 Task: Find a one-way flight from Santa Rosa to Jackson for 5 passengers in First class on May 2, using WestJet, with 1 carry-on and 4 checked bags, and a budget of up to ₹330,000, departing between 11:00 AM and 3:00 PM.
Action: Mouse moved to (249, 251)
Screenshot: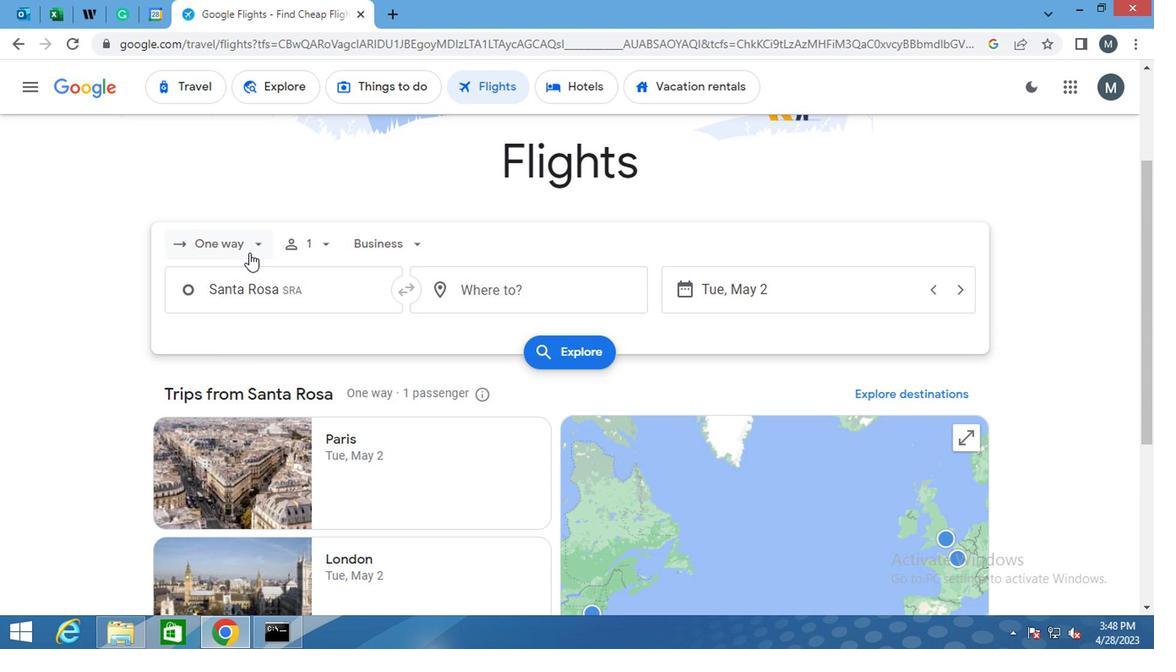 
Action: Mouse pressed left at (249, 251)
Screenshot: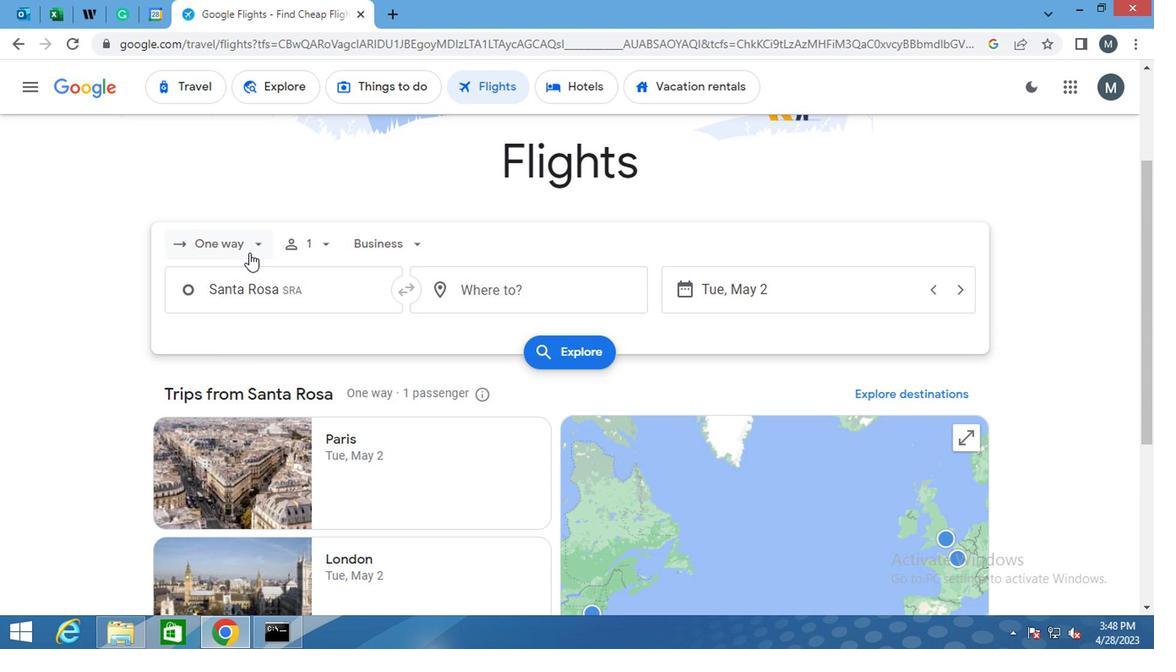 
Action: Mouse moved to (260, 324)
Screenshot: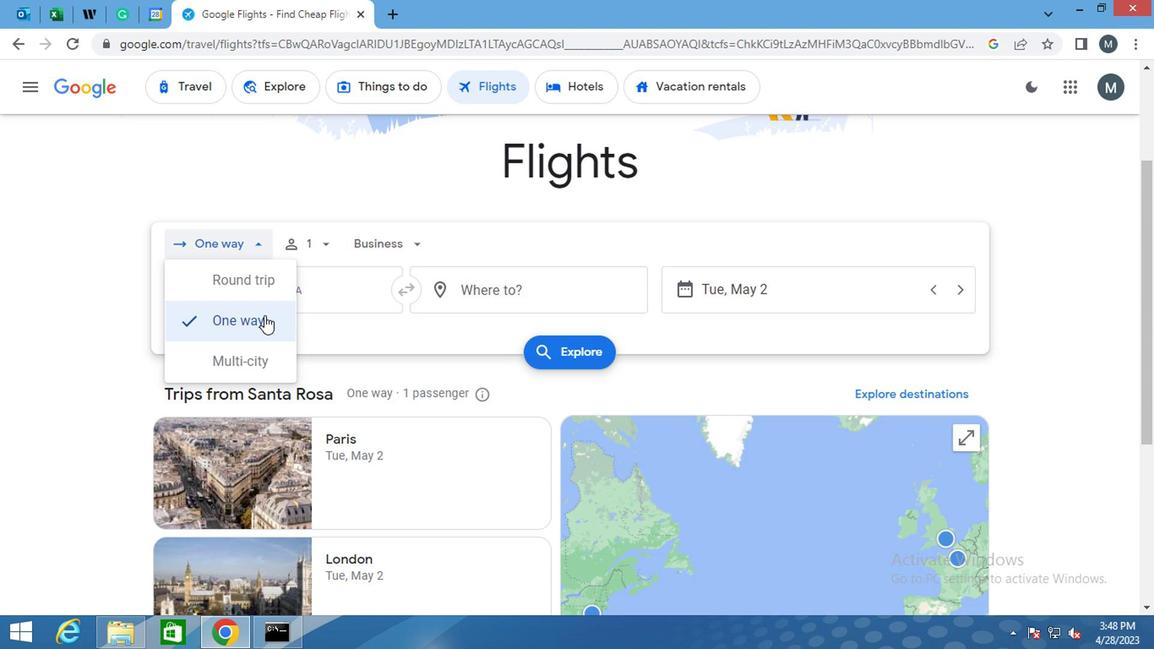 
Action: Mouse pressed left at (260, 324)
Screenshot: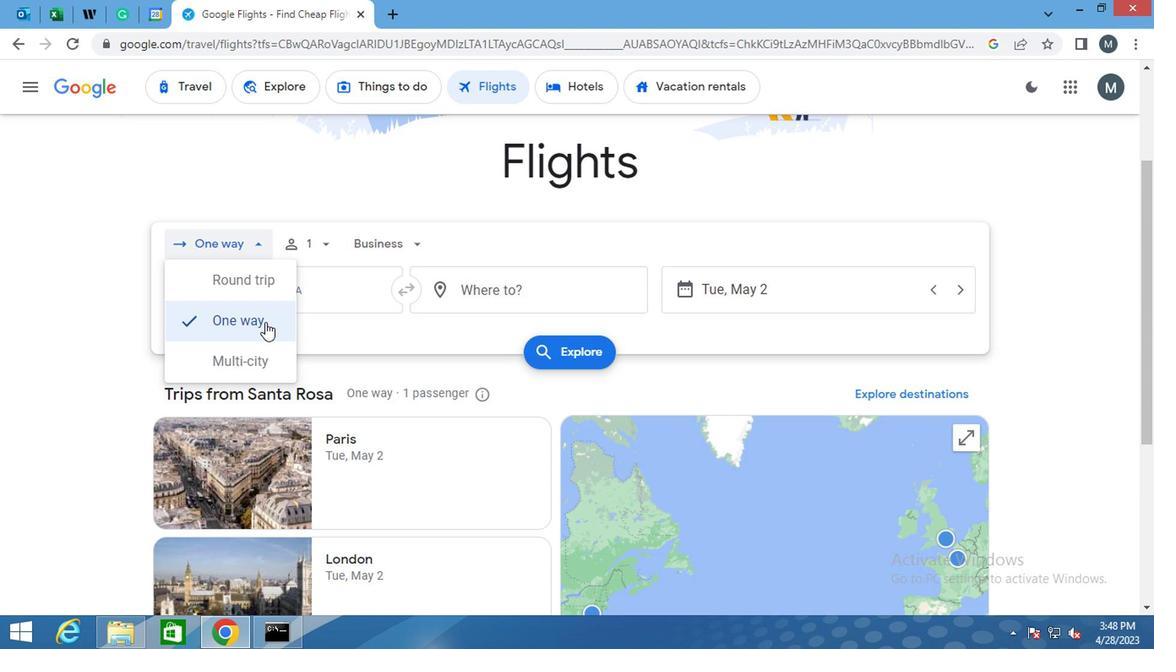 
Action: Mouse moved to (321, 248)
Screenshot: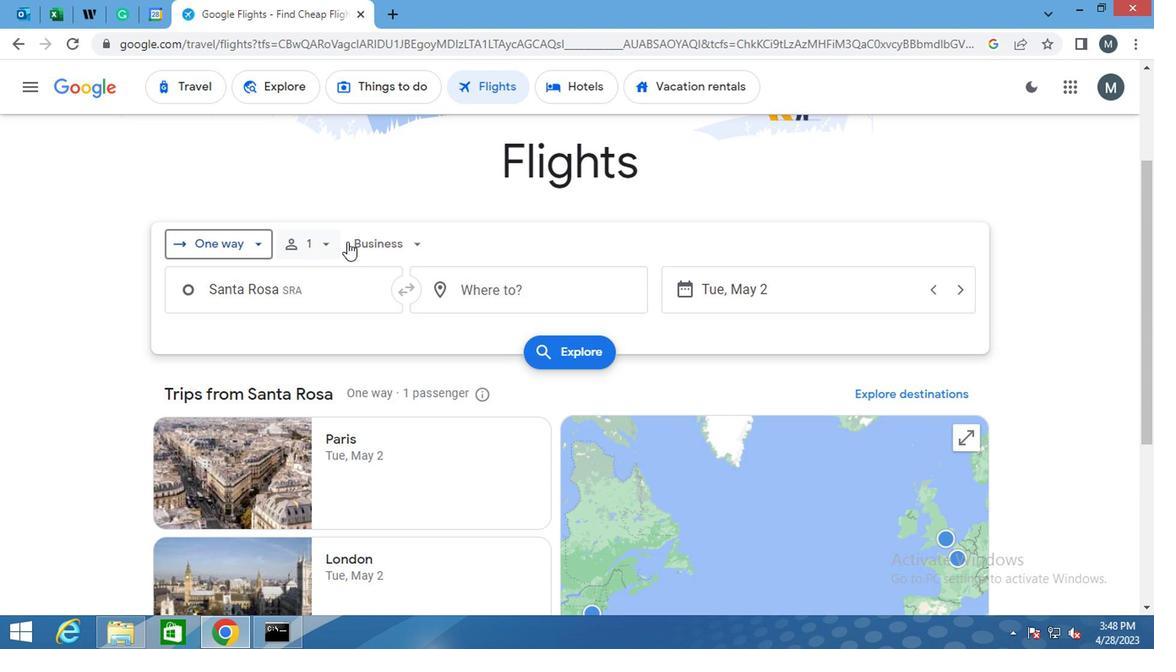 
Action: Mouse pressed left at (321, 248)
Screenshot: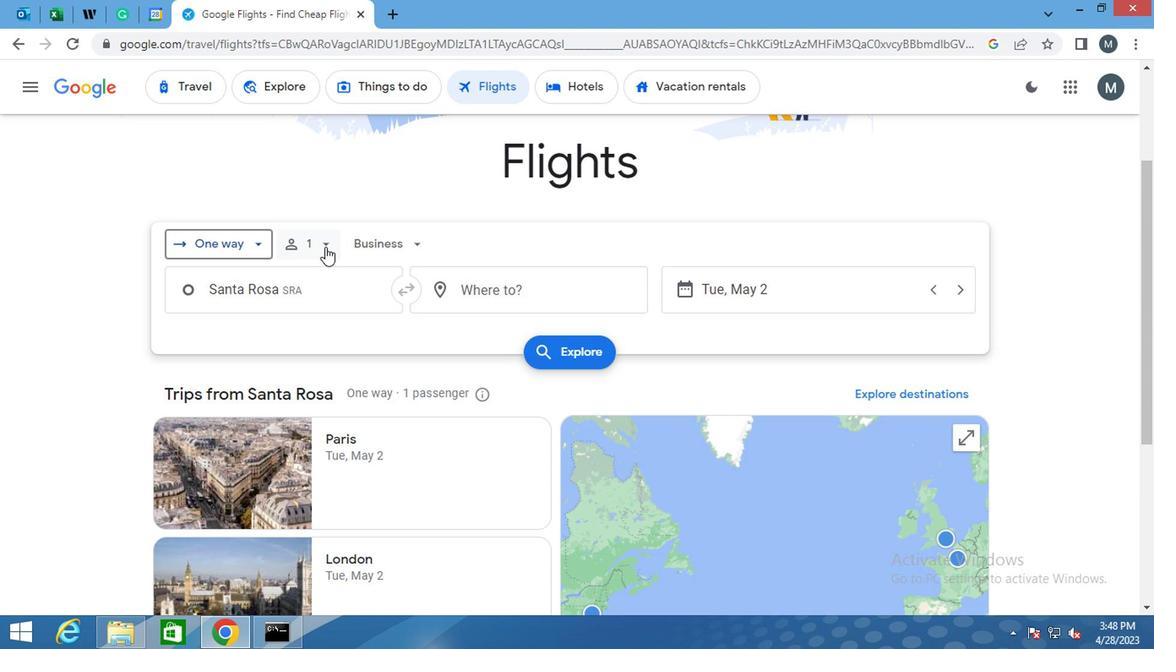 
Action: Mouse moved to (442, 288)
Screenshot: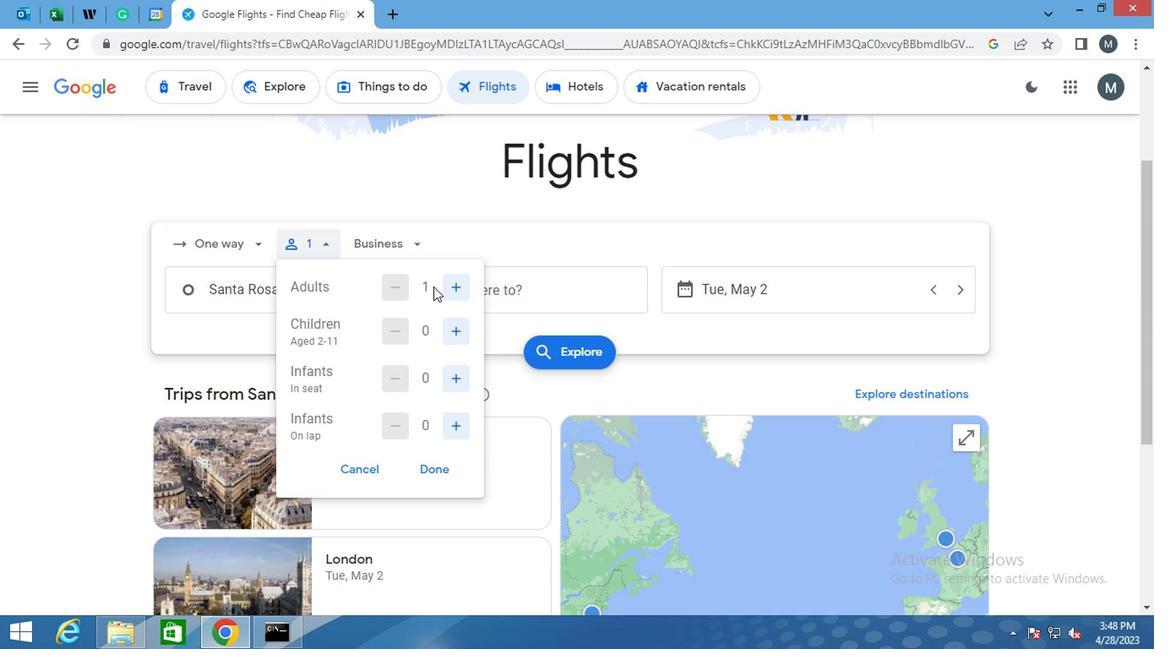 
Action: Mouse pressed left at (442, 288)
Screenshot: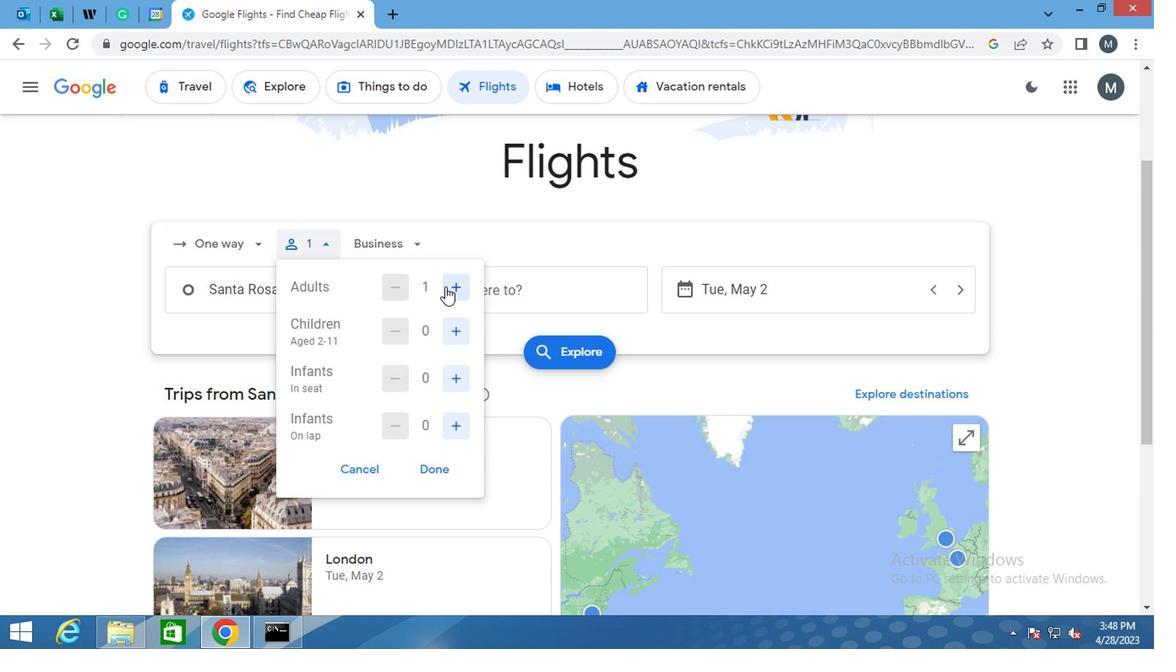 
Action: Mouse pressed left at (442, 288)
Screenshot: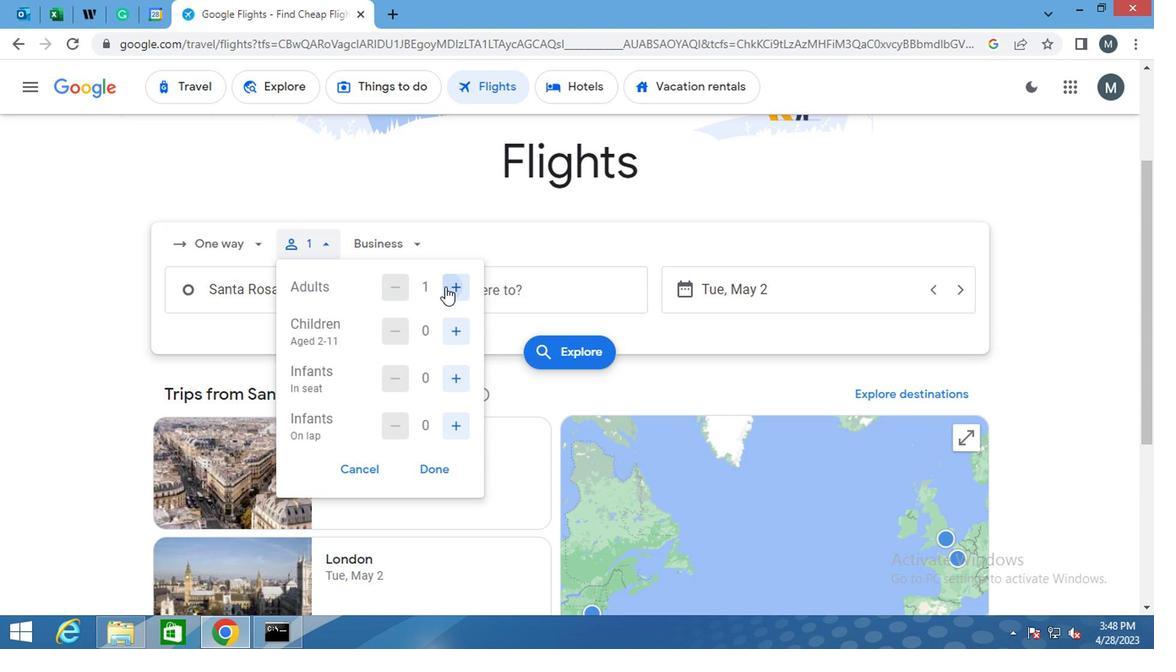
Action: Mouse moved to (404, 289)
Screenshot: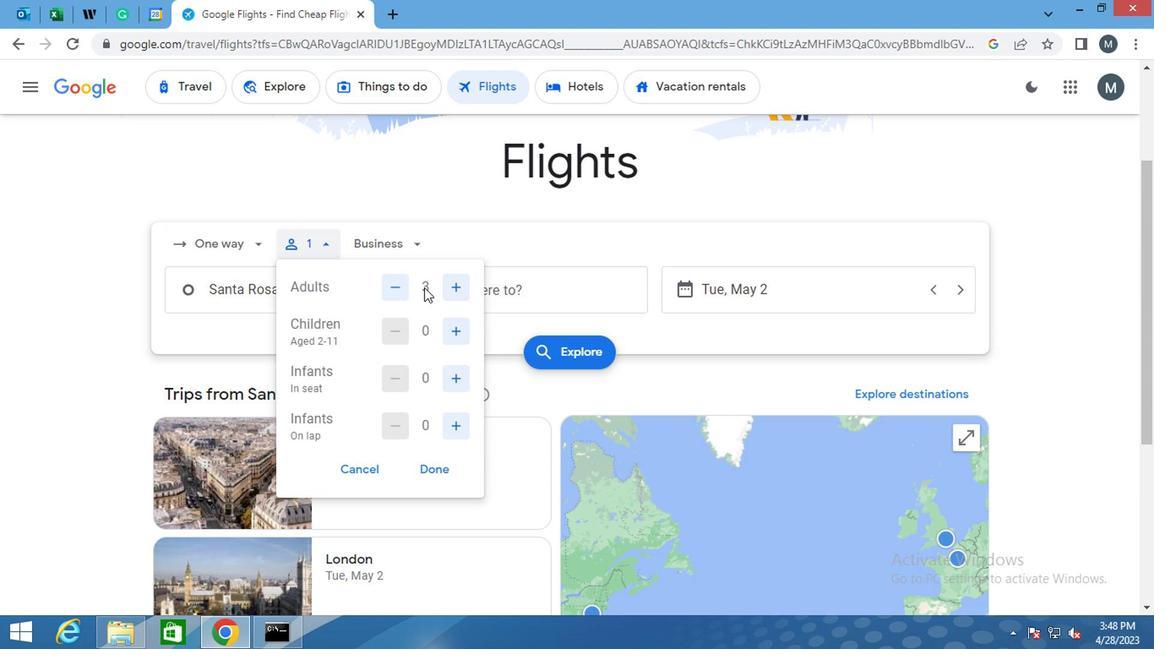 
Action: Mouse pressed left at (404, 289)
Screenshot: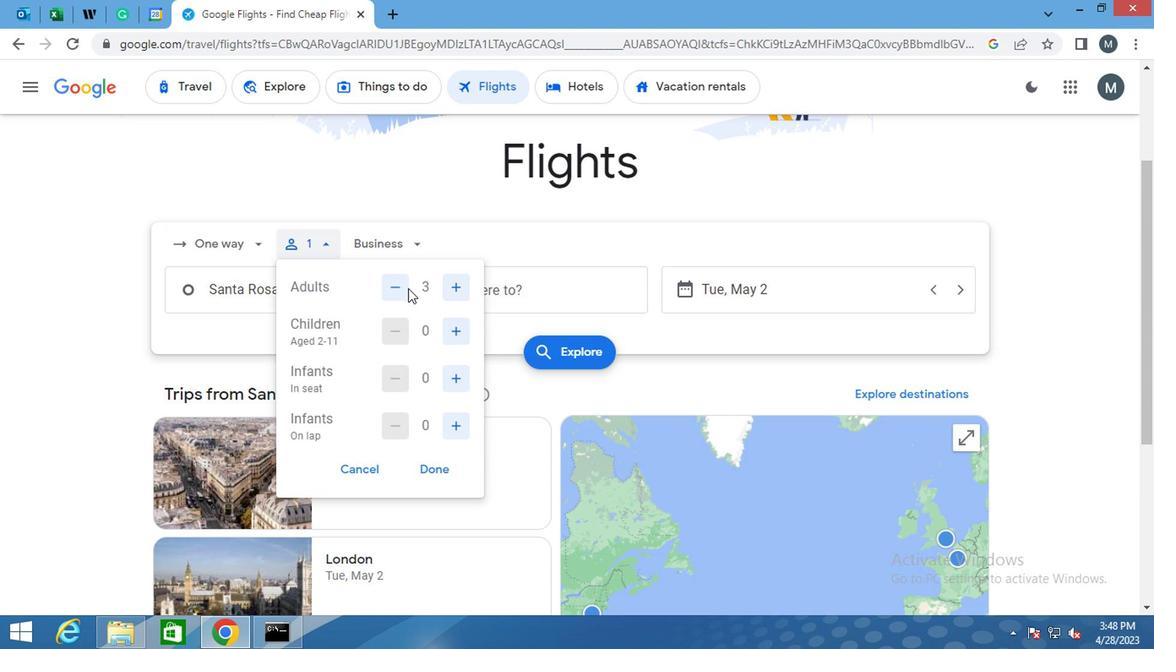 
Action: Mouse moved to (455, 375)
Screenshot: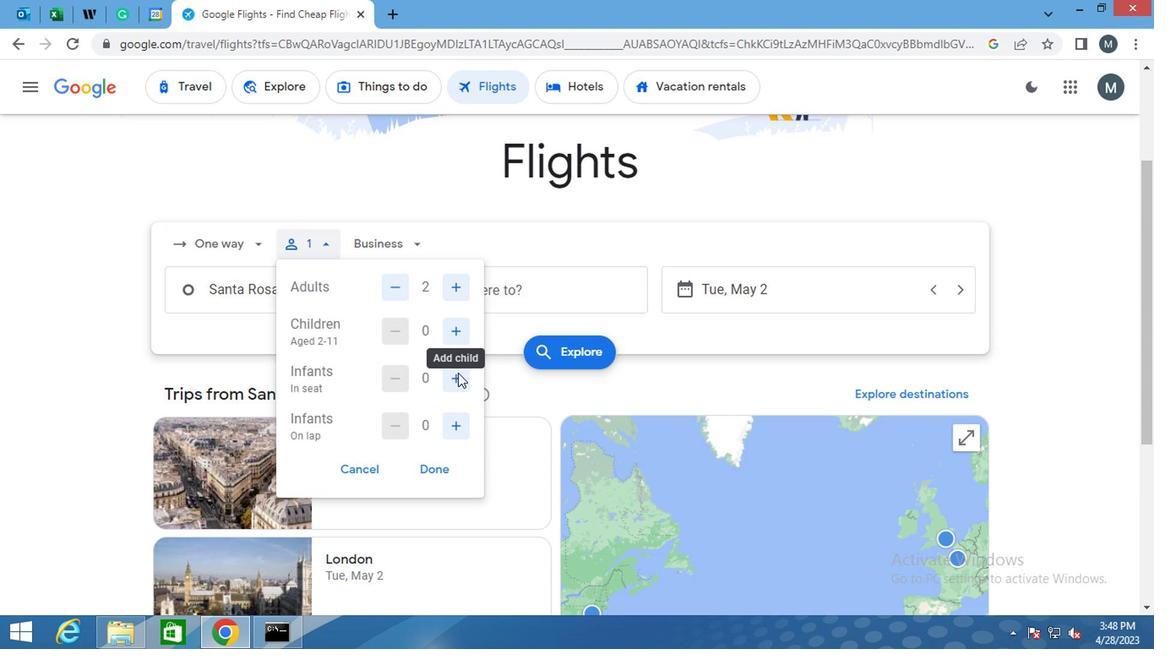
Action: Mouse pressed left at (455, 375)
Screenshot: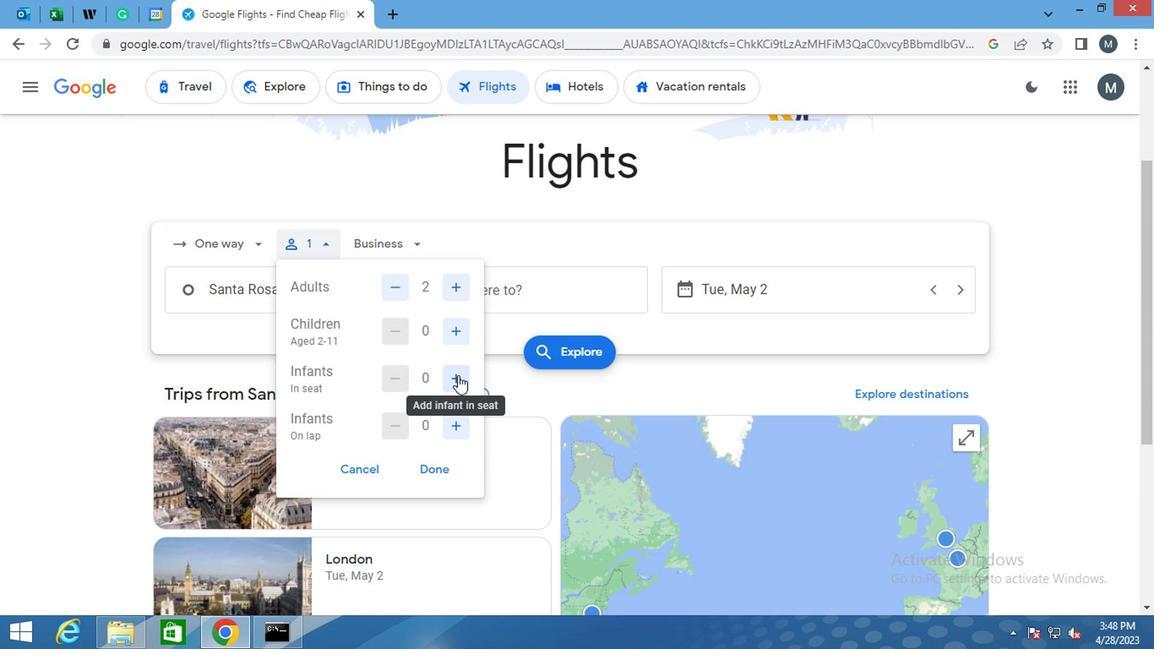 
Action: Mouse pressed left at (455, 375)
Screenshot: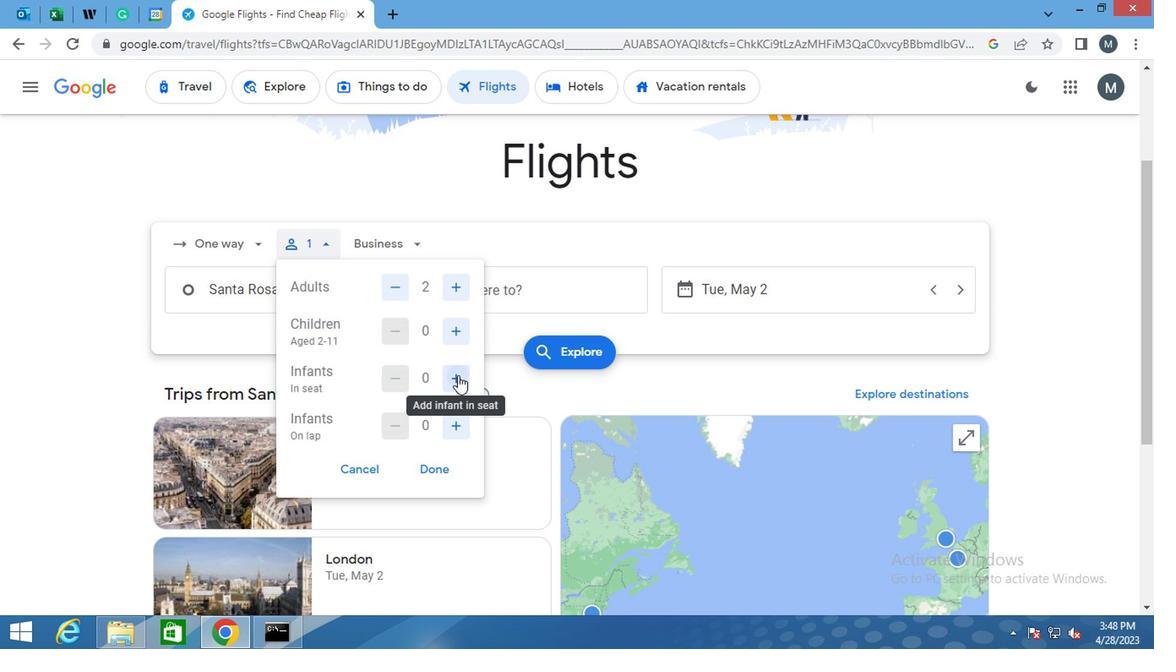 
Action: Mouse moved to (455, 420)
Screenshot: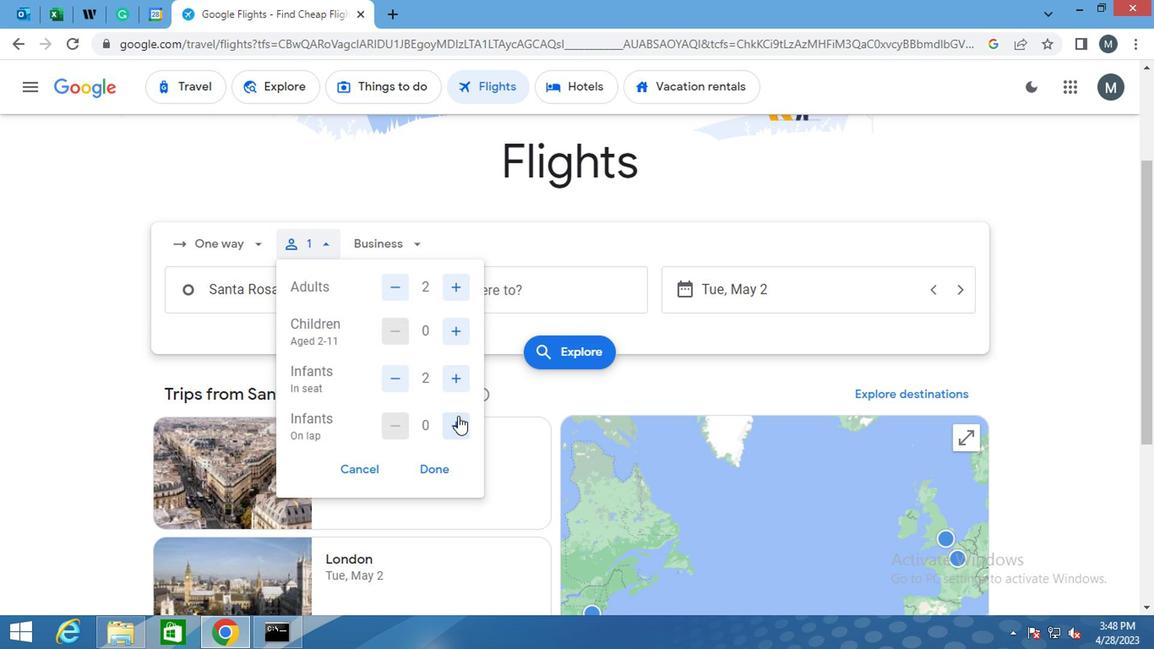 
Action: Mouse pressed left at (455, 420)
Screenshot: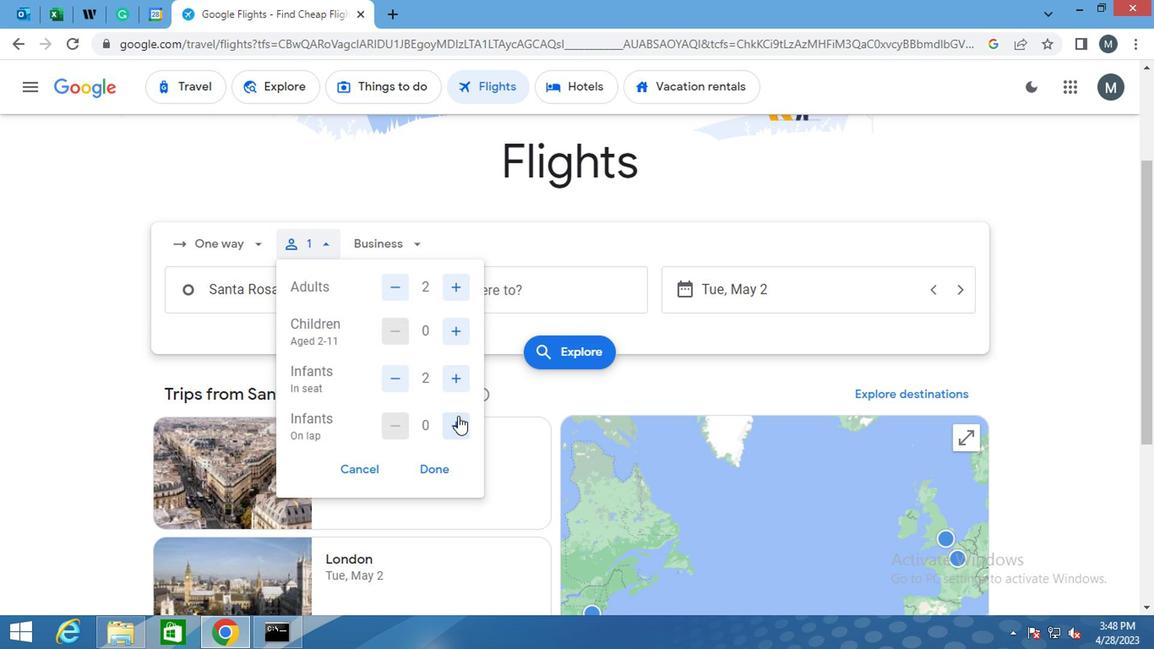 
Action: Mouse moved to (437, 469)
Screenshot: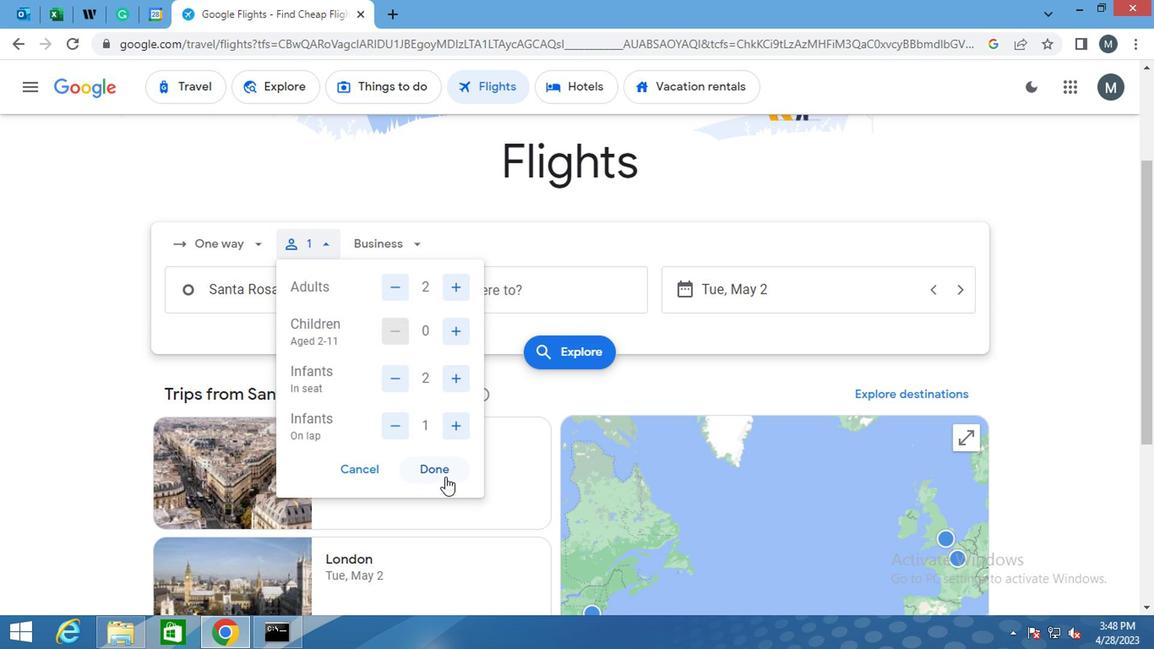 
Action: Mouse pressed left at (437, 469)
Screenshot: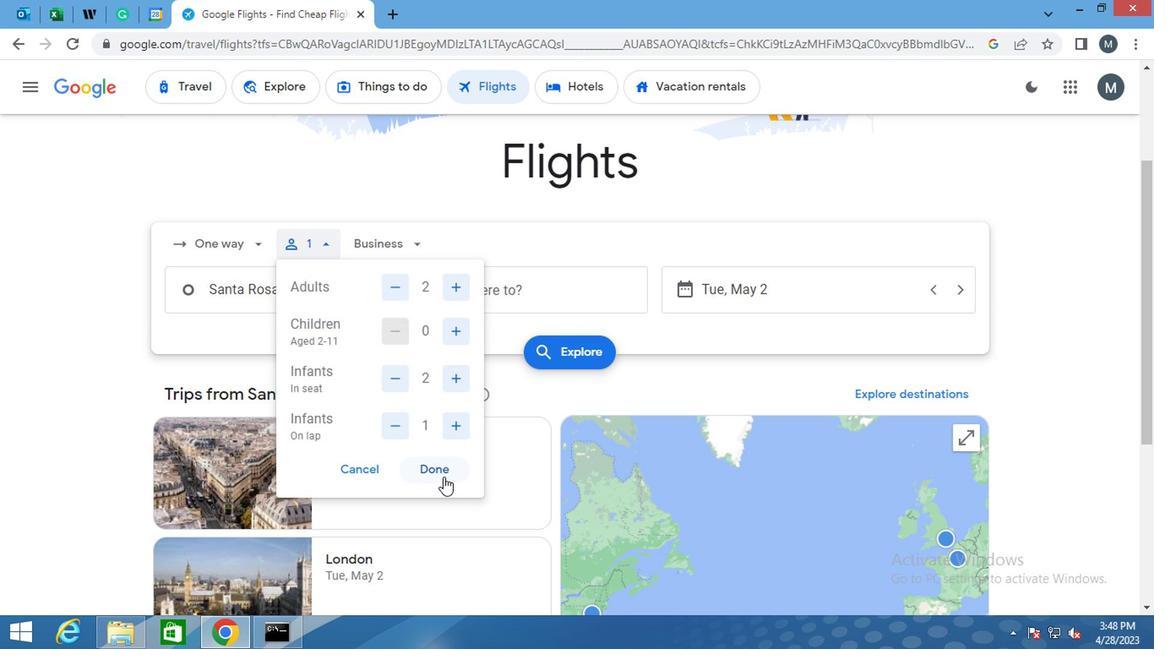 
Action: Mouse moved to (412, 247)
Screenshot: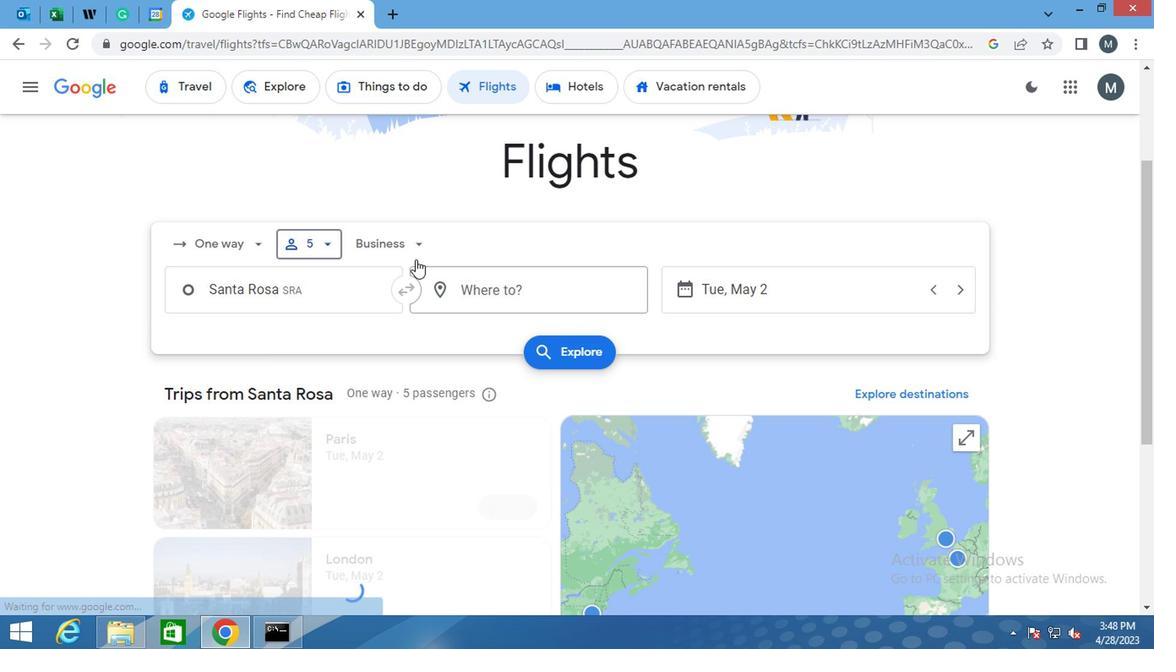 
Action: Mouse pressed left at (412, 247)
Screenshot: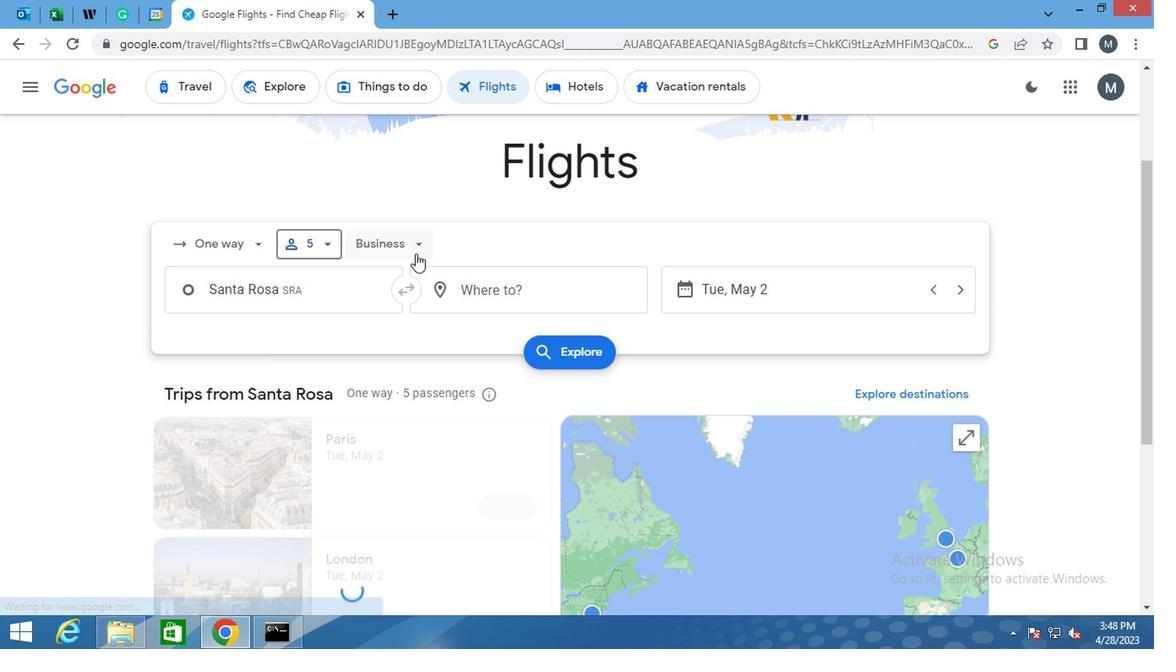 
Action: Mouse moved to (424, 398)
Screenshot: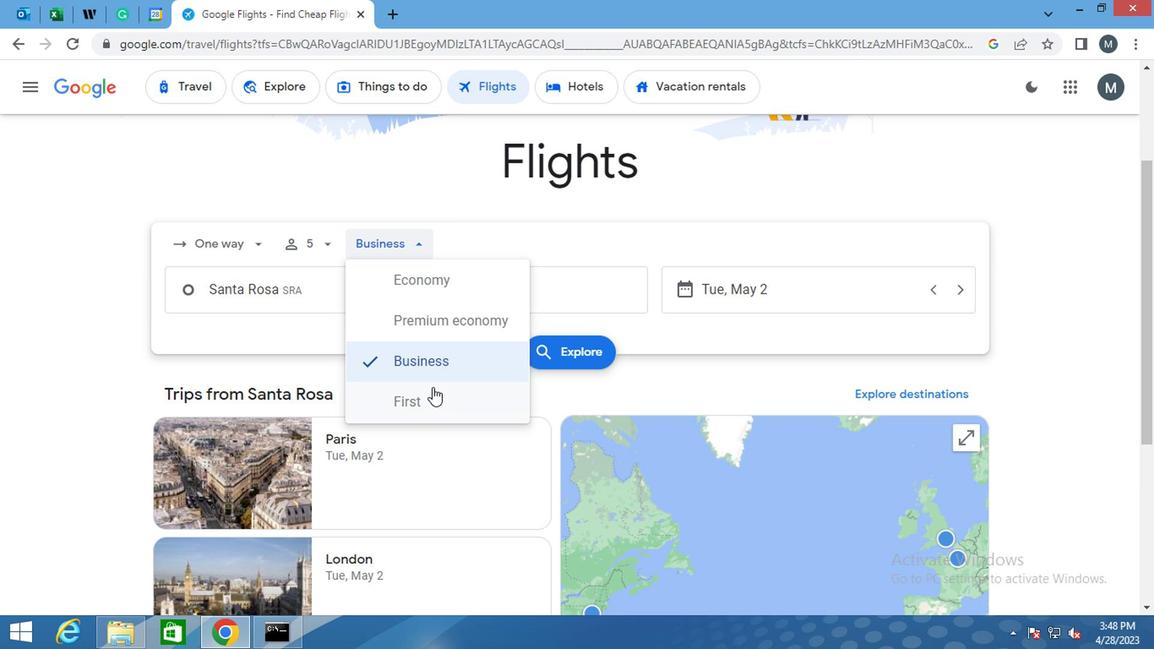 
Action: Mouse pressed left at (424, 398)
Screenshot: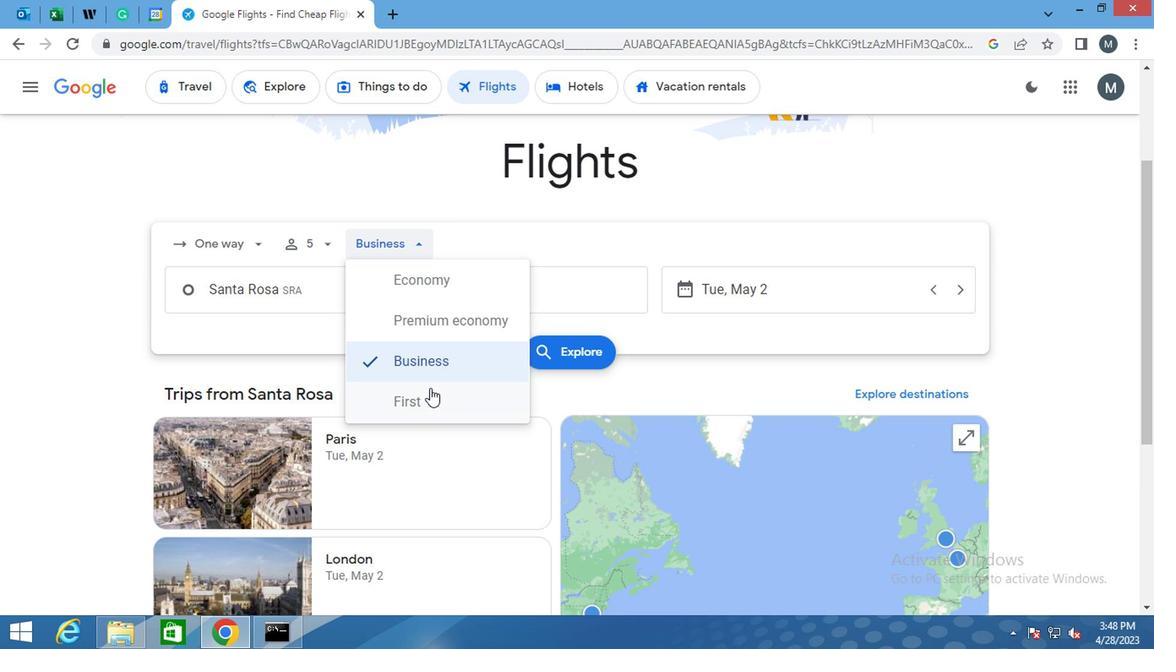 
Action: Mouse moved to (308, 291)
Screenshot: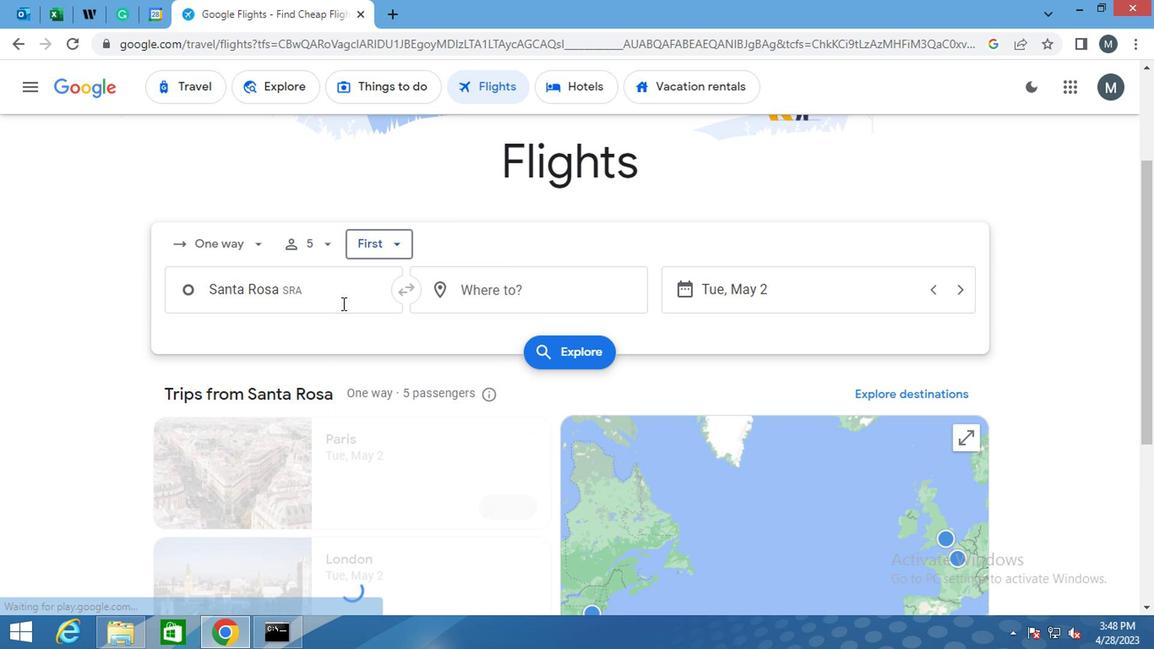 
Action: Mouse pressed left at (308, 291)
Screenshot: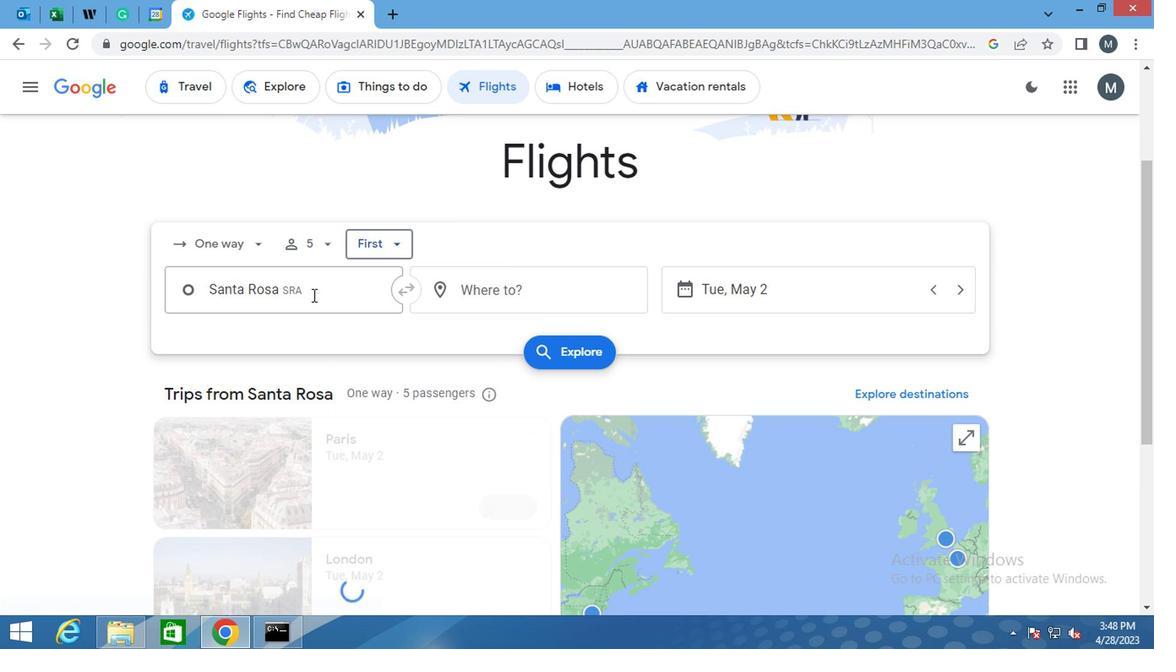 
Action: Key pressed <Key.shift><Key.shift><Key.shift><Key.shift><Key.shift><Key.shift><Key.shift><Key.shift><Key.shift>CHARLES<Key.space><Key.shift>M.<Key.space>
Screenshot: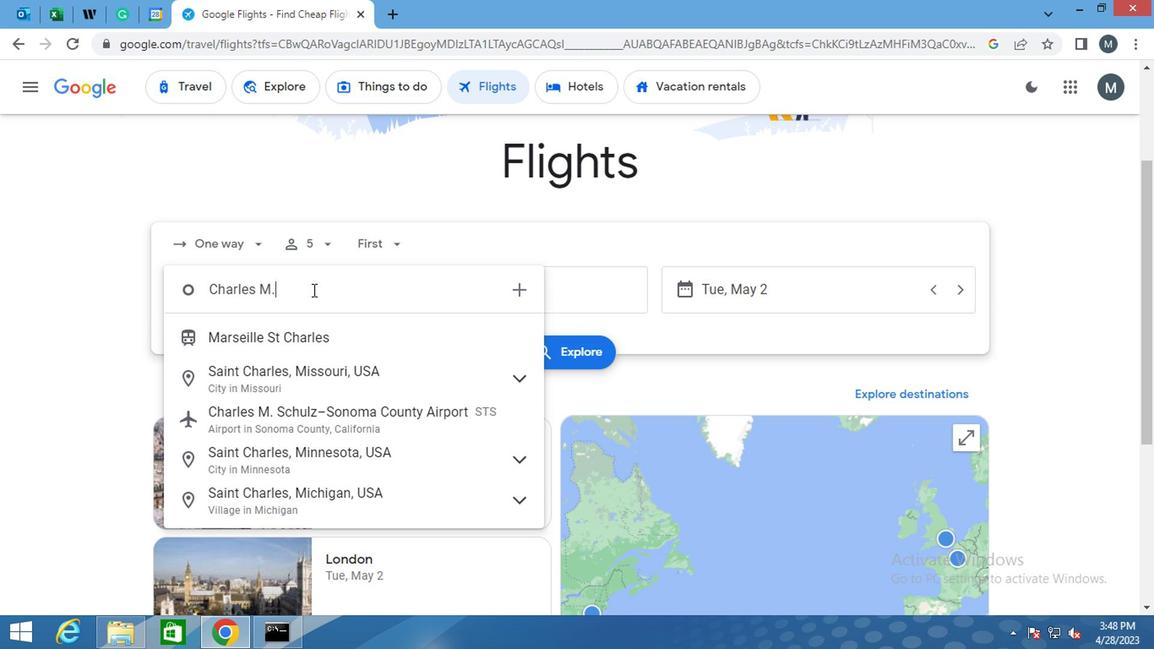 
Action: Mouse moved to (369, 341)
Screenshot: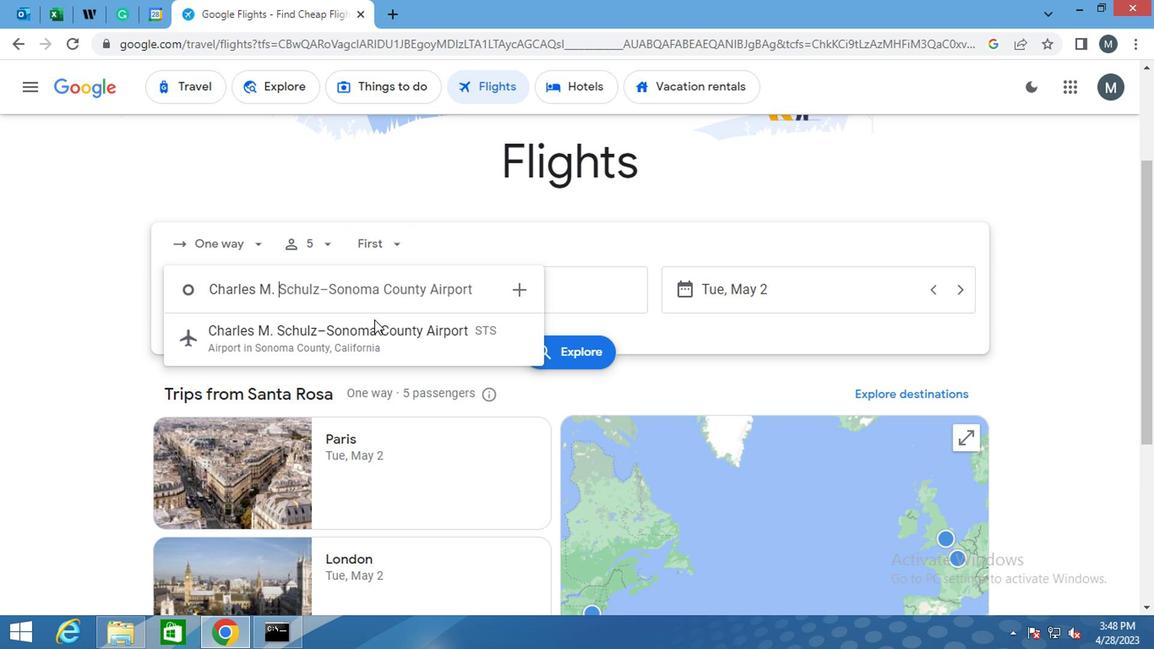 
Action: Mouse pressed left at (369, 341)
Screenshot: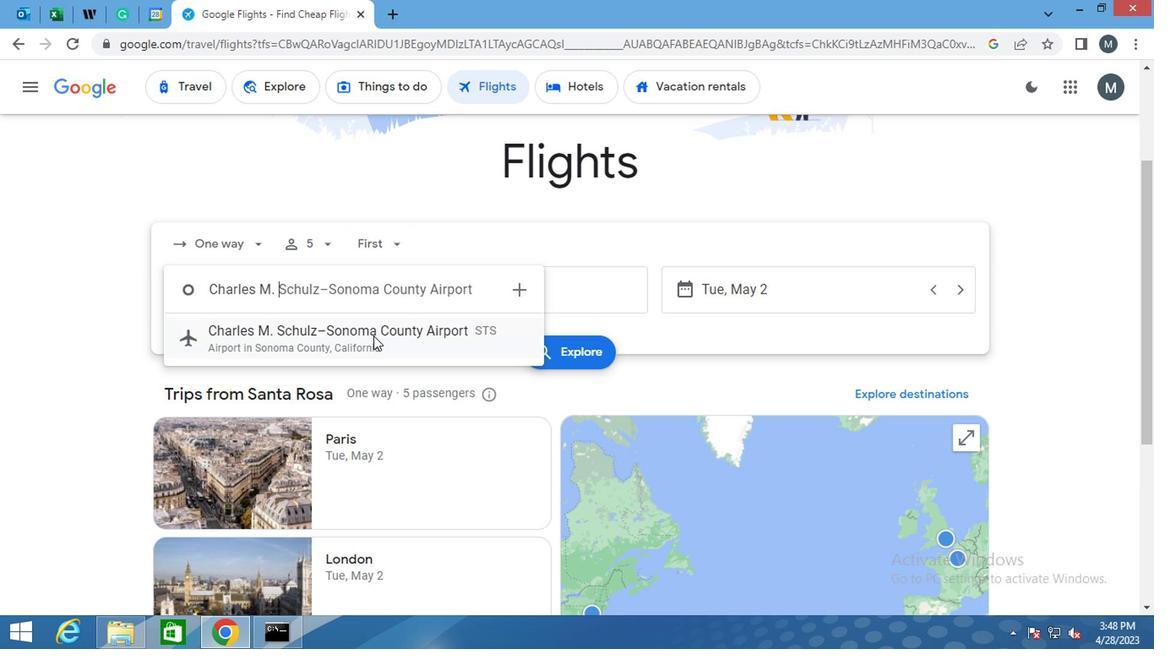 
Action: Mouse moved to (477, 294)
Screenshot: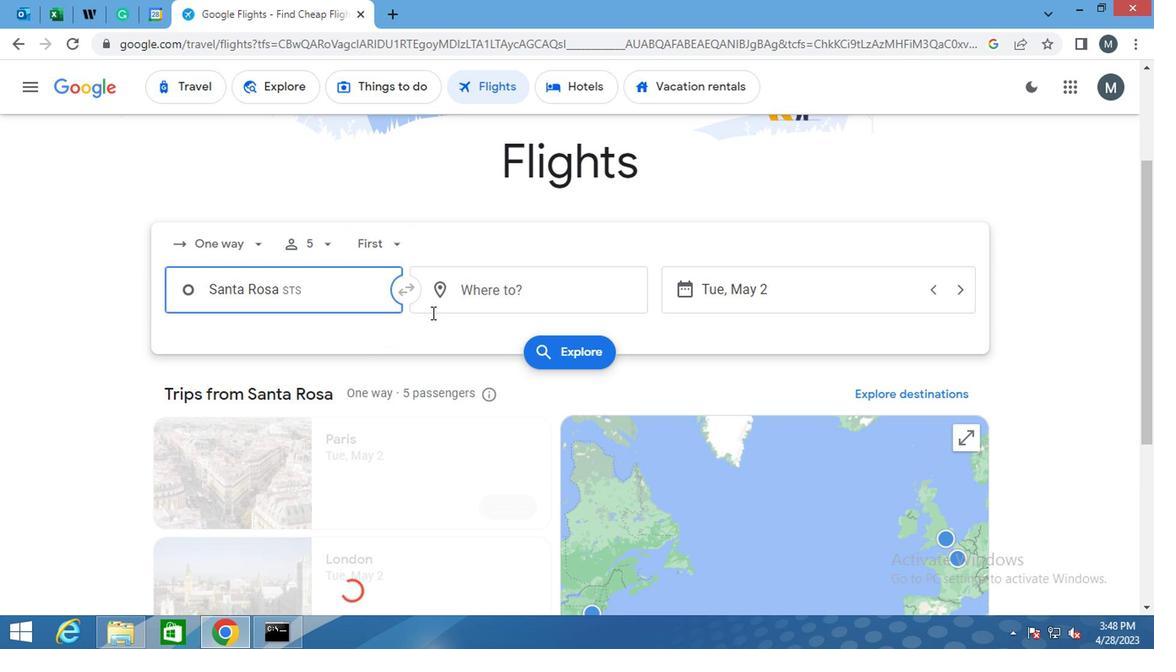
Action: Mouse pressed left at (477, 294)
Screenshot: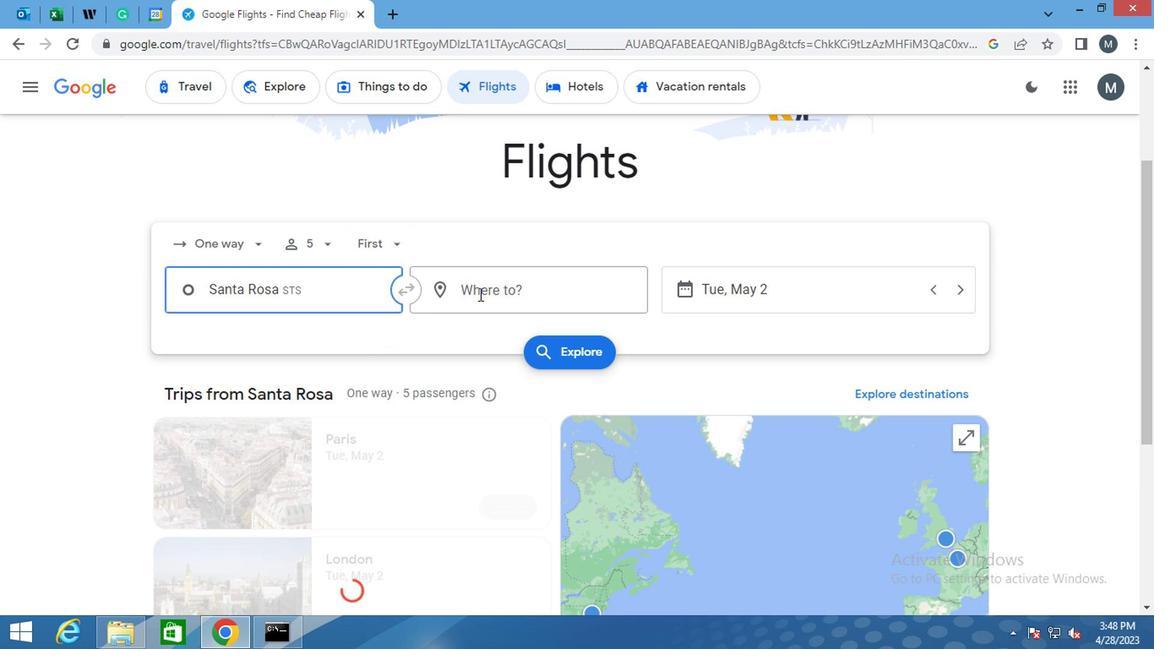 
Action: Mouse moved to (486, 294)
Screenshot: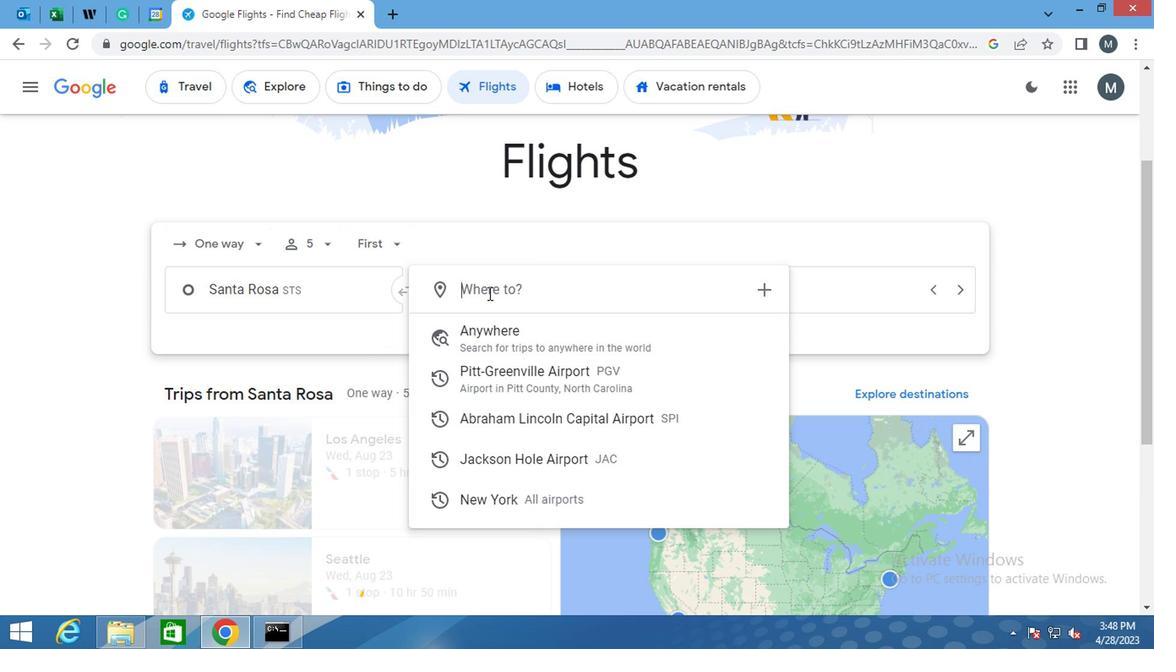 
Action: Key pressed JAC
Screenshot: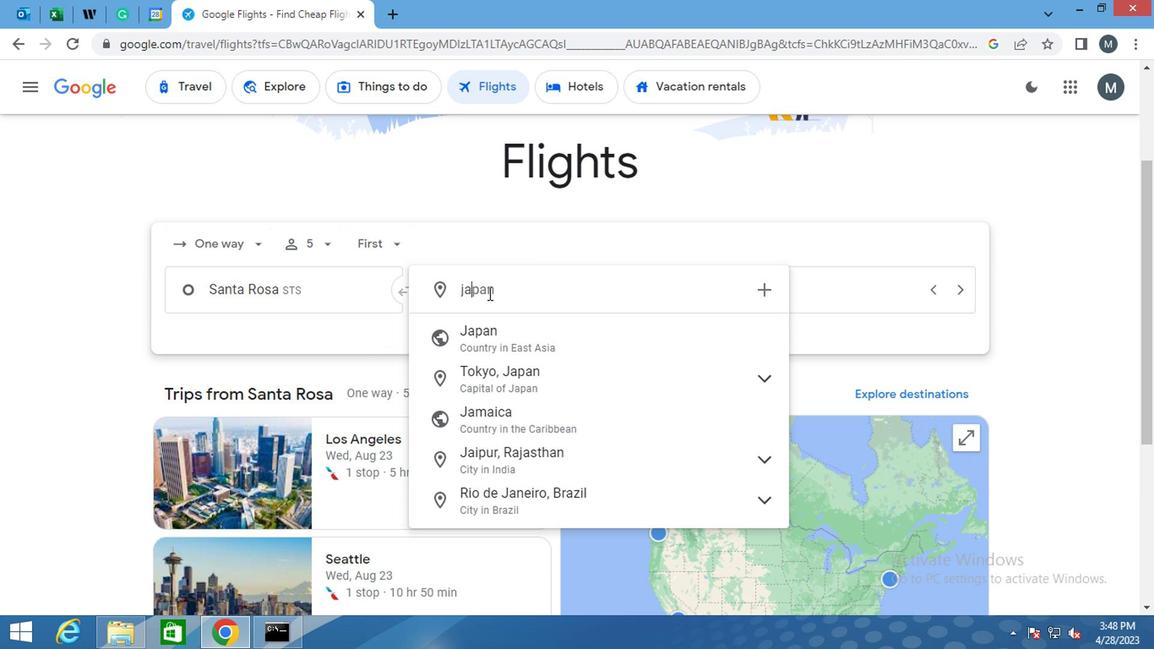 
Action: Mouse moved to (555, 299)
Screenshot: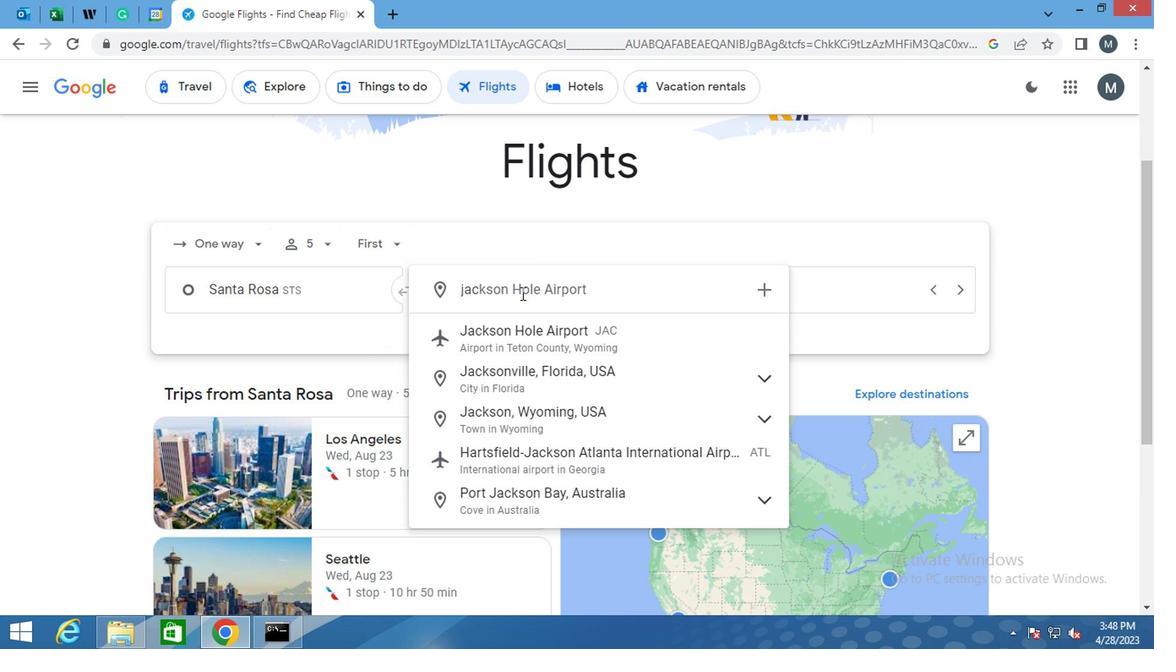 
Action: Mouse pressed left at (555, 299)
Screenshot: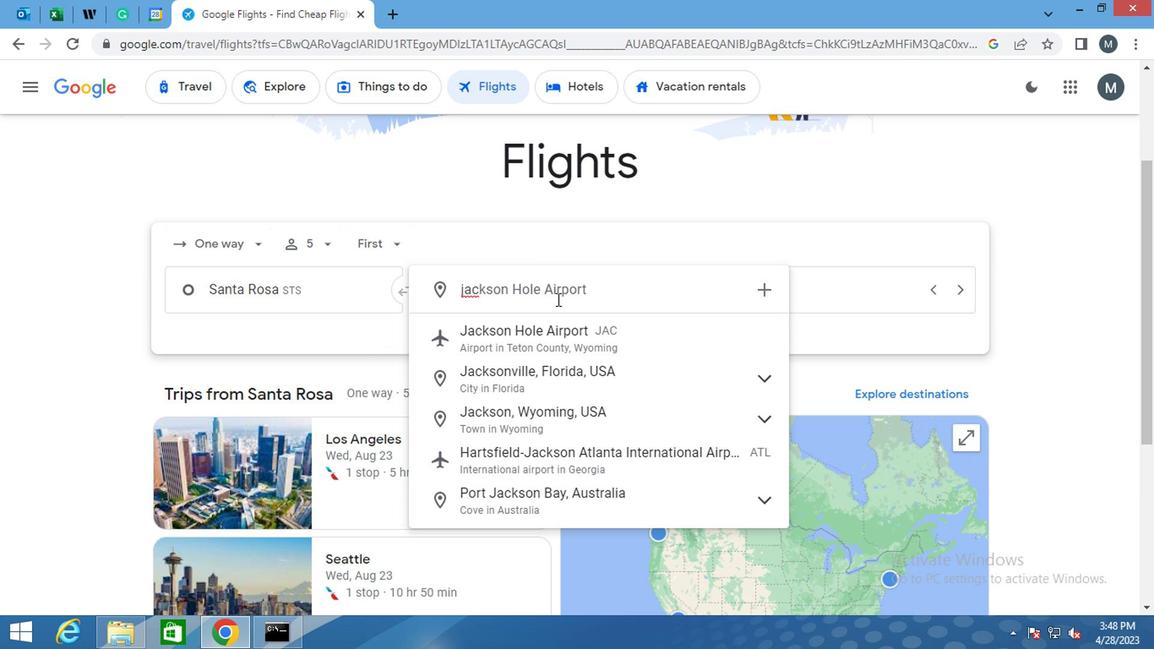 
Action: Mouse moved to (553, 339)
Screenshot: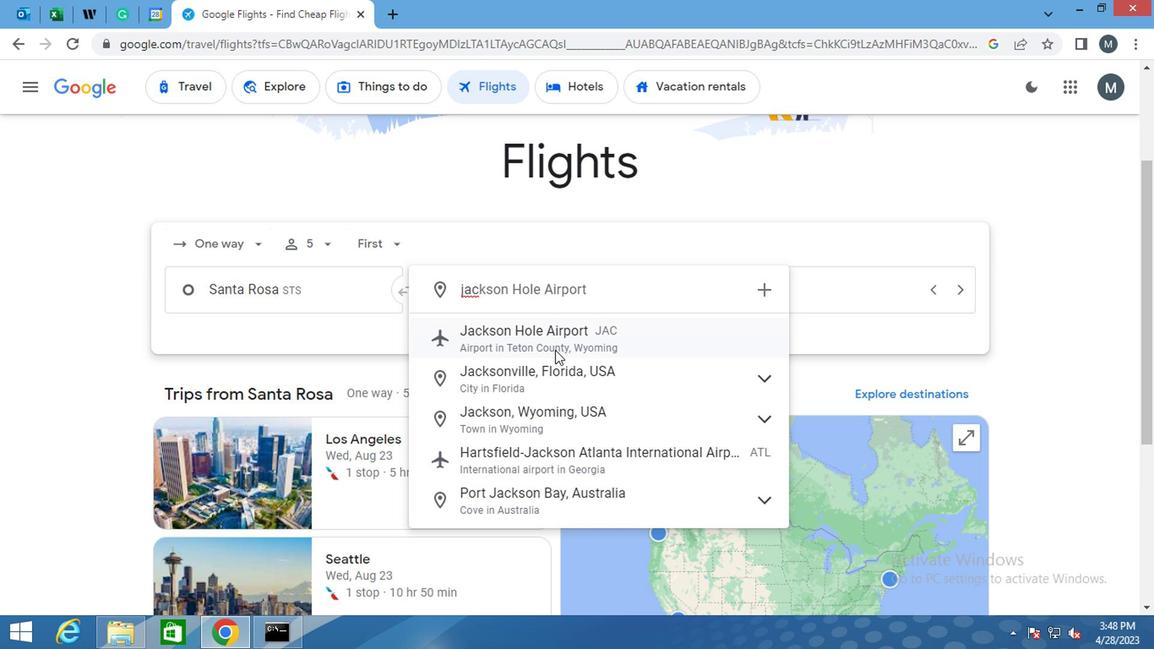
Action: Mouse pressed left at (553, 339)
Screenshot: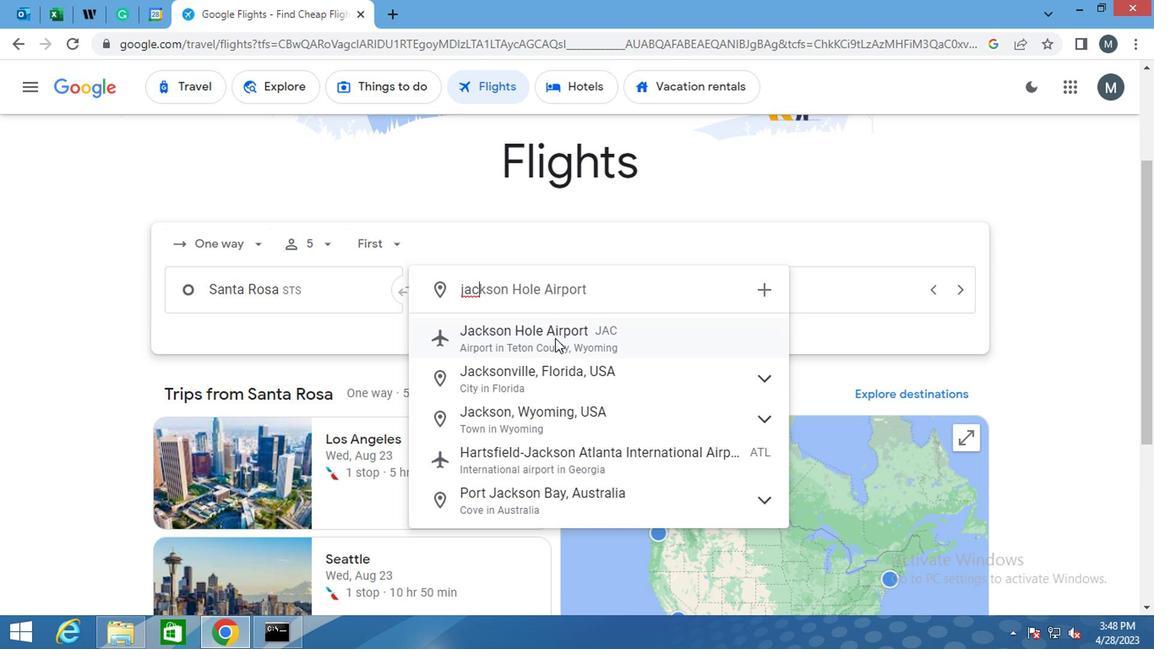 
Action: Mouse moved to (773, 294)
Screenshot: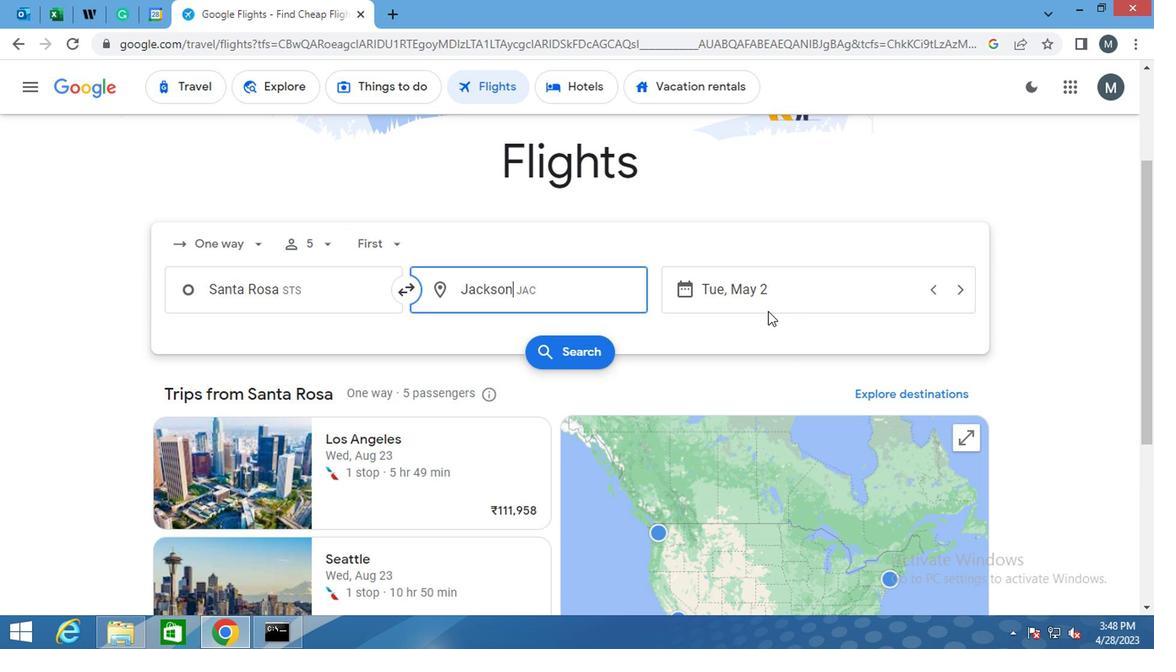 
Action: Mouse pressed left at (773, 294)
Screenshot: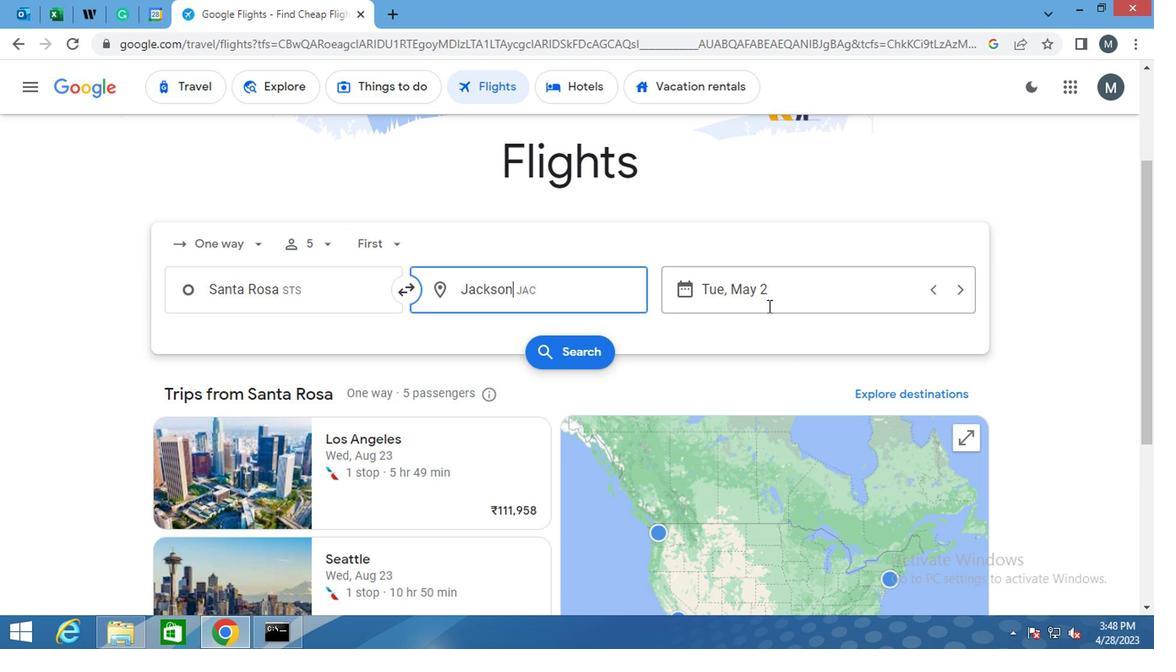 
Action: Mouse moved to (789, 290)
Screenshot: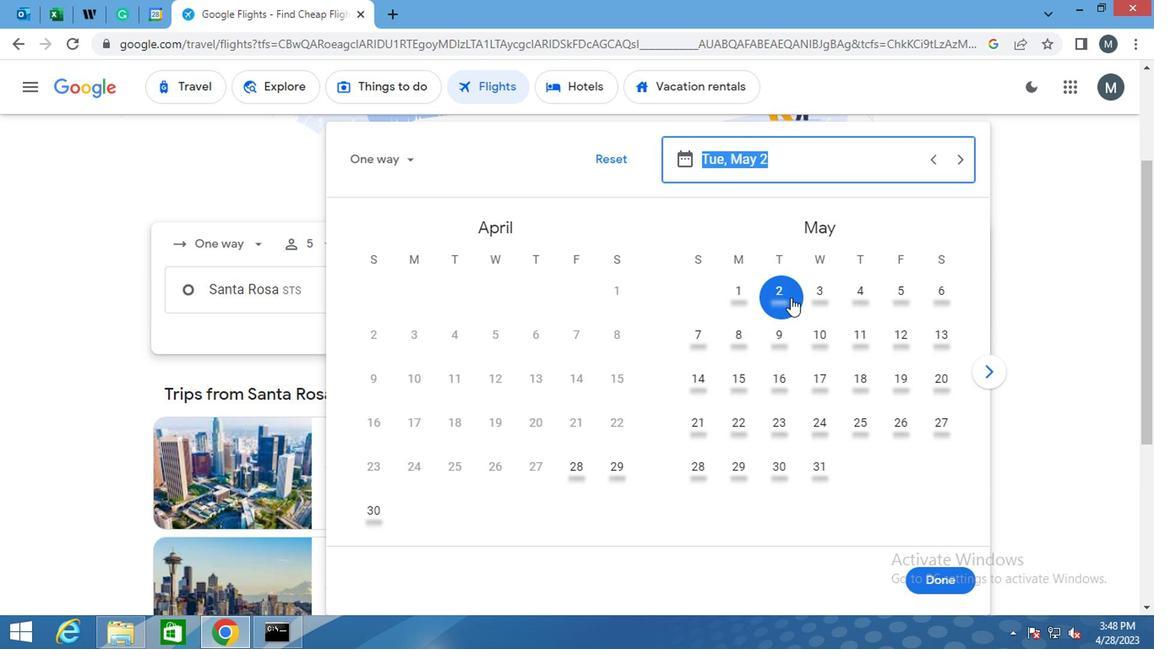 
Action: Mouse pressed left at (789, 290)
Screenshot: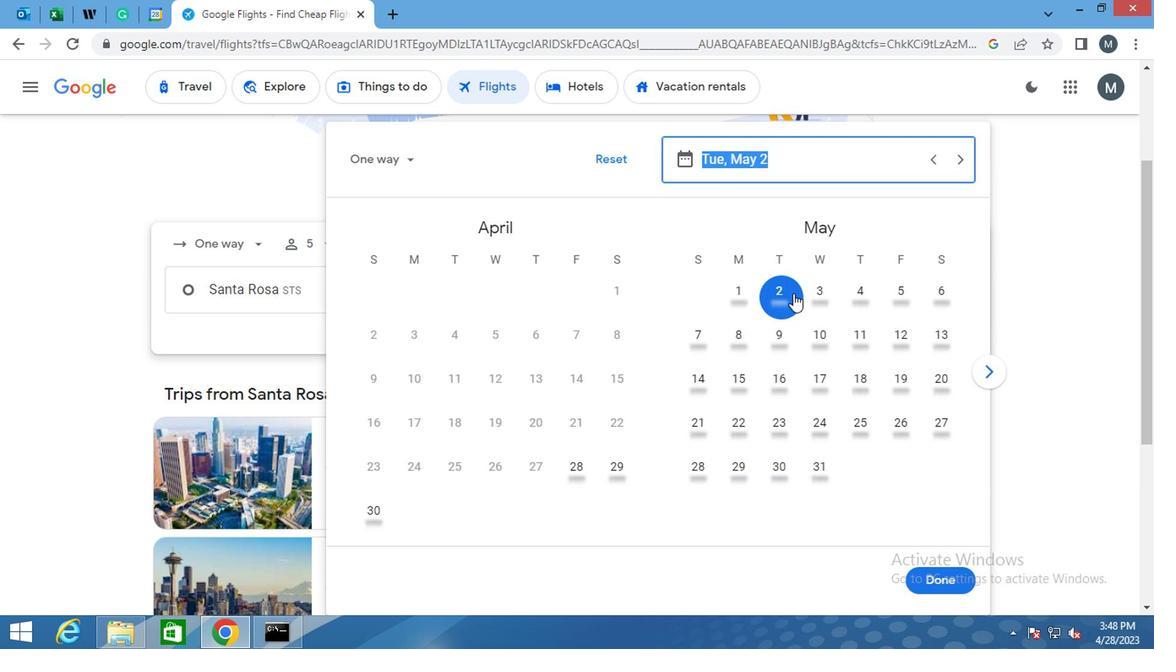 
Action: Mouse moved to (941, 570)
Screenshot: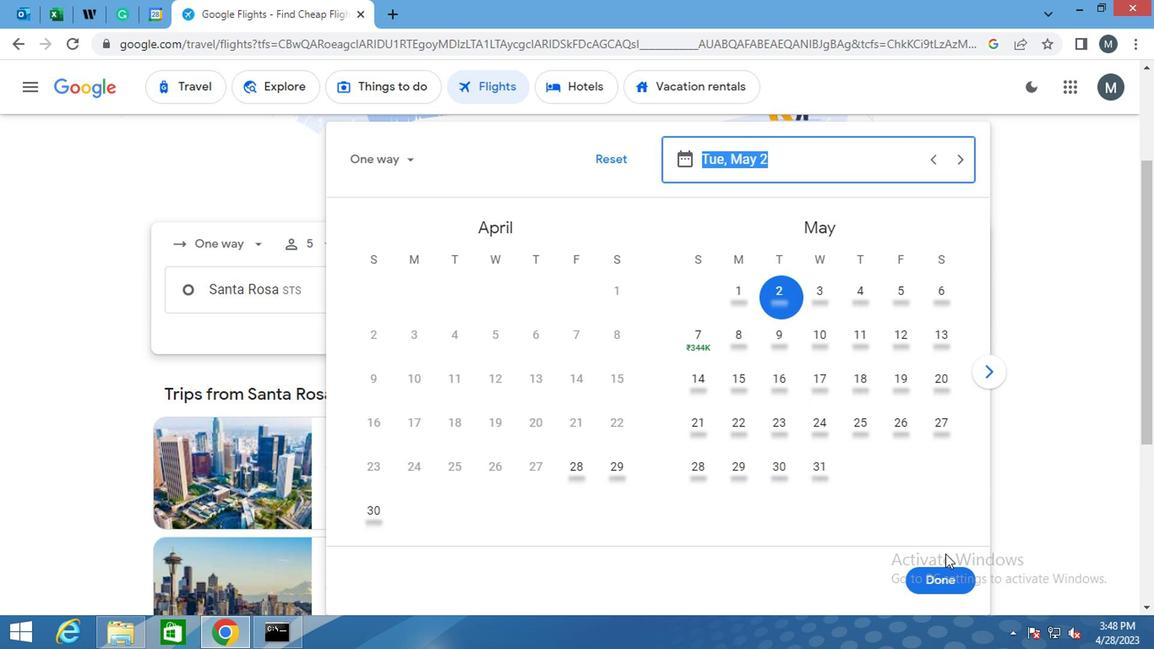 
Action: Mouse pressed left at (941, 570)
Screenshot: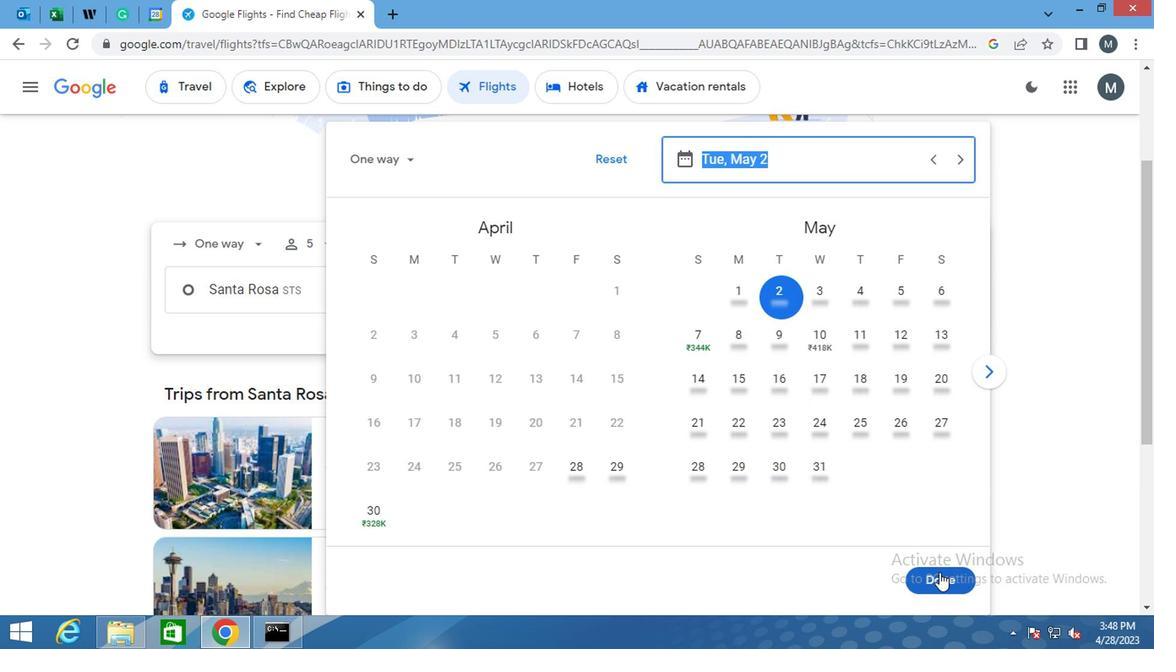 
Action: Mouse moved to (565, 336)
Screenshot: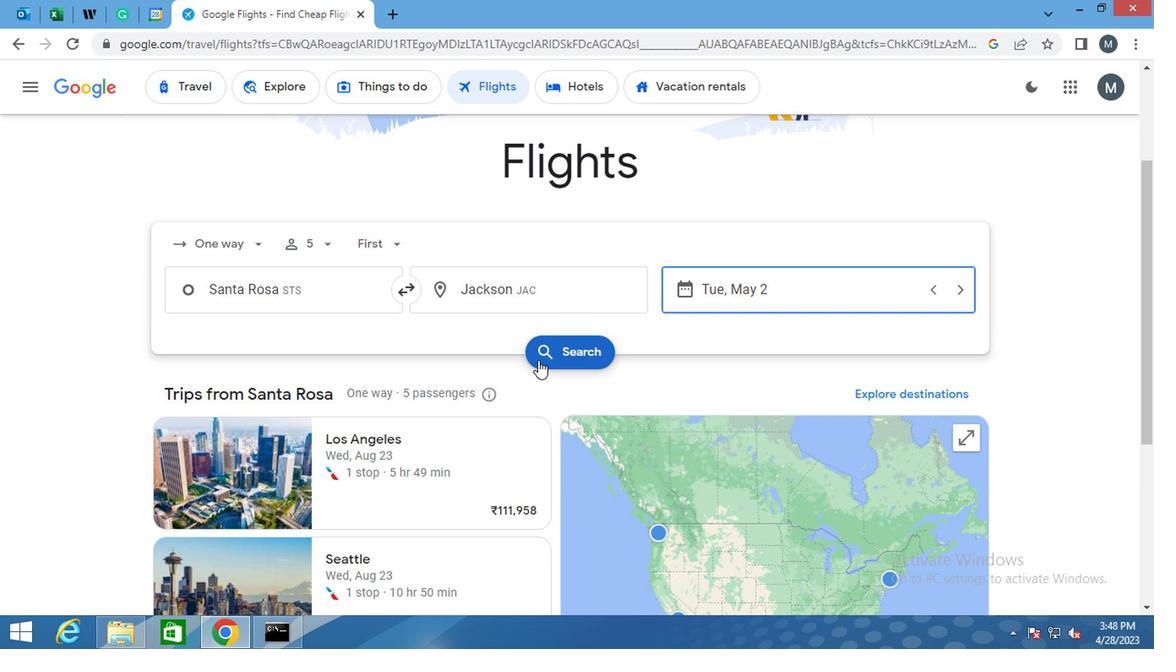 
Action: Mouse pressed left at (565, 336)
Screenshot: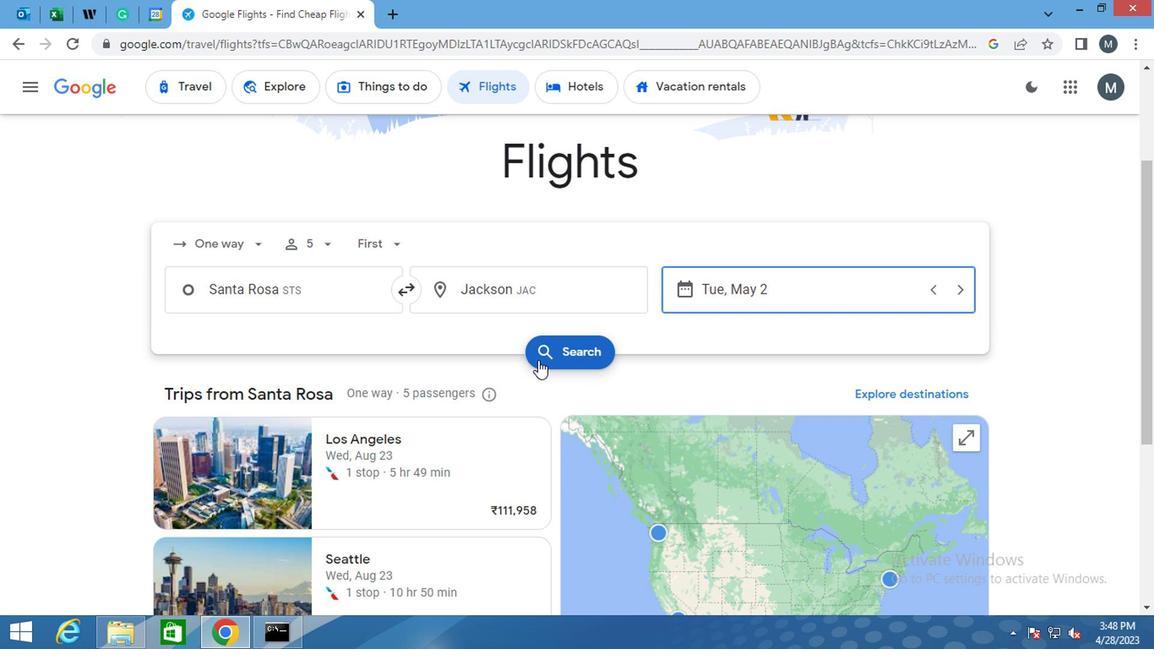 
Action: Mouse moved to (200, 238)
Screenshot: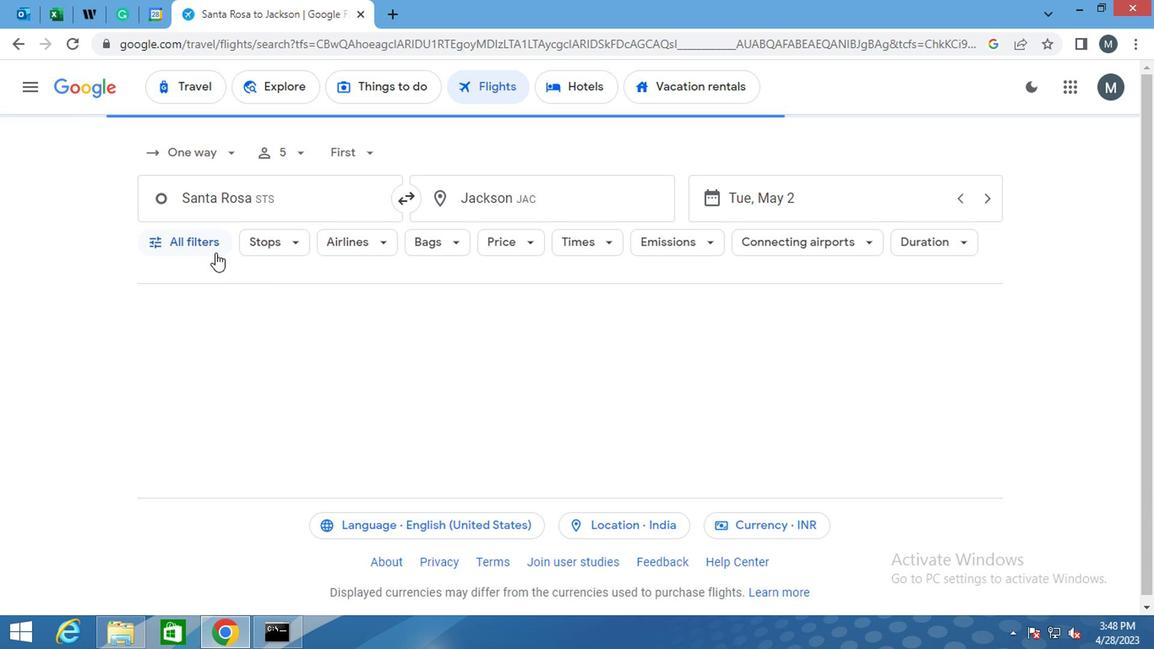 
Action: Mouse pressed left at (200, 238)
Screenshot: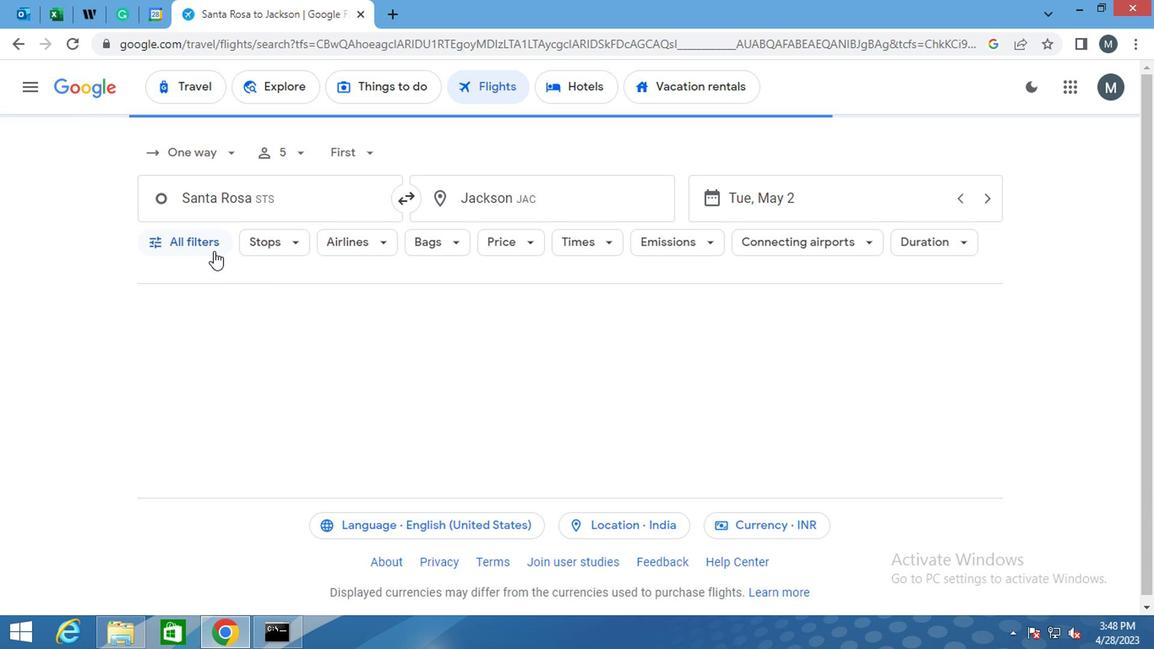 
Action: Mouse moved to (323, 376)
Screenshot: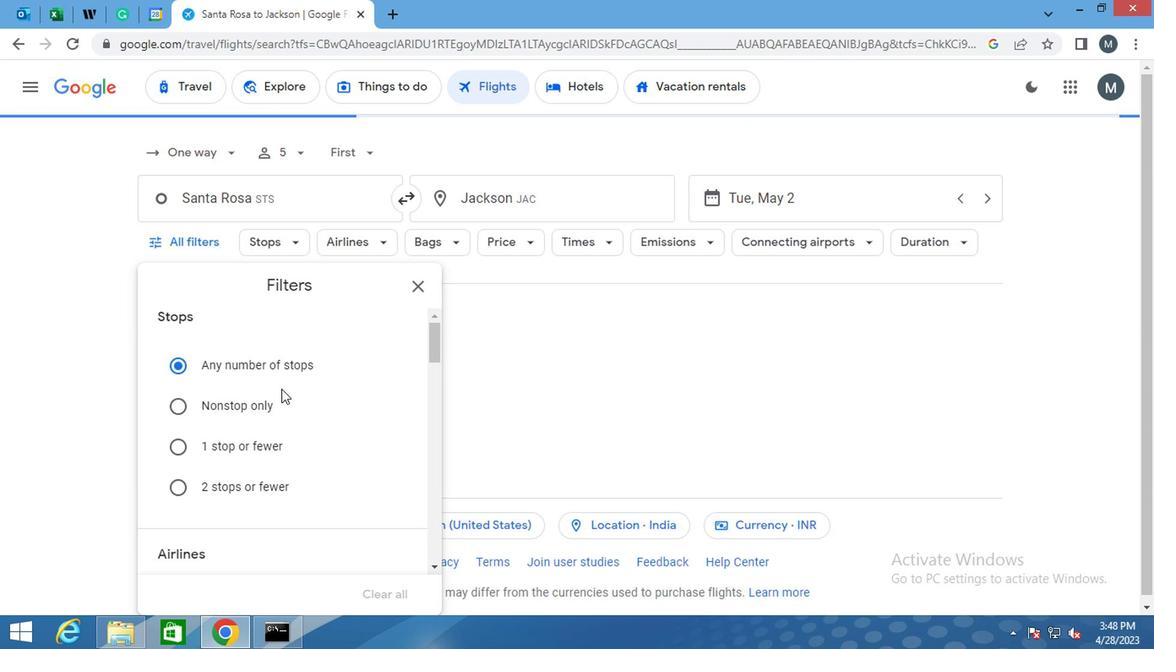 
Action: Mouse scrolled (323, 375) with delta (0, 0)
Screenshot: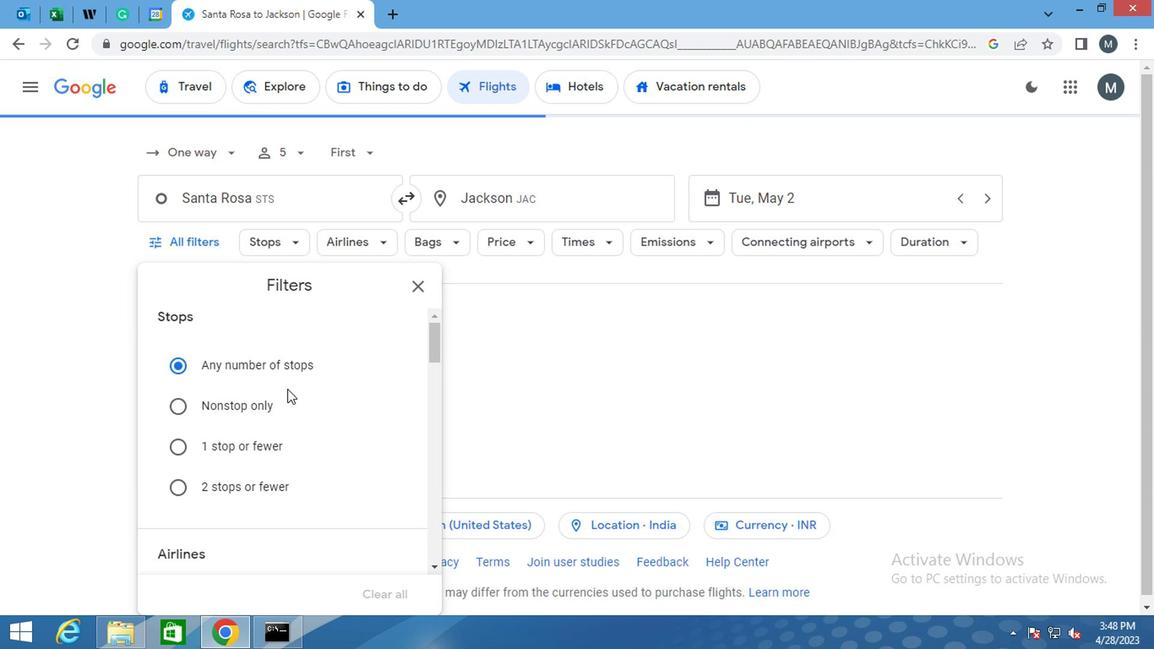 
Action: Mouse scrolled (323, 375) with delta (0, 0)
Screenshot: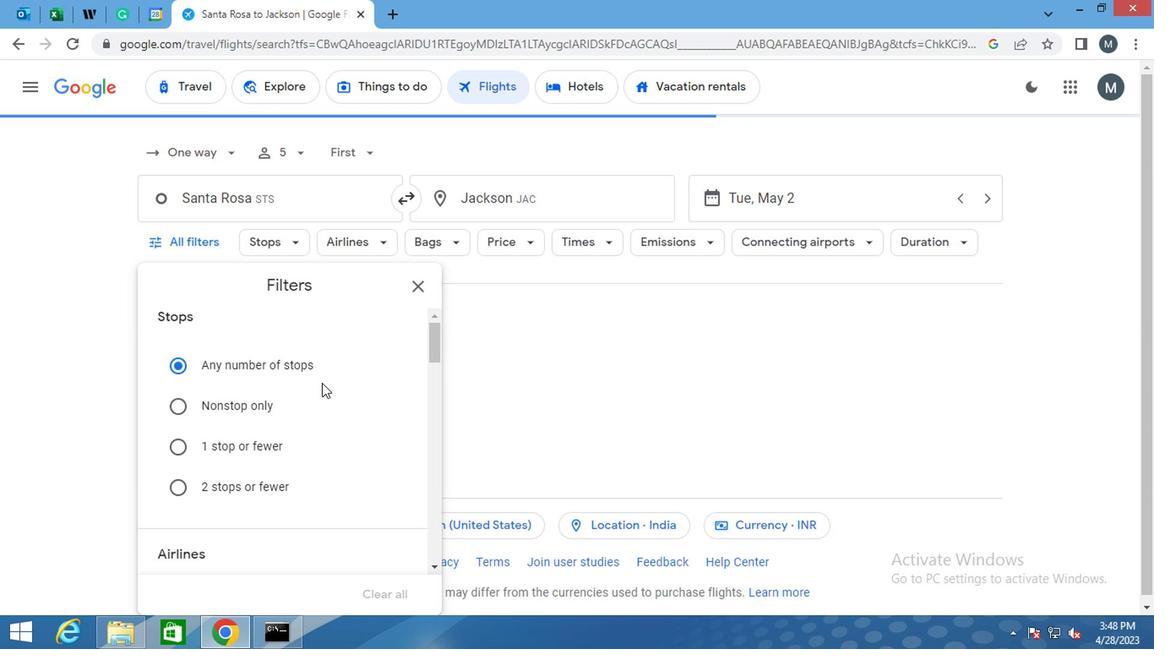 
Action: Mouse moved to (303, 418)
Screenshot: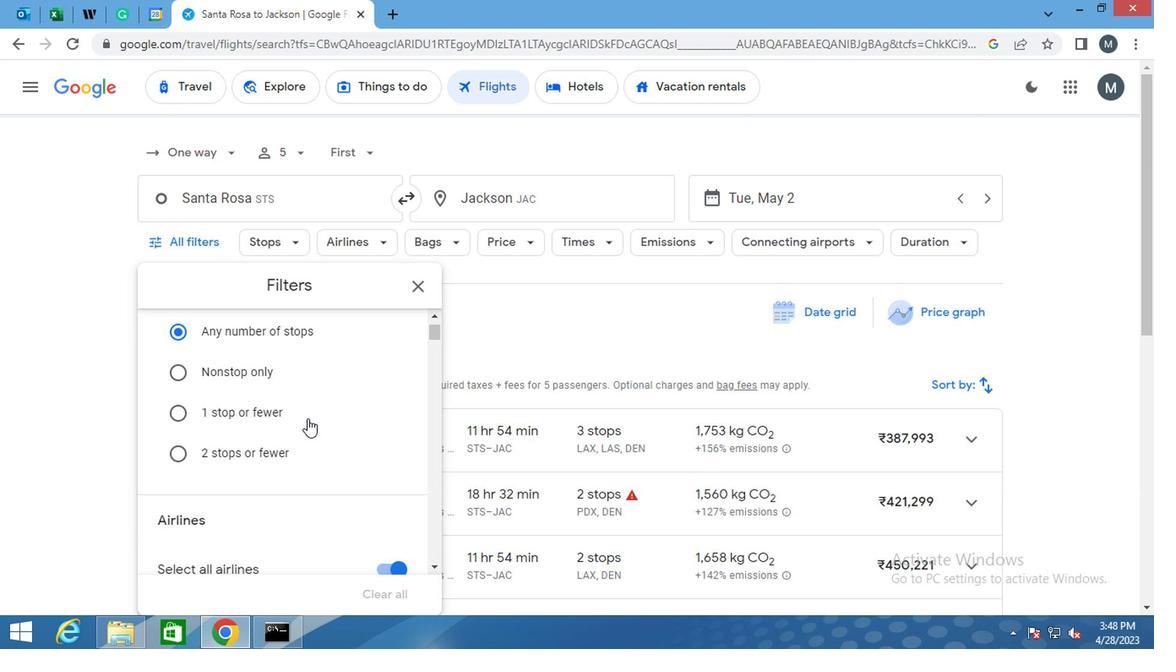 
Action: Mouse scrolled (303, 418) with delta (0, 0)
Screenshot: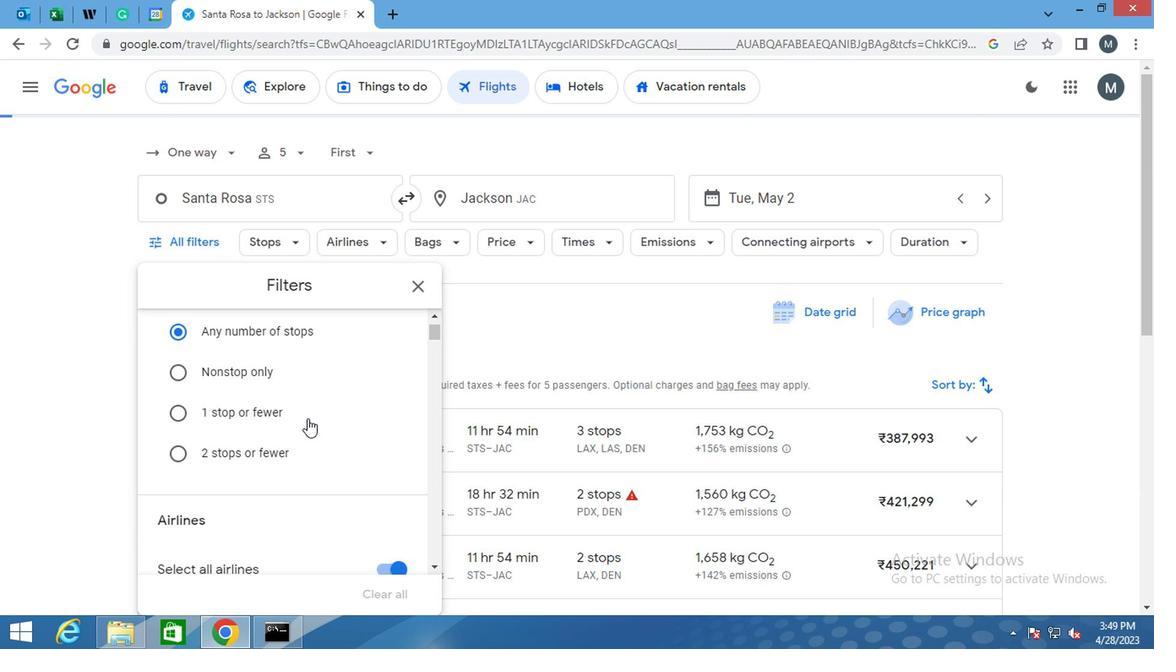 
Action: Mouse moved to (381, 345)
Screenshot: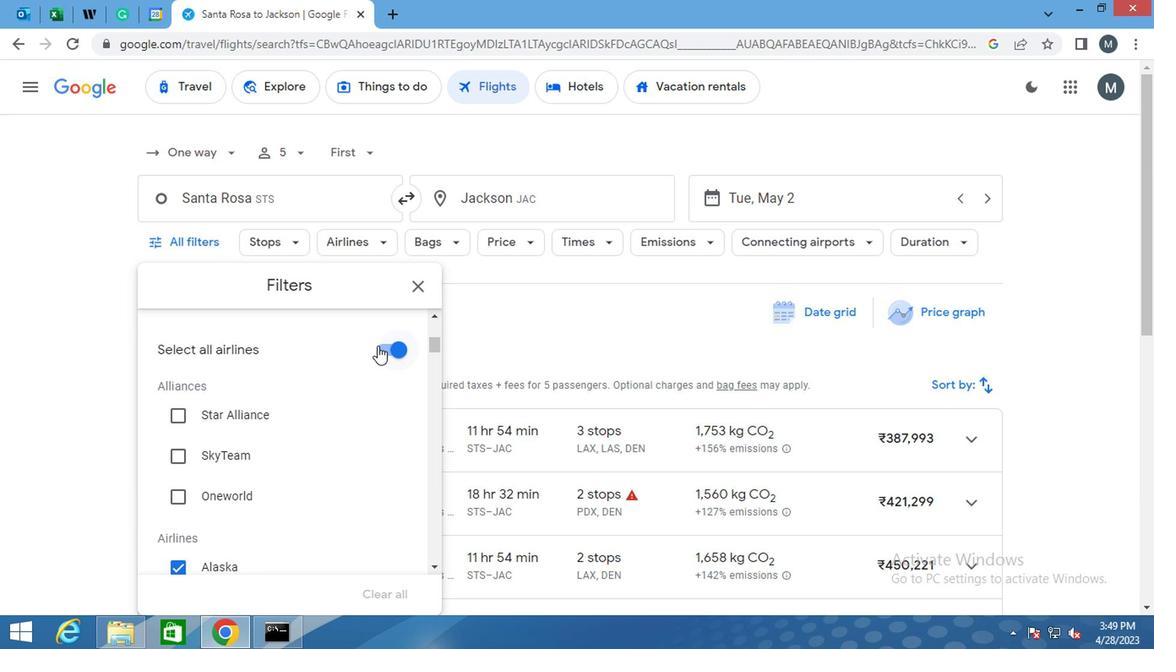 
Action: Mouse pressed left at (381, 345)
Screenshot: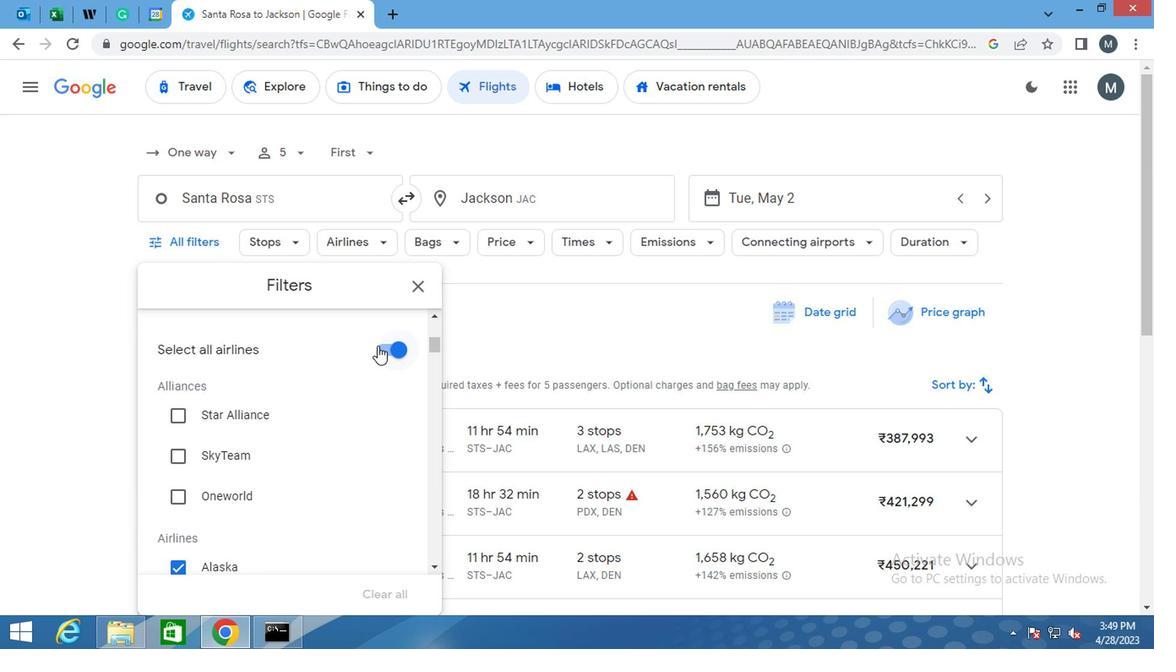 
Action: Mouse moved to (300, 398)
Screenshot: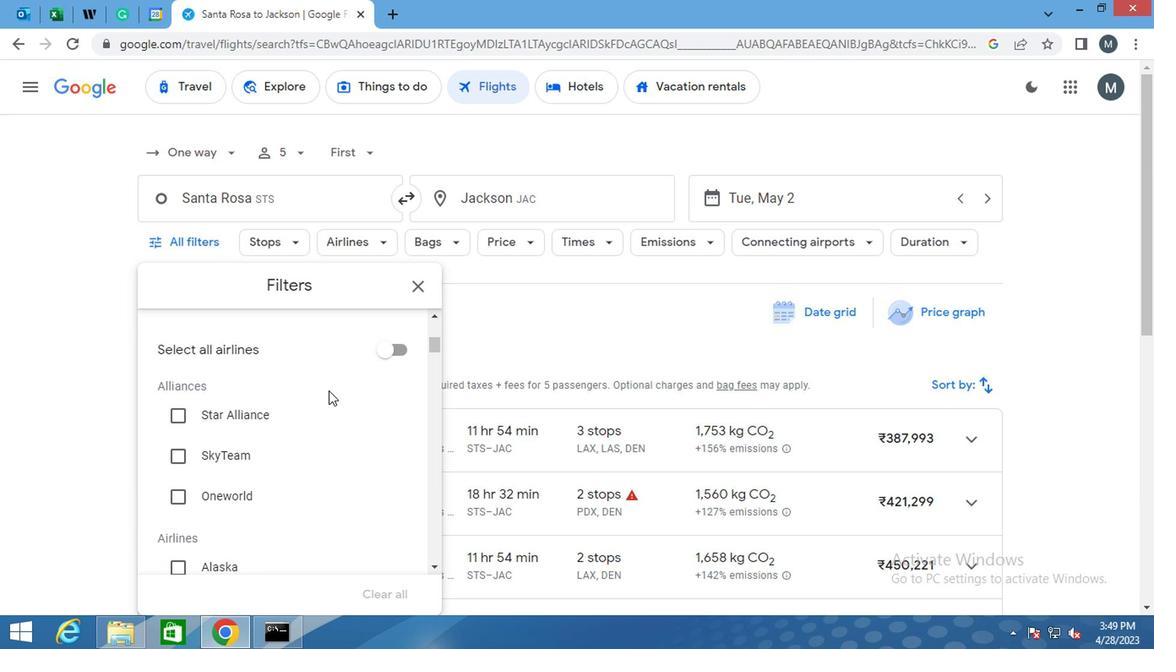 
Action: Mouse scrolled (300, 397) with delta (0, -1)
Screenshot: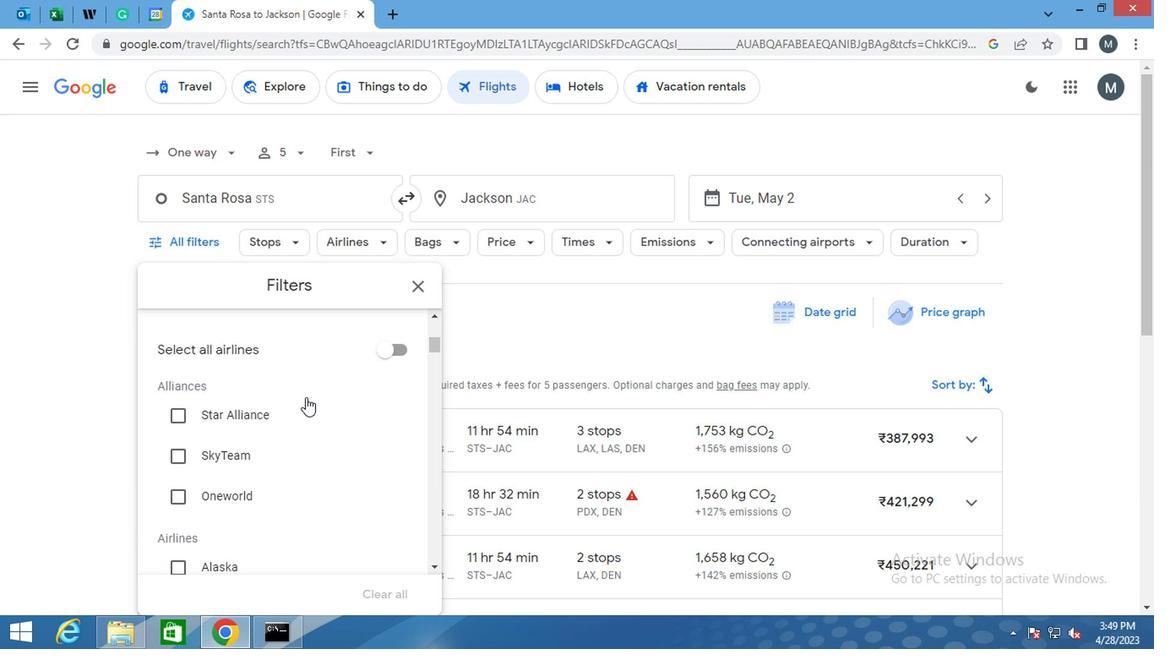 
Action: Mouse moved to (283, 406)
Screenshot: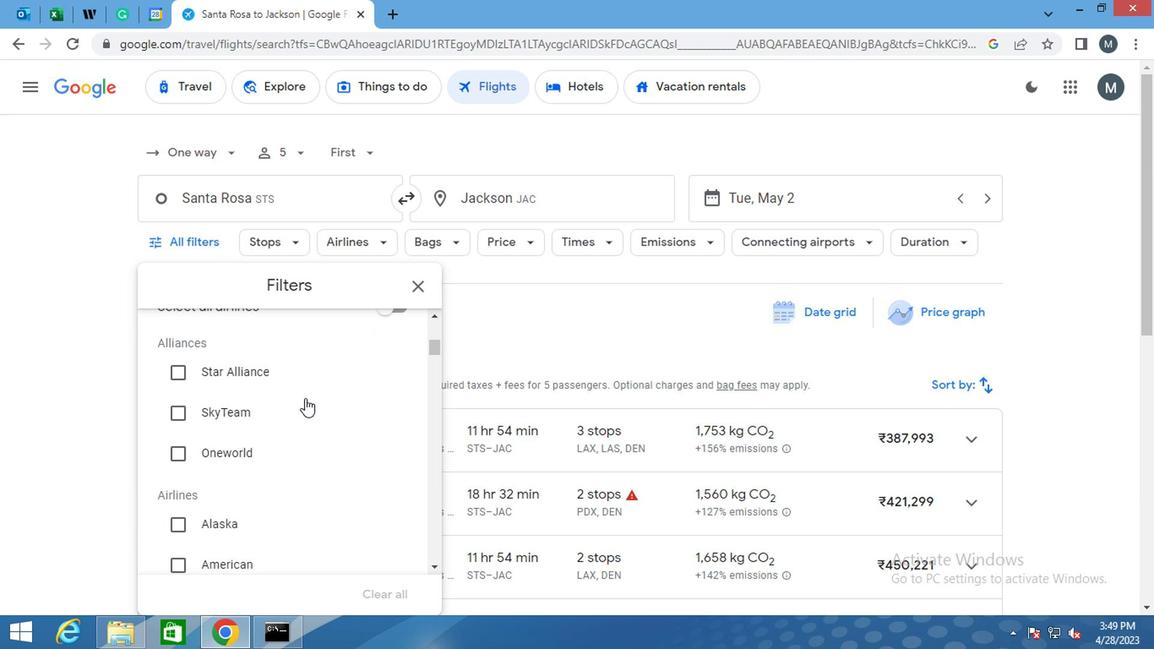 
Action: Mouse scrolled (283, 405) with delta (0, 0)
Screenshot: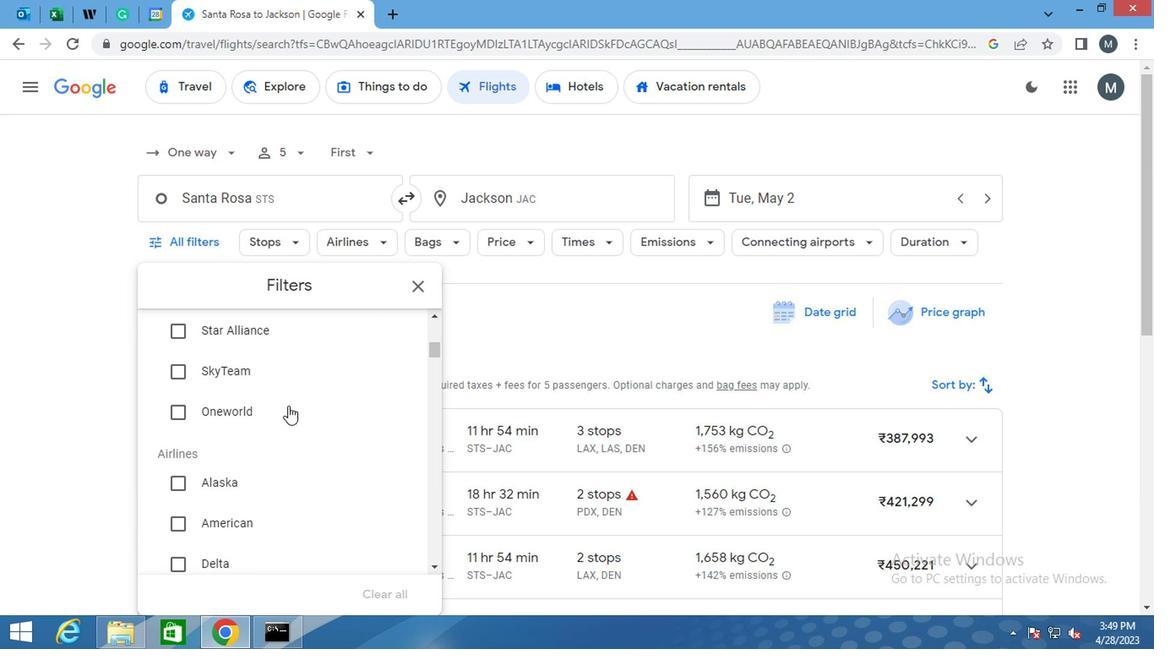 
Action: Mouse moved to (280, 406)
Screenshot: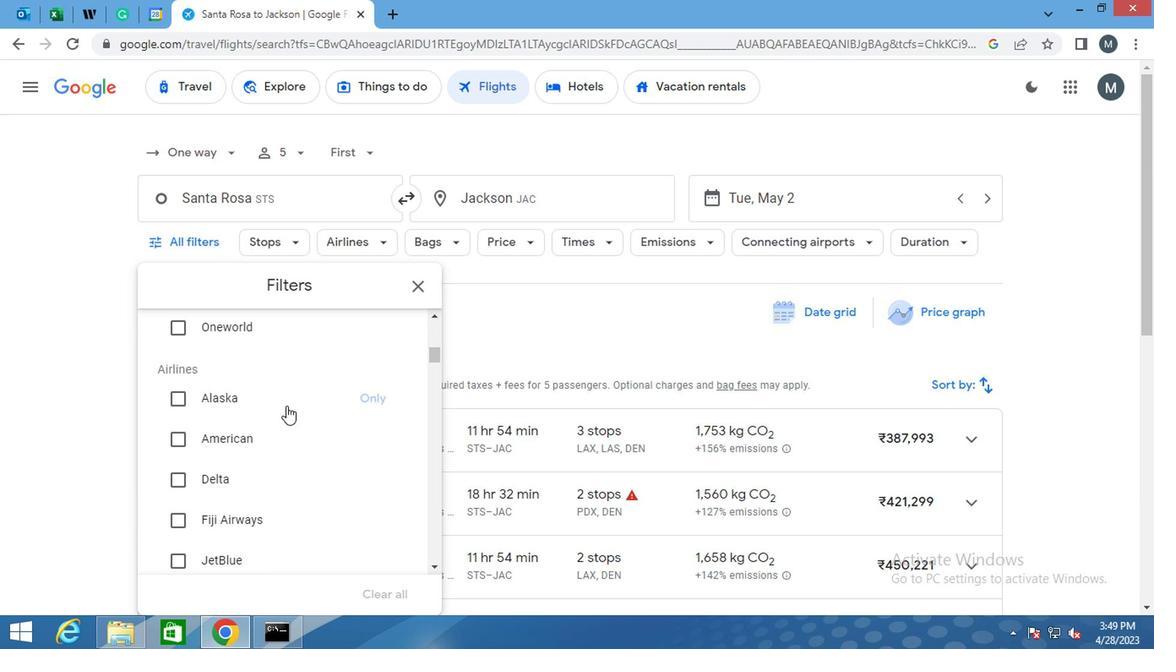 
Action: Mouse scrolled (280, 406) with delta (0, 0)
Screenshot: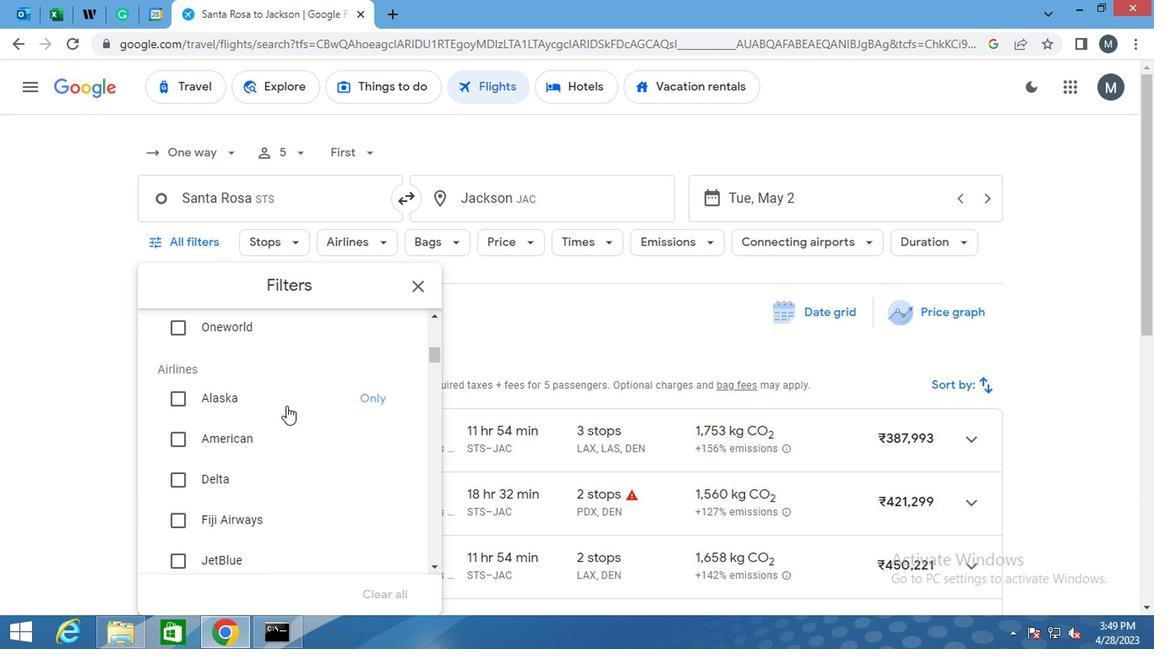 
Action: Mouse moved to (279, 415)
Screenshot: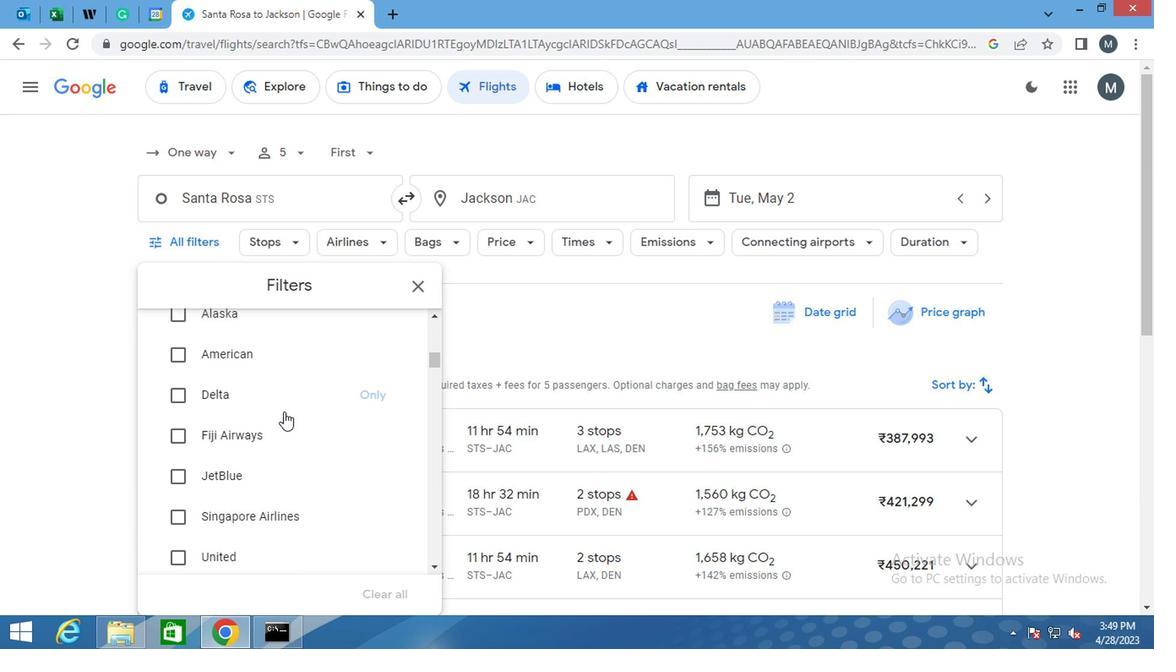 
Action: Mouse scrolled (279, 414) with delta (0, 0)
Screenshot: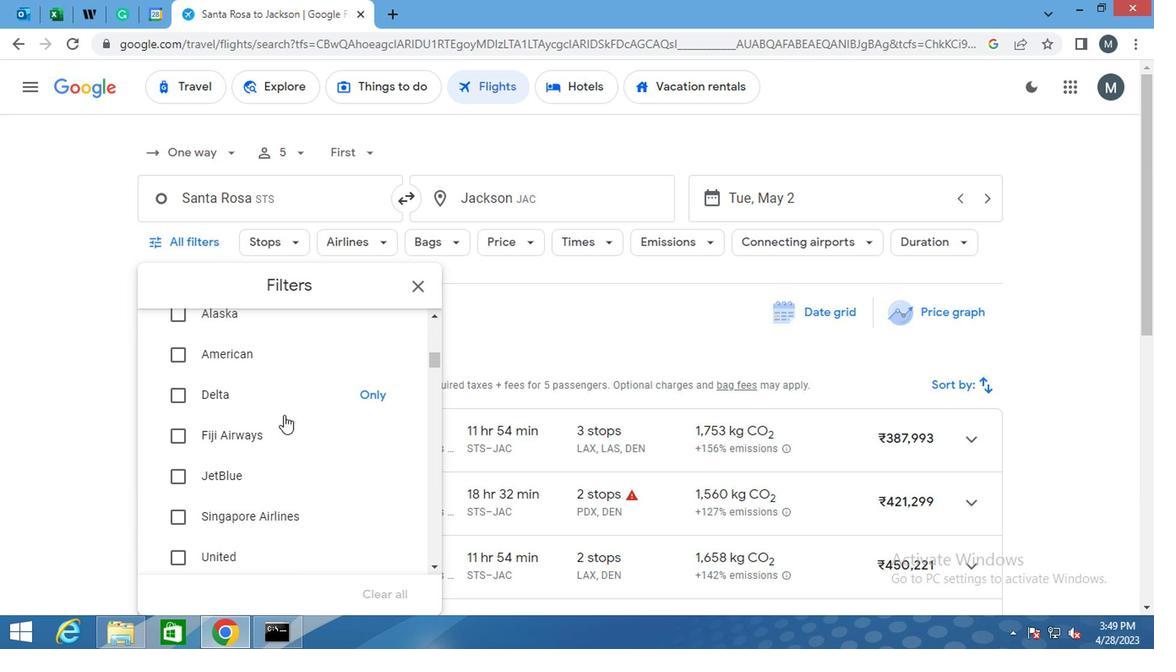 
Action: Mouse moved to (278, 424)
Screenshot: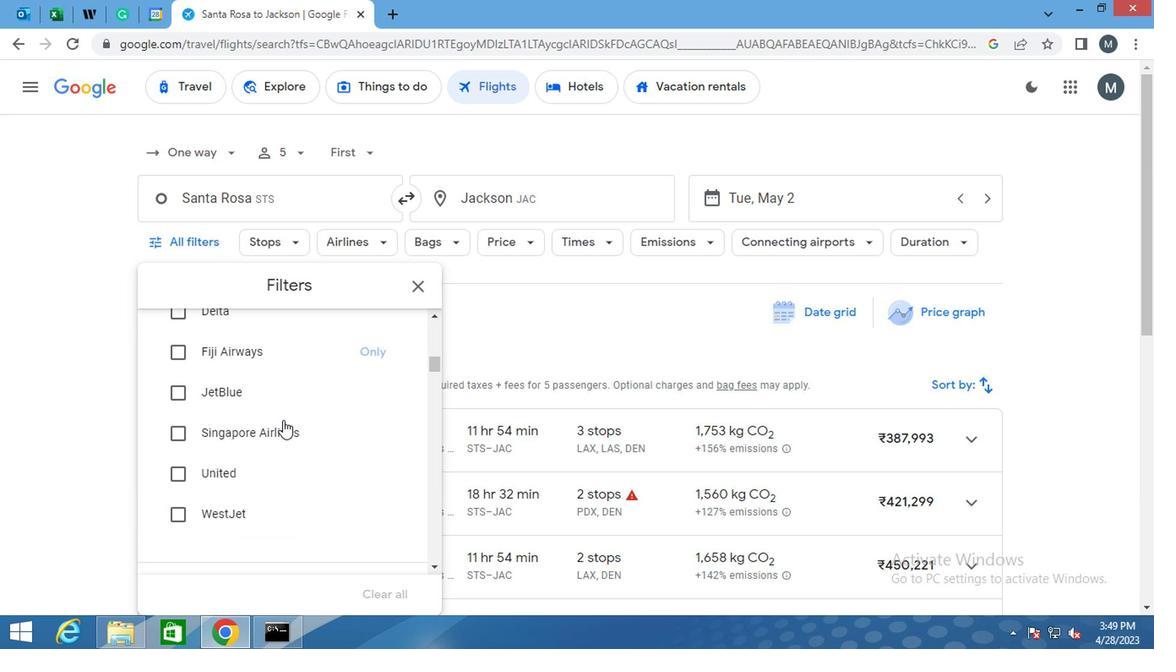 
Action: Mouse scrolled (278, 423) with delta (0, -1)
Screenshot: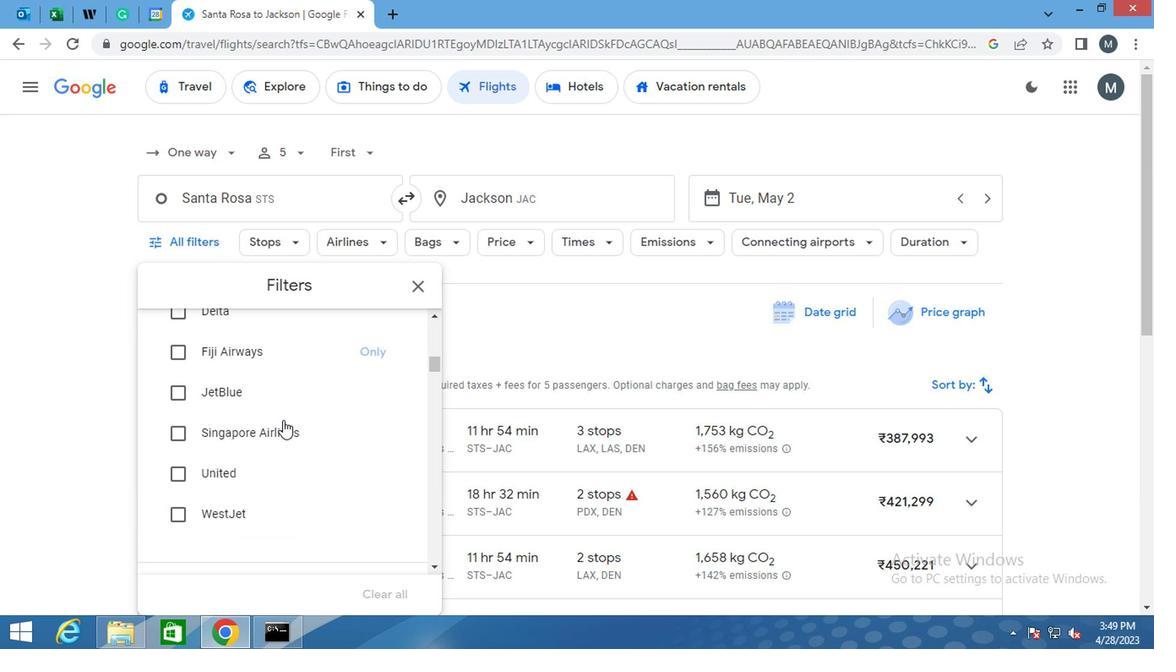 
Action: Mouse moved to (300, 440)
Screenshot: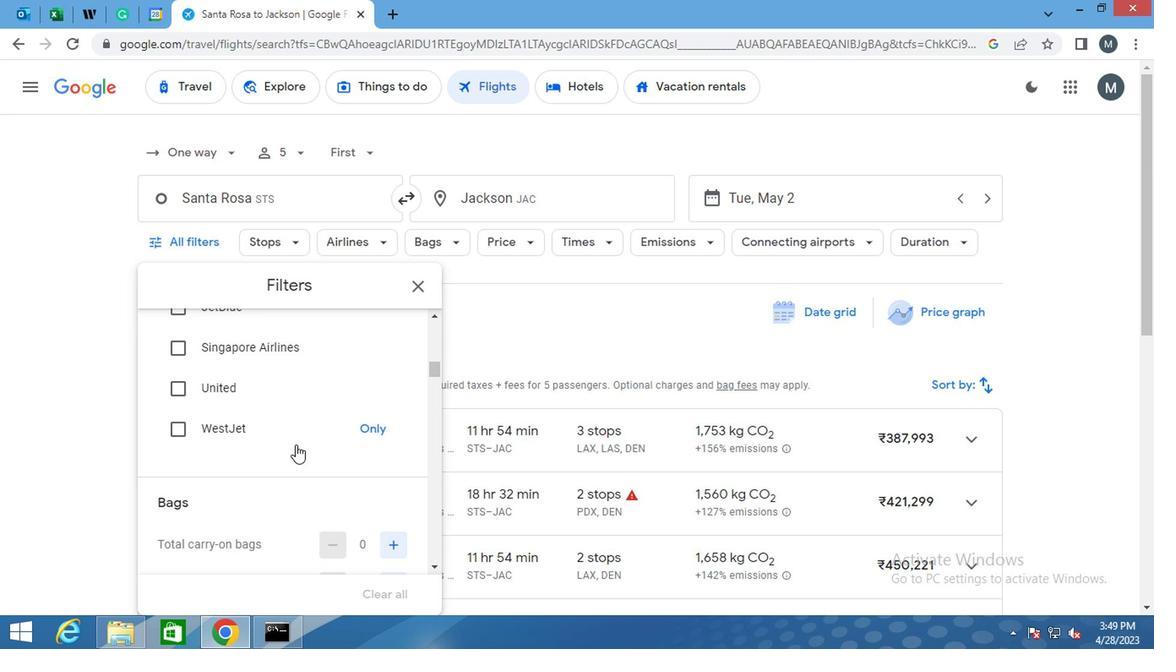 
Action: Mouse scrolled (300, 439) with delta (0, 0)
Screenshot: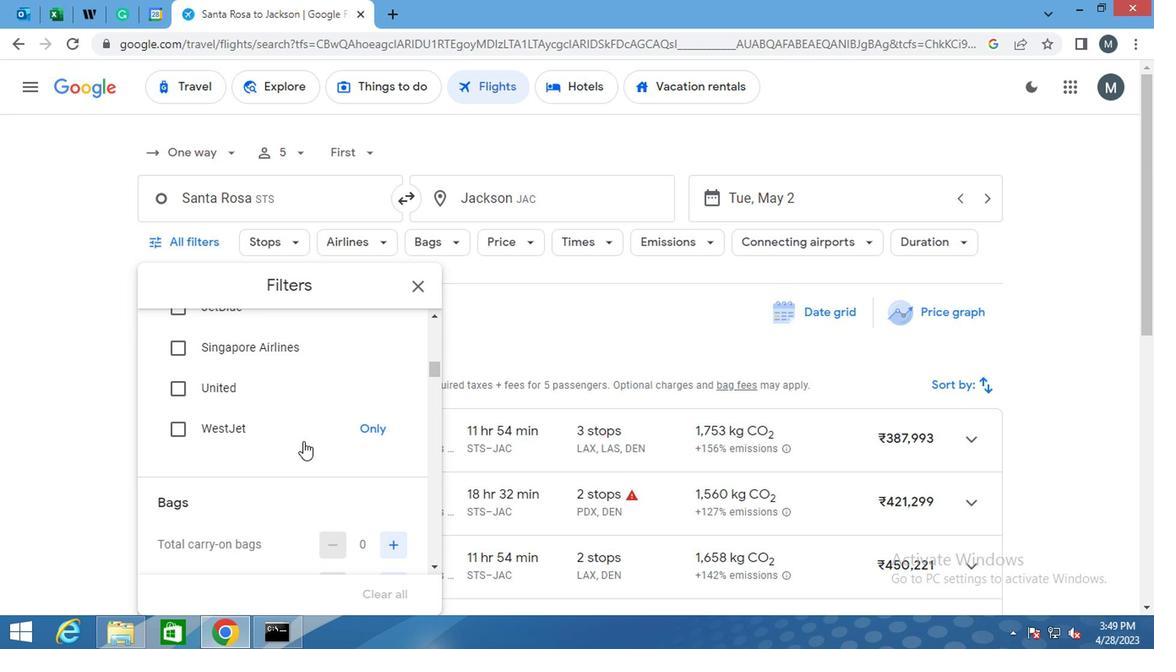 
Action: Mouse moved to (384, 457)
Screenshot: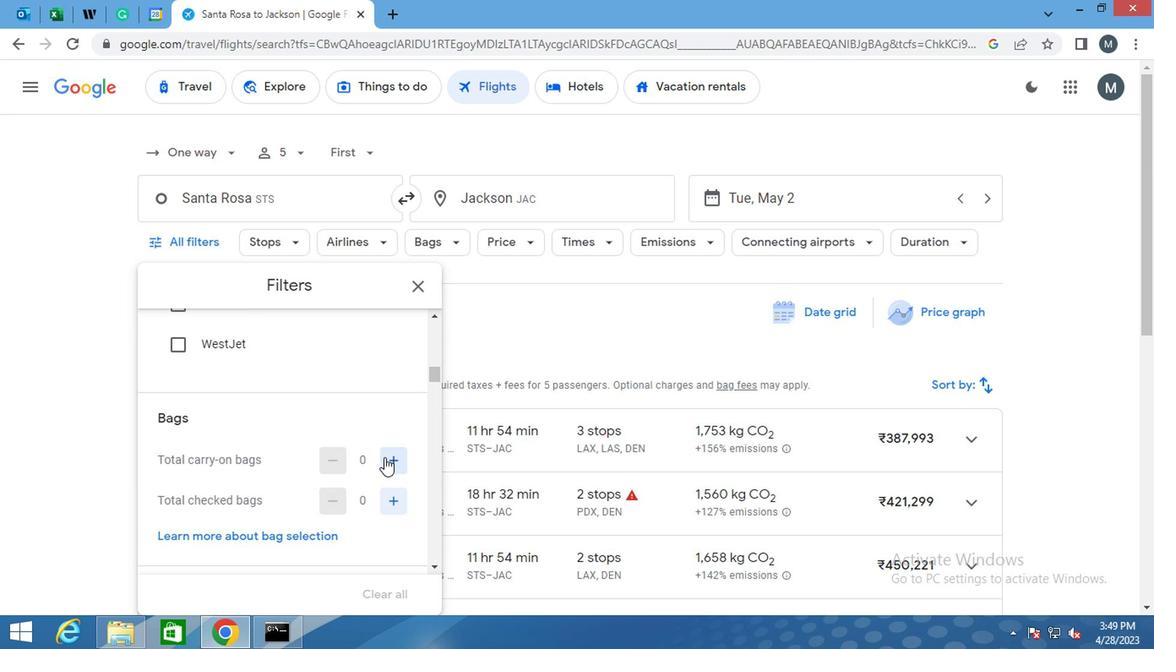 
Action: Mouse pressed left at (384, 457)
Screenshot: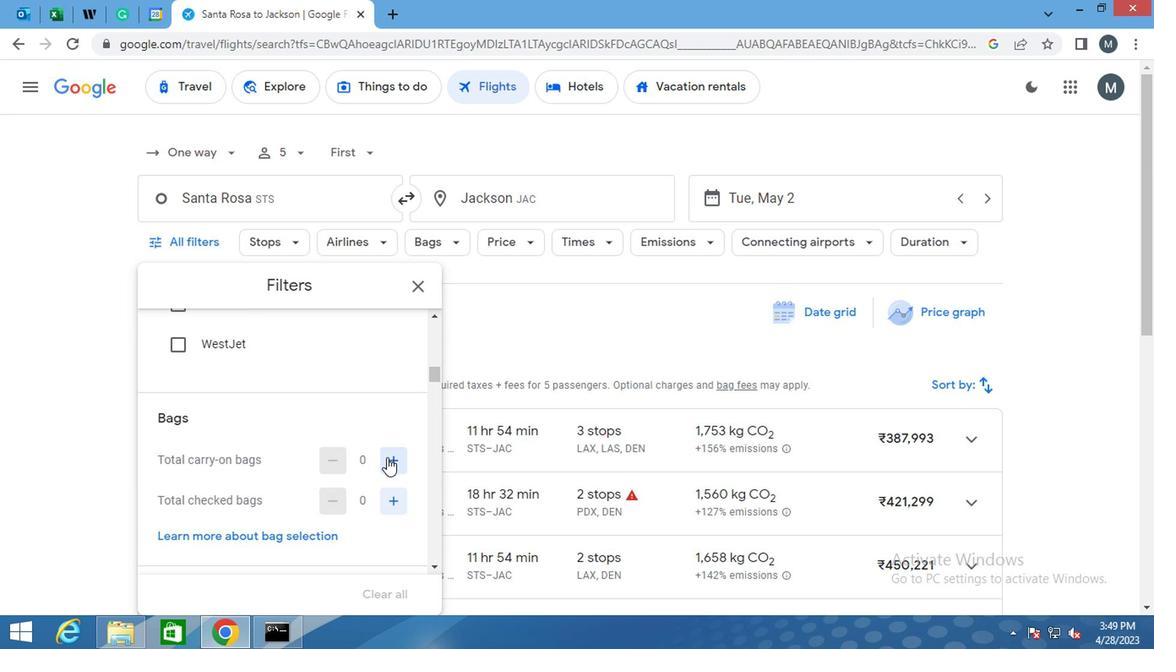 
Action: Mouse moved to (383, 503)
Screenshot: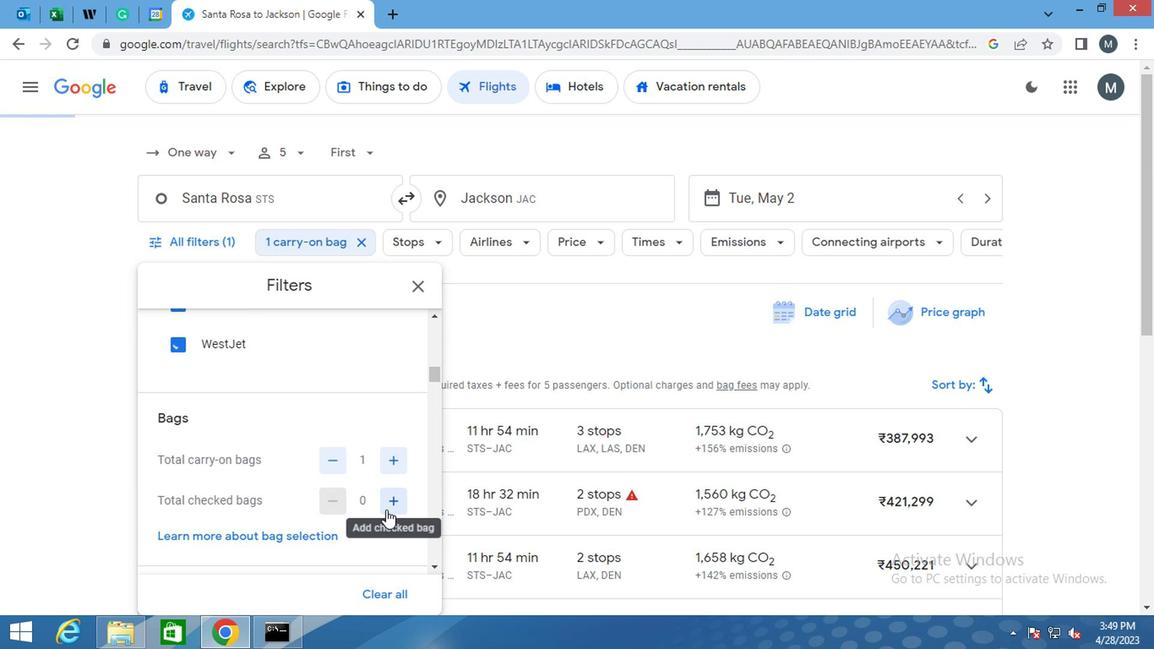 
Action: Mouse pressed left at (383, 503)
Screenshot: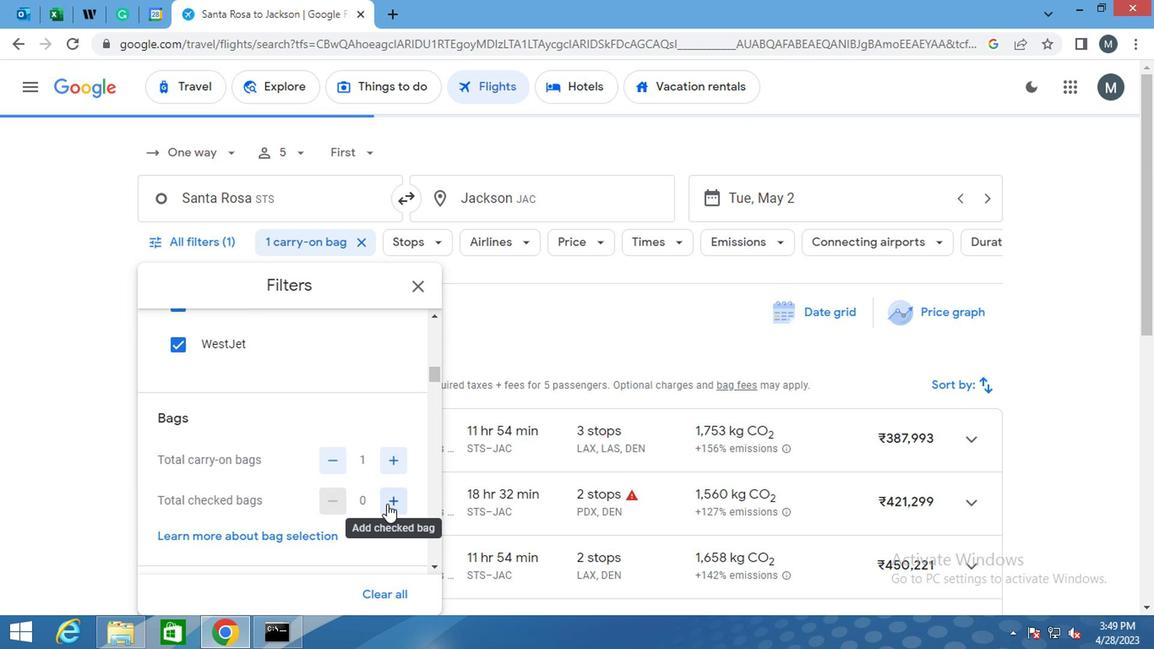 
Action: Mouse moved to (384, 503)
Screenshot: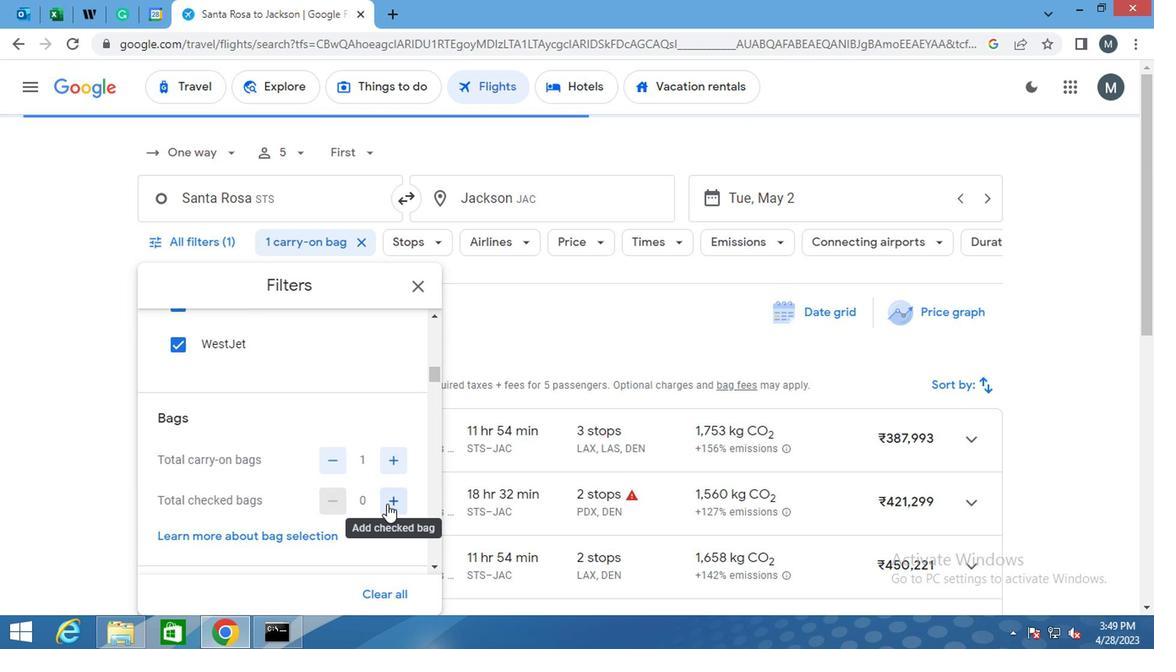 
Action: Mouse pressed left at (384, 503)
Screenshot: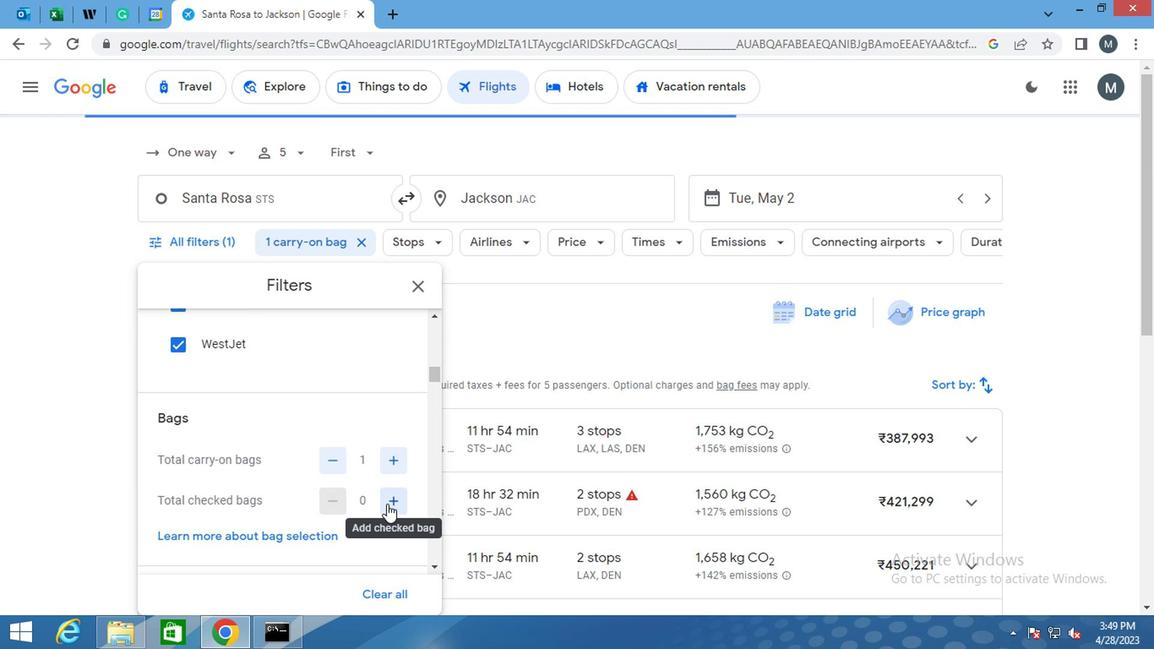
Action: Mouse pressed left at (384, 503)
Screenshot: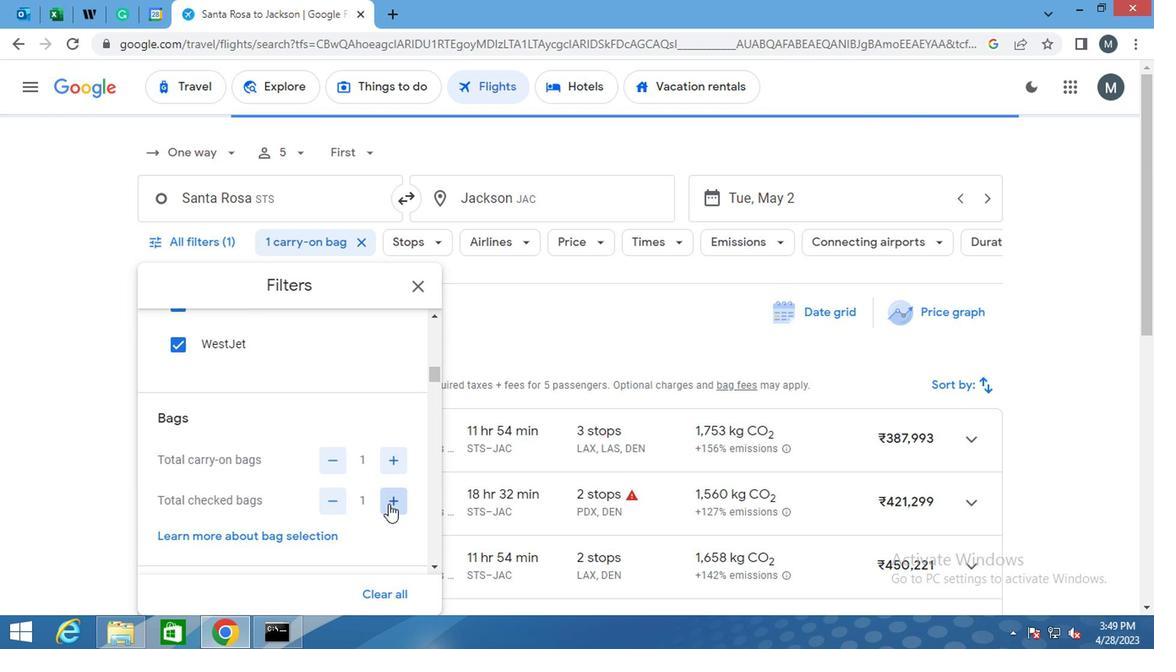 
Action: Mouse pressed left at (384, 503)
Screenshot: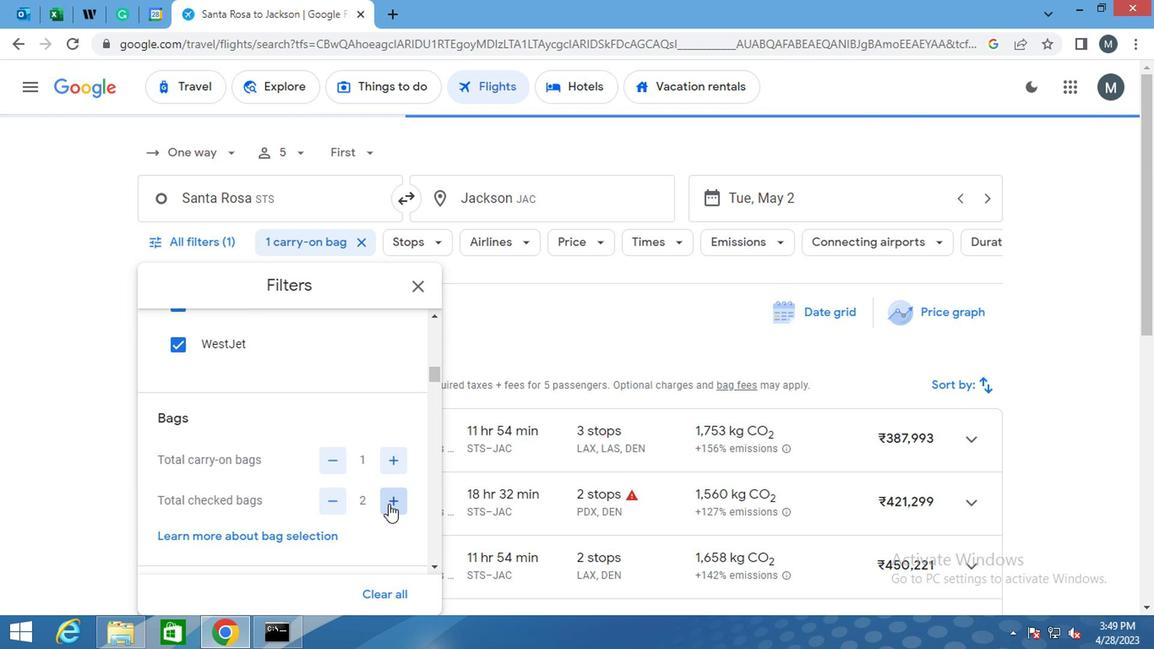 
Action: Mouse pressed left at (384, 503)
Screenshot: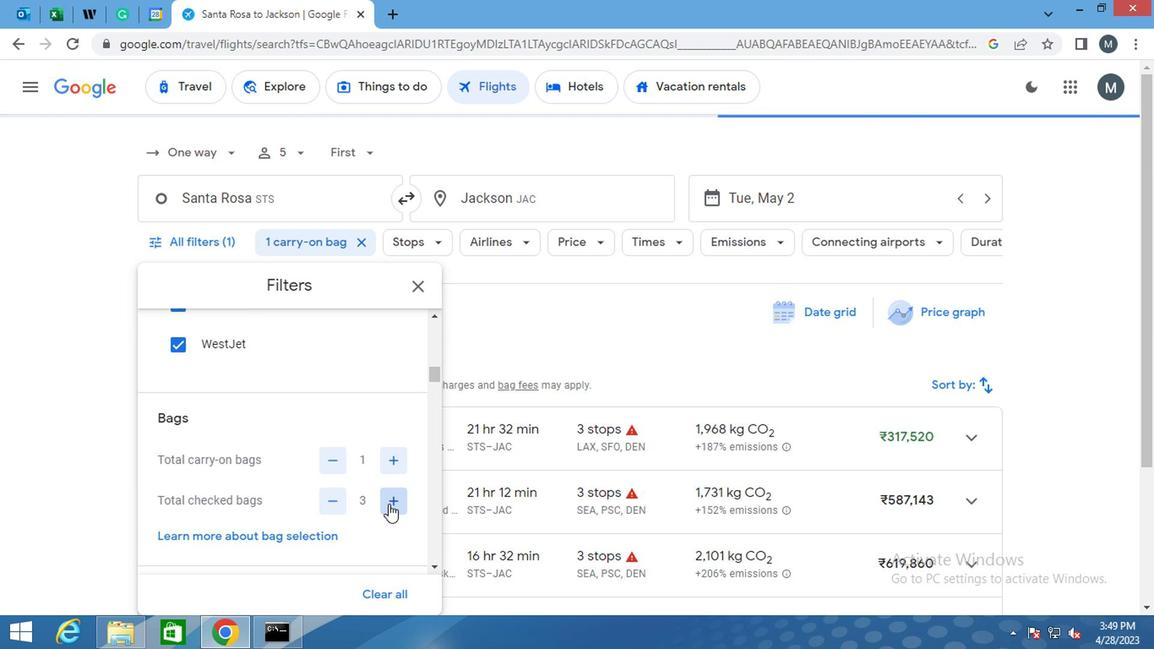 
Action: Mouse moved to (386, 503)
Screenshot: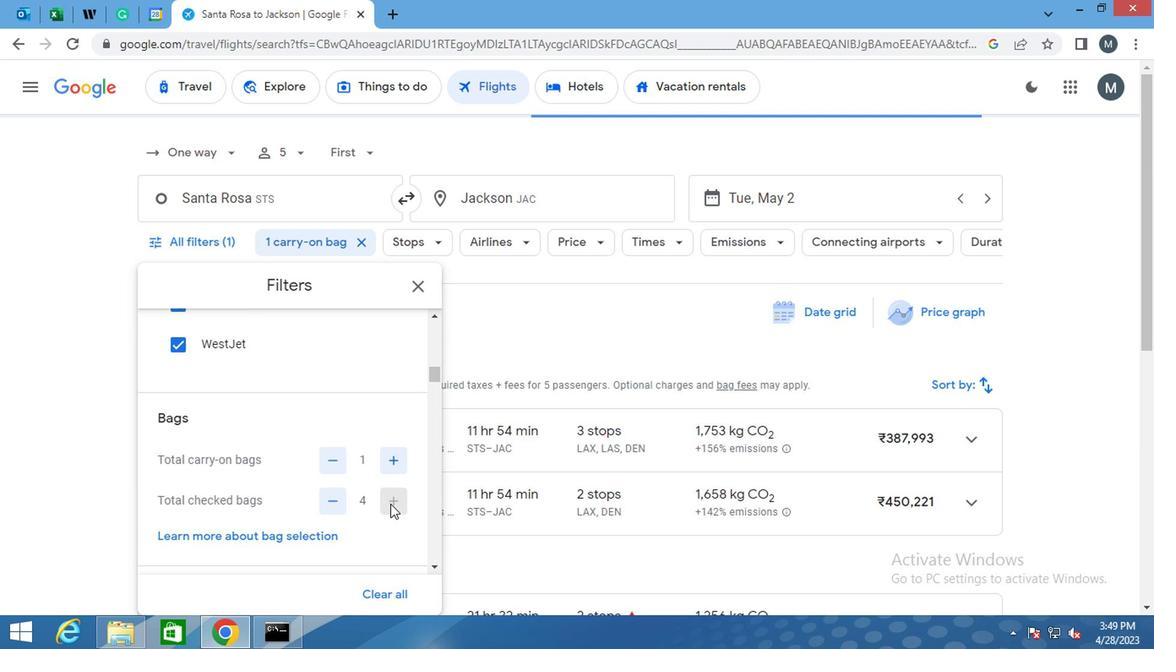 
Action: Mouse pressed left at (386, 503)
Screenshot: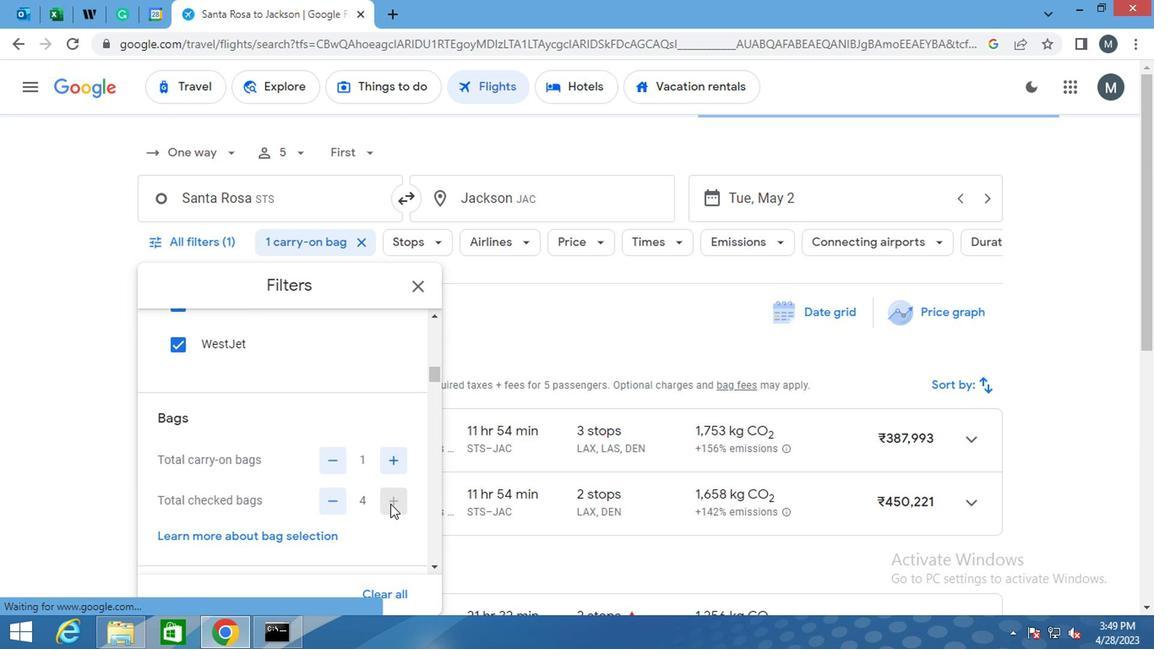 
Action: Mouse moved to (338, 474)
Screenshot: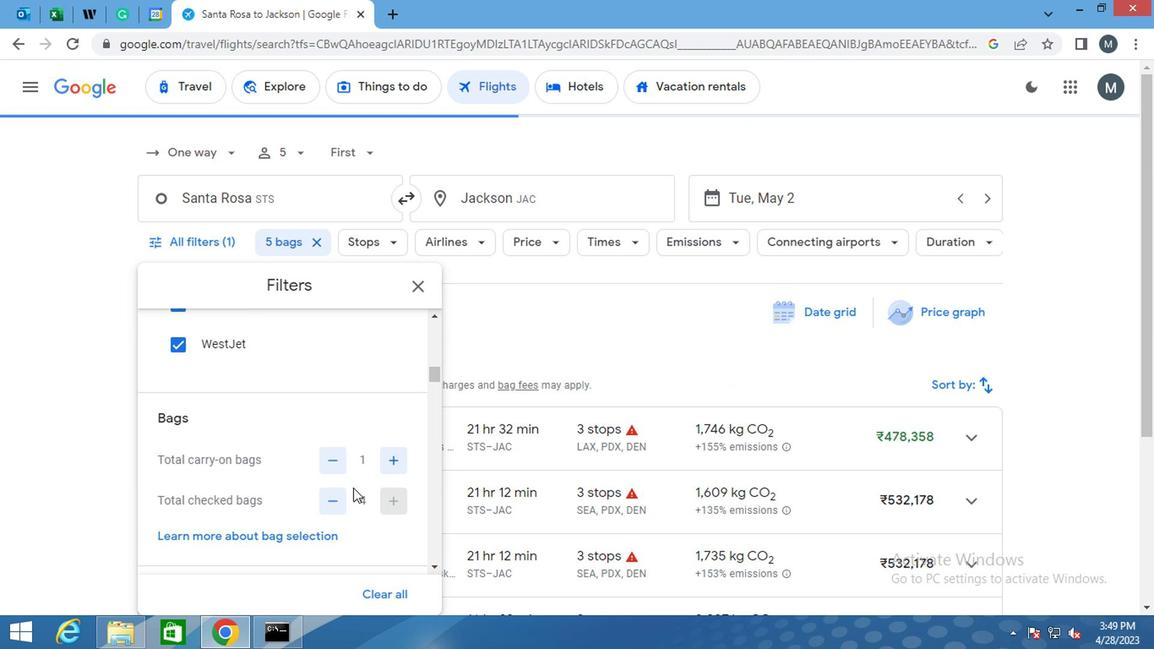 
Action: Mouse scrolled (338, 474) with delta (0, 0)
Screenshot: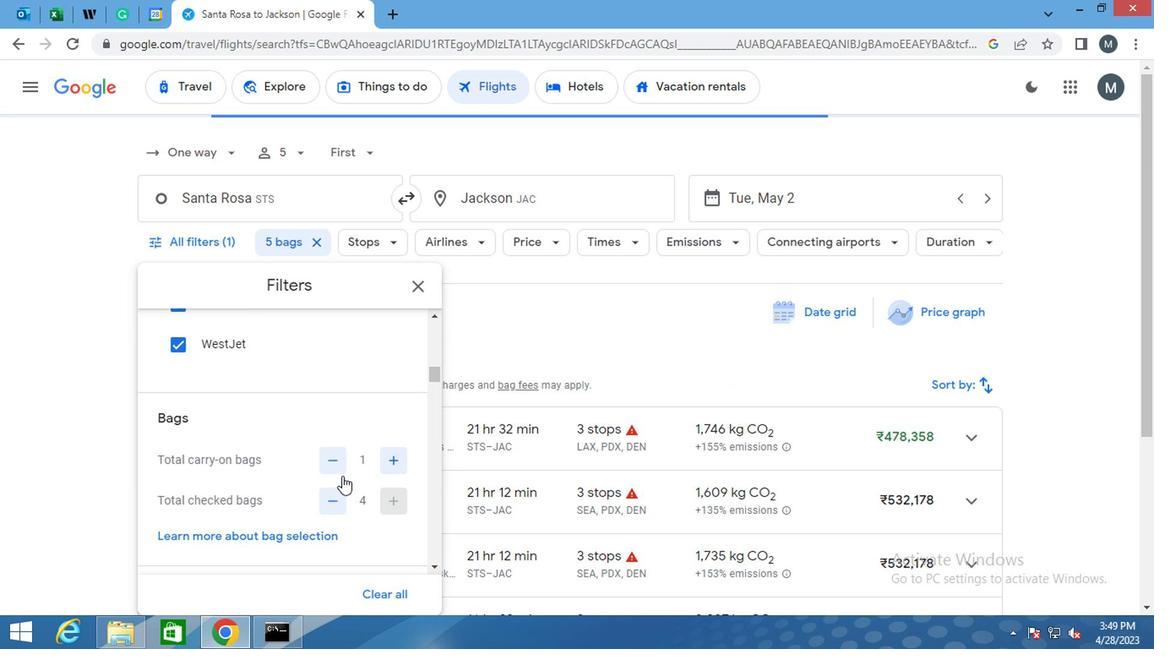 
Action: Mouse moved to (337, 474)
Screenshot: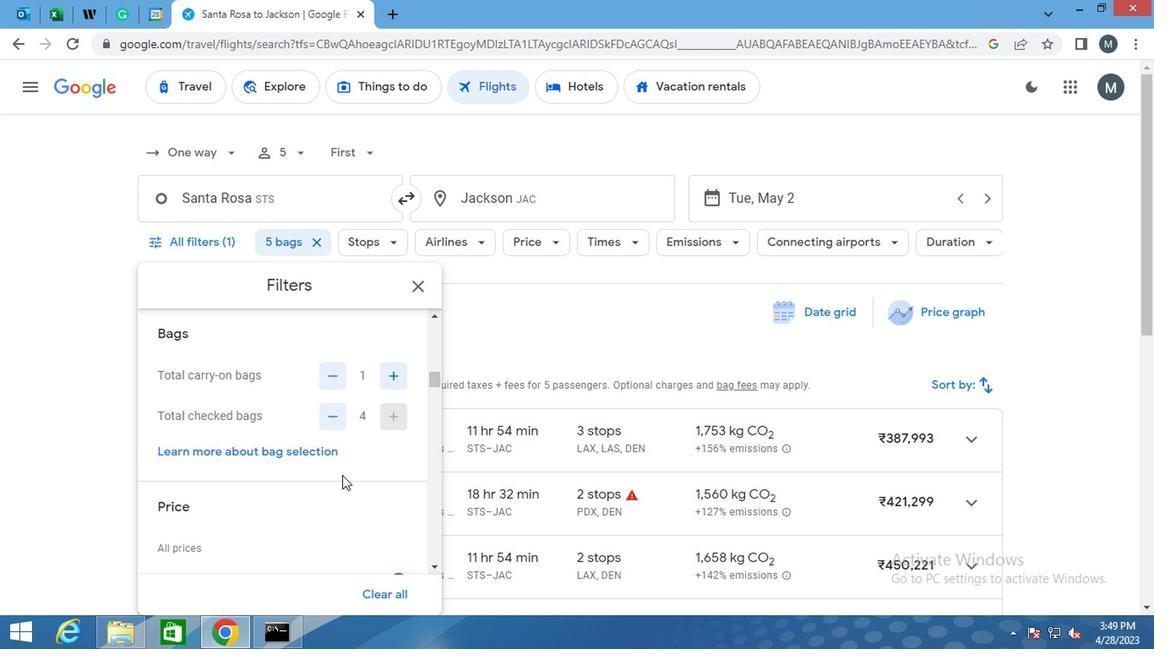 
Action: Mouse scrolled (337, 472) with delta (0, -1)
Screenshot: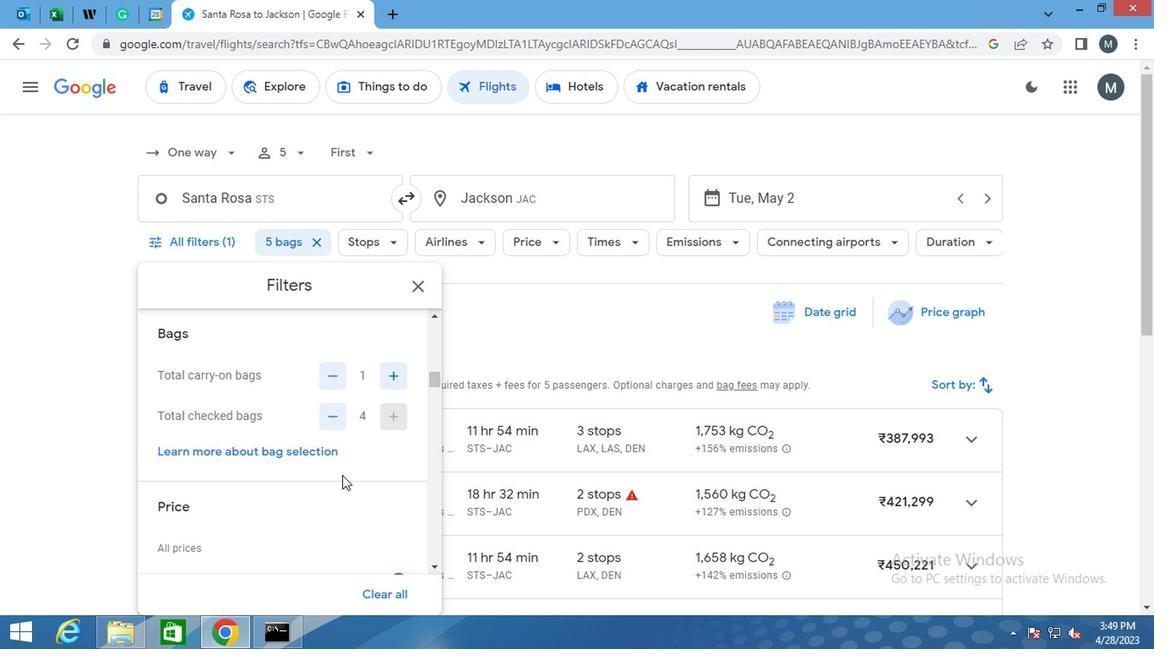 
Action: Mouse moved to (348, 486)
Screenshot: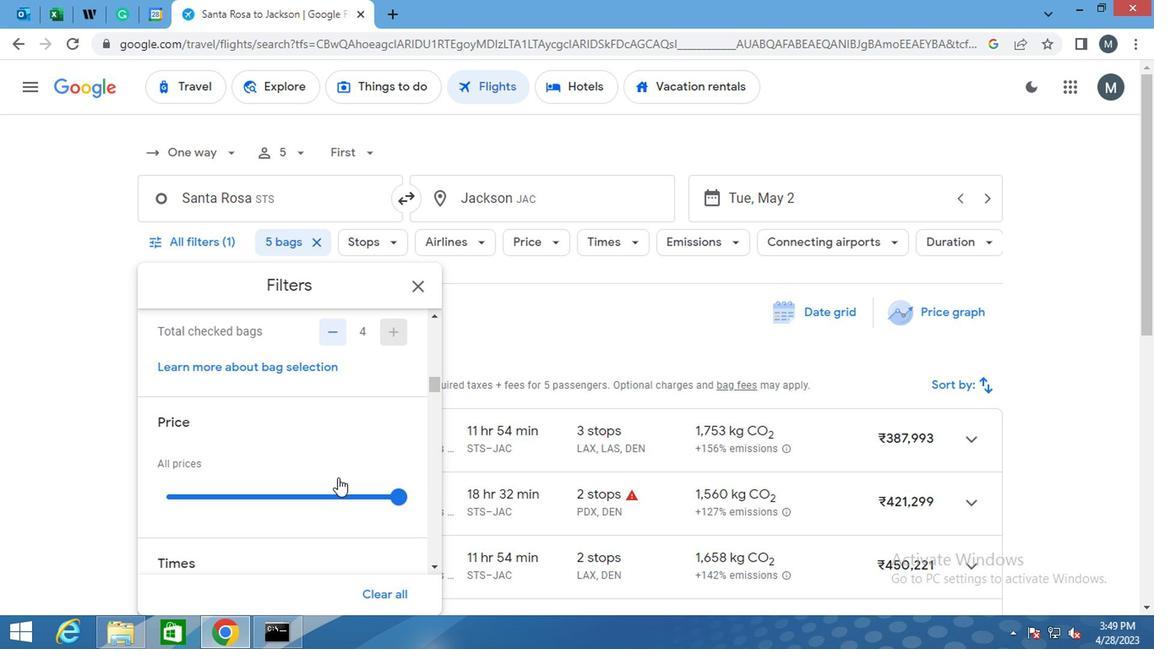 
Action: Mouse pressed left at (348, 486)
Screenshot: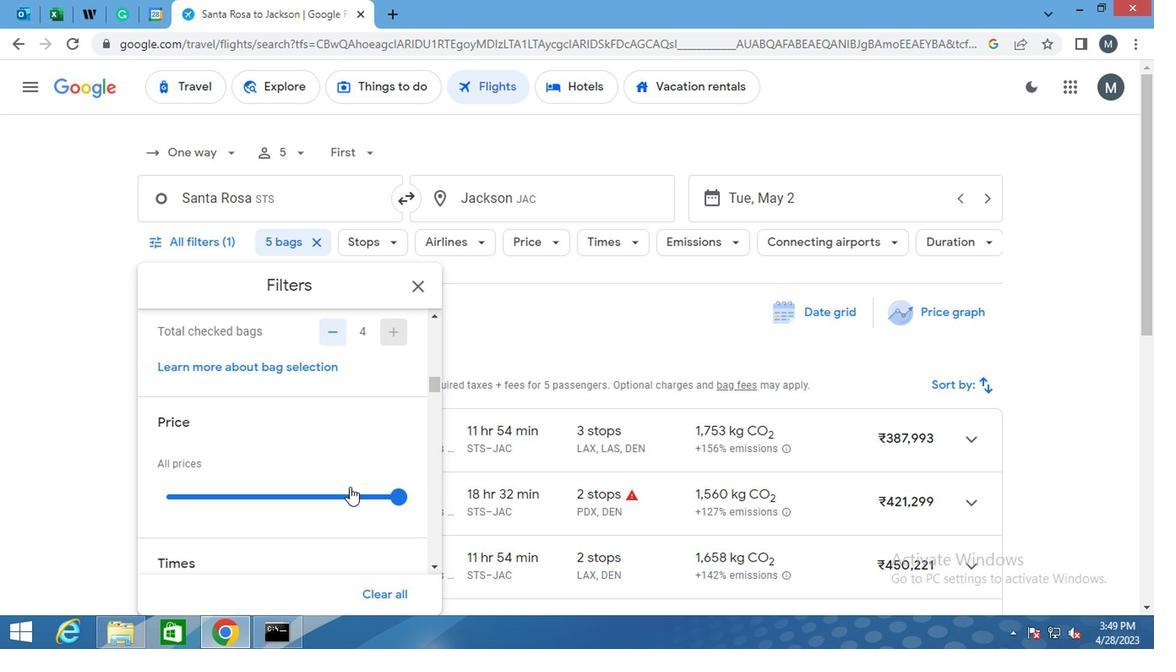 
Action: Mouse moved to (349, 489)
Screenshot: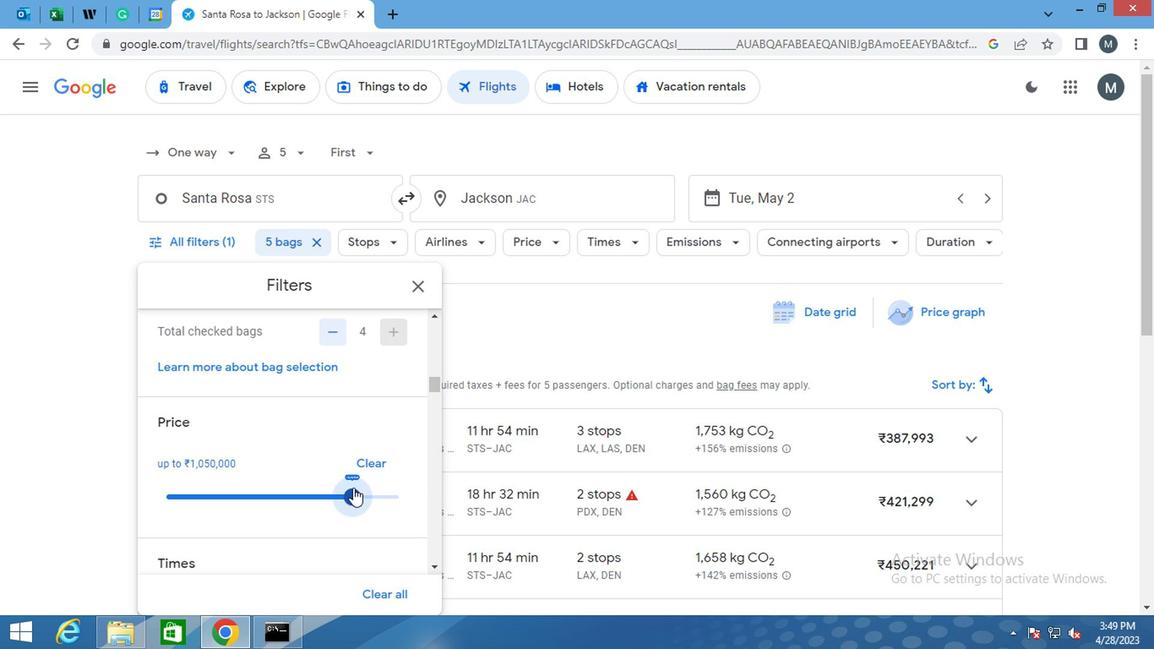 
Action: Mouse pressed left at (349, 489)
Screenshot: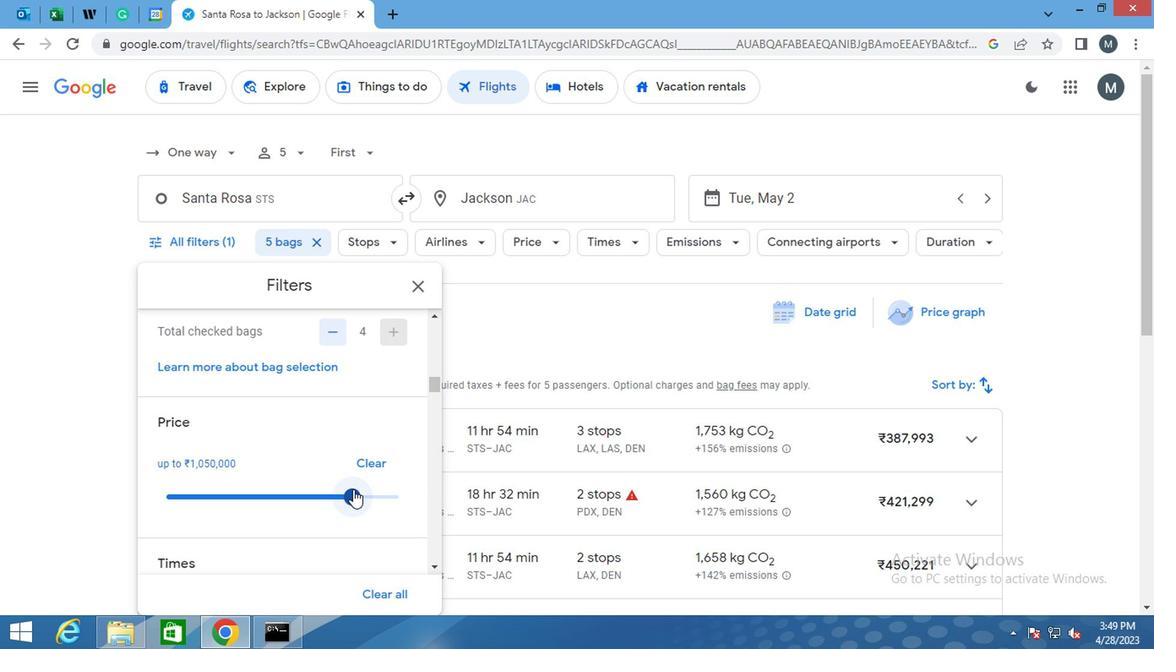 
Action: Mouse moved to (268, 471)
Screenshot: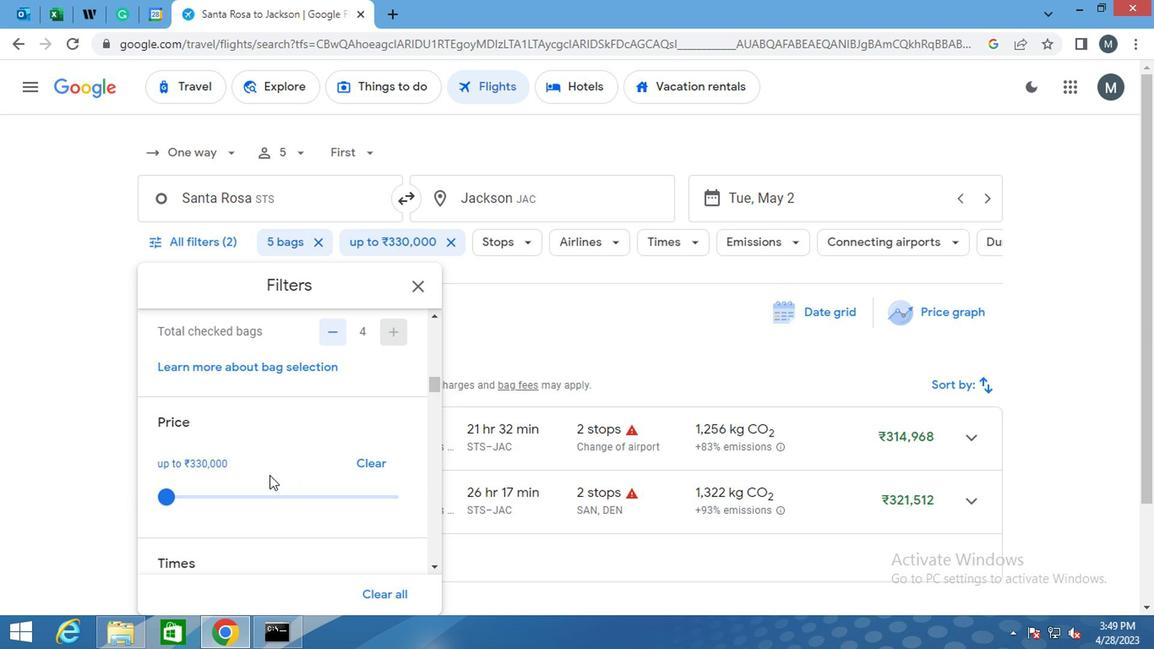 
Action: Mouse scrolled (268, 470) with delta (0, -1)
Screenshot: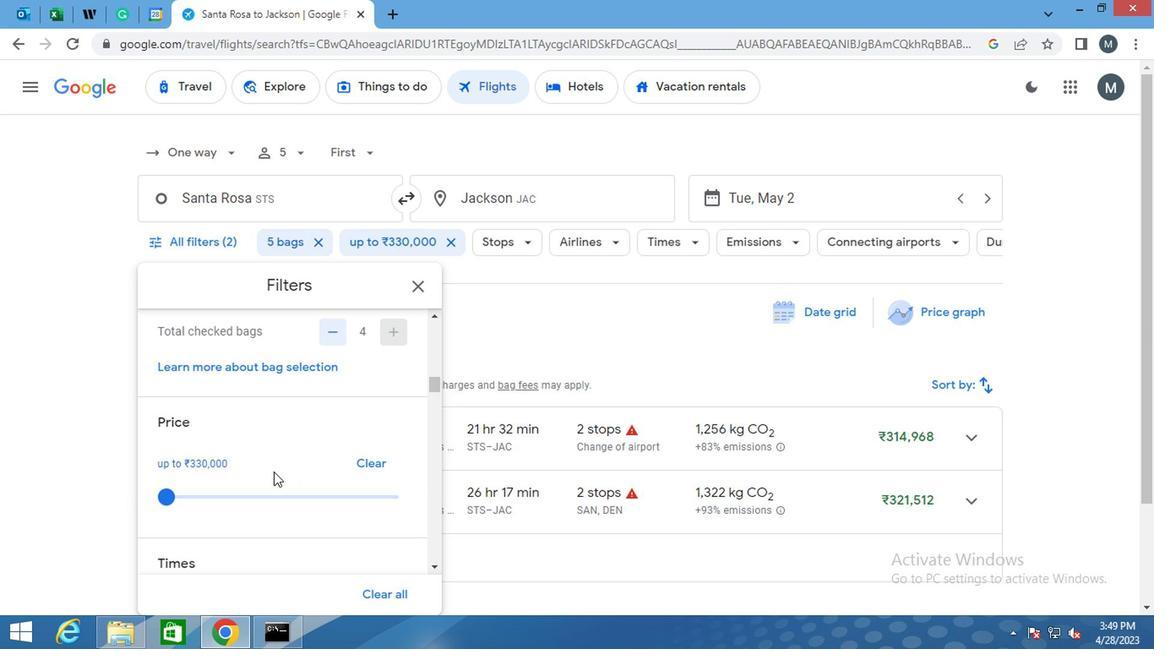 
Action: Mouse moved to (298, 465)
Screenshot: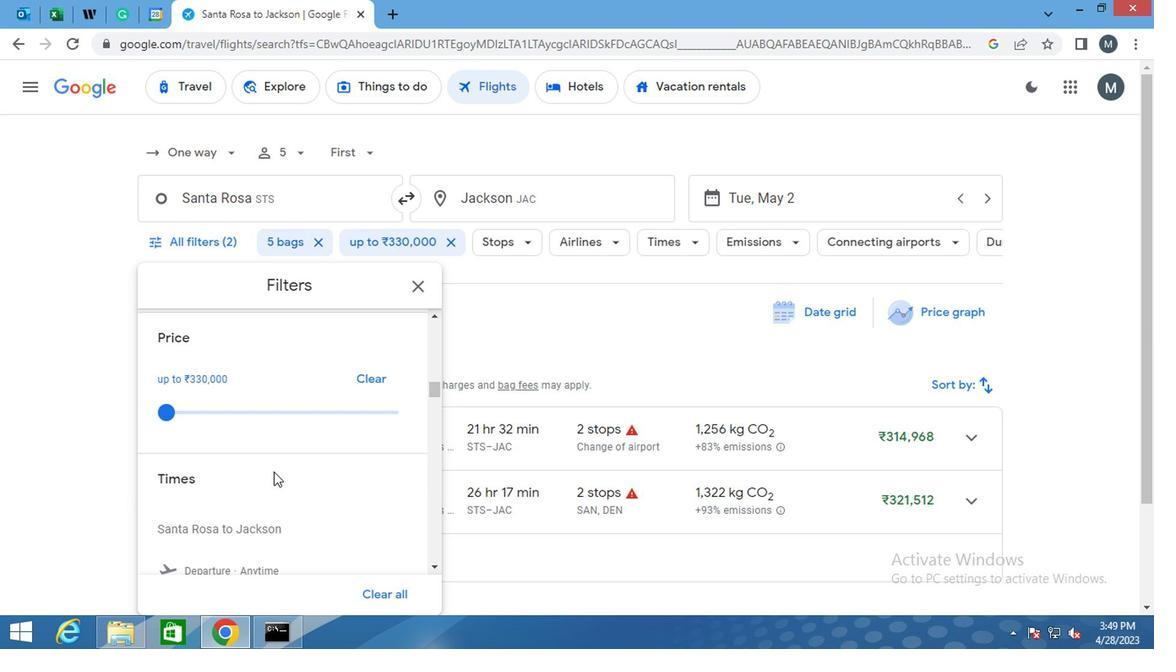 
Action: Mouse scrolled (298, 464) with delta (0, -1)
Screenshot: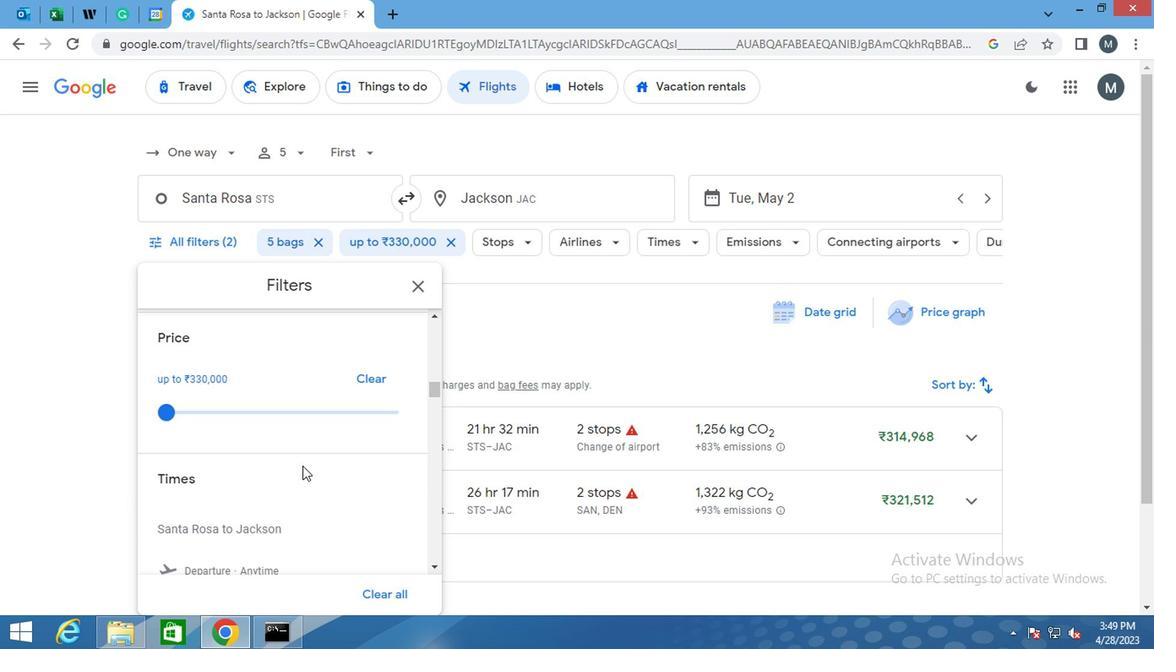 
Action: Mouse moved to (274, 456)
Screenshot: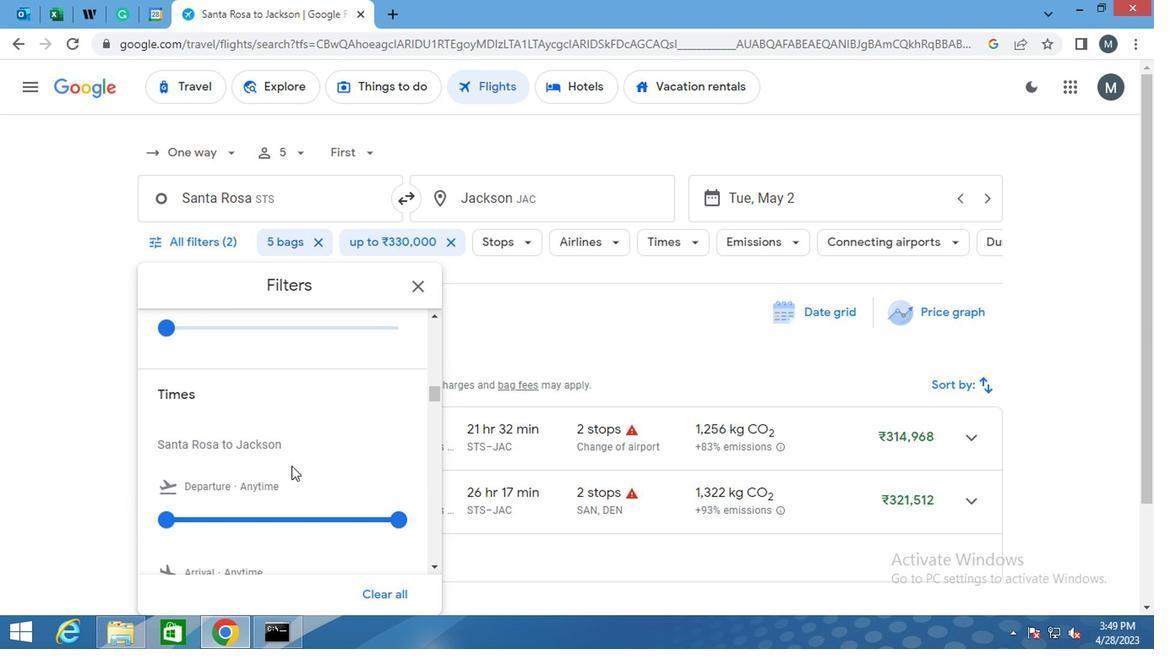 
Action: Mouse scrolled (274, 457) with delta (0, 0)
Screenshot: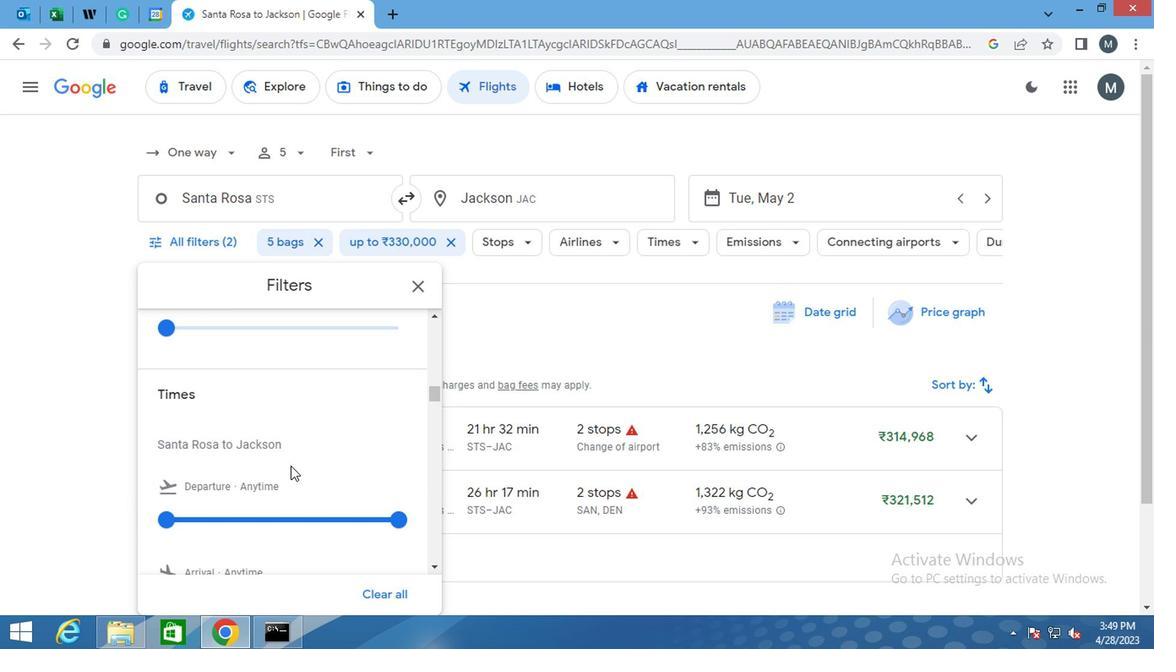 
Action: Mouse scrolled (274, 455) with delta (0, -1)
Screenshot: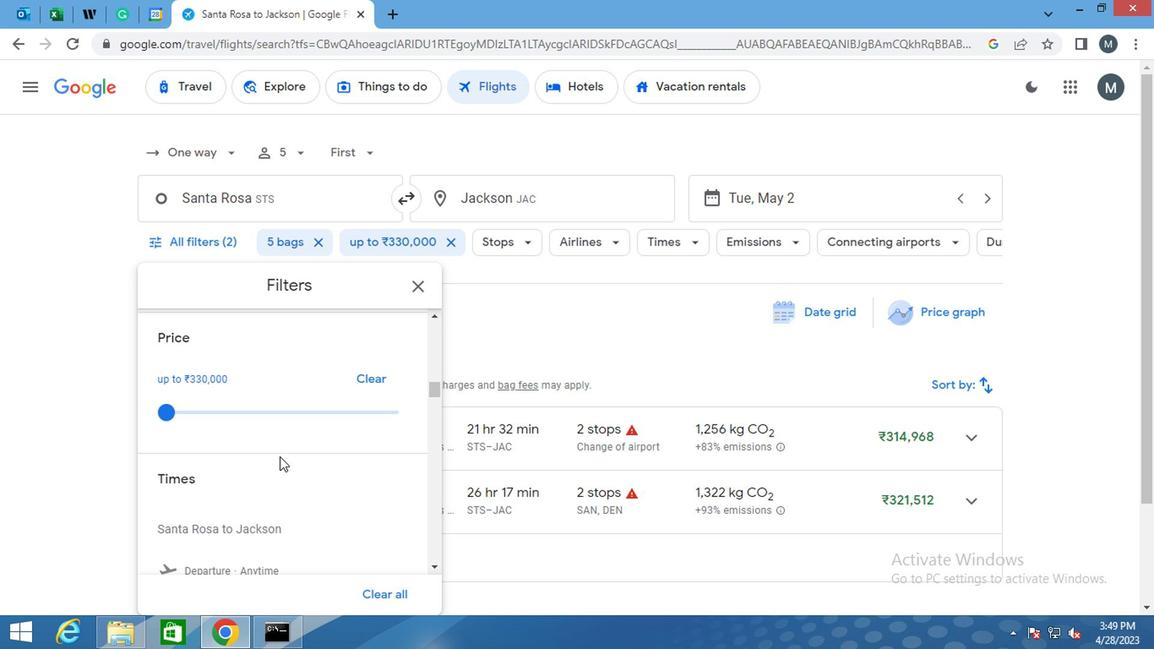 
Action: Mouse moved to (285, 511)
Screenshot: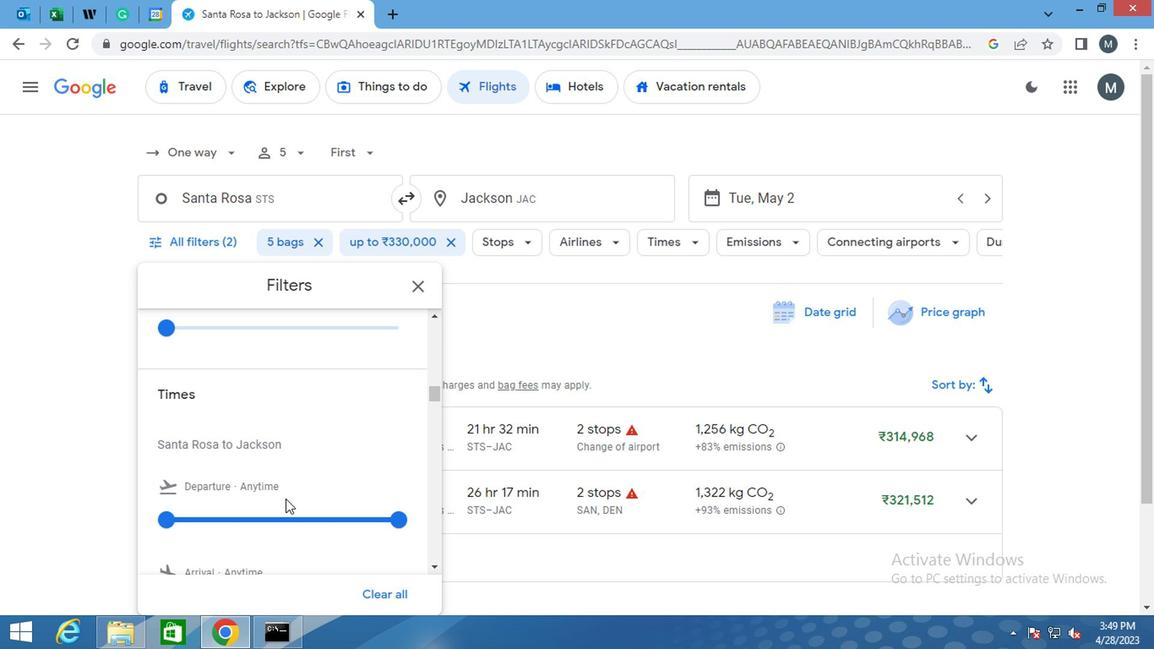 
Action: Mouse pressed left at (285, 511)
Screenshot: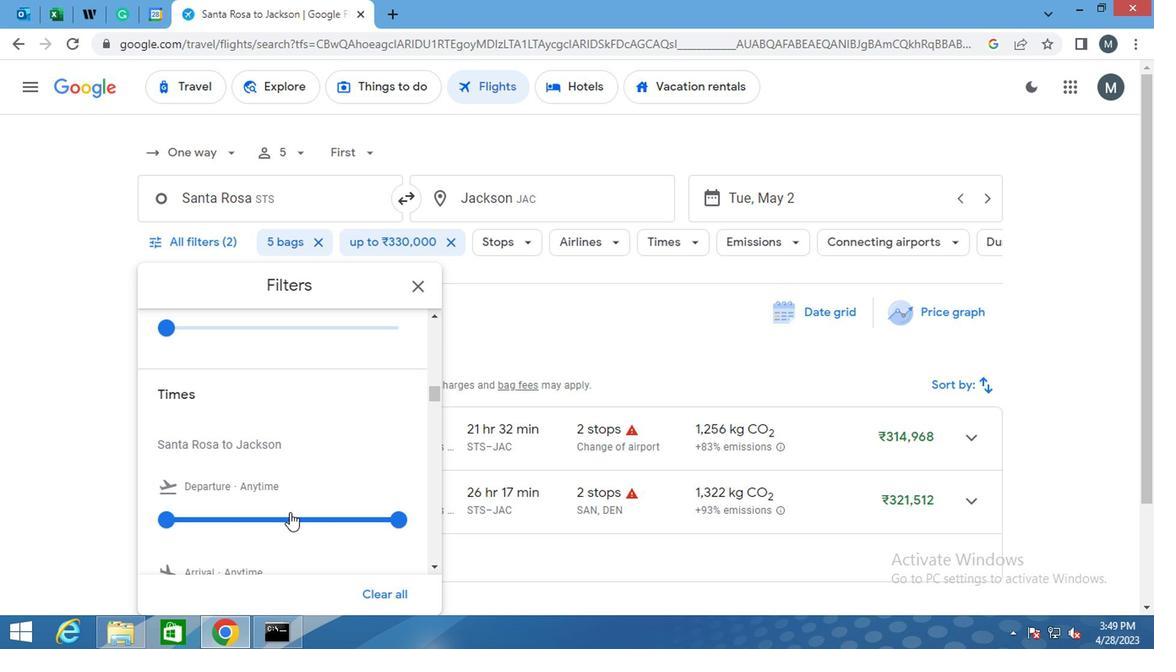 
Action: Mouse moved to (280, 518)
Screenshot: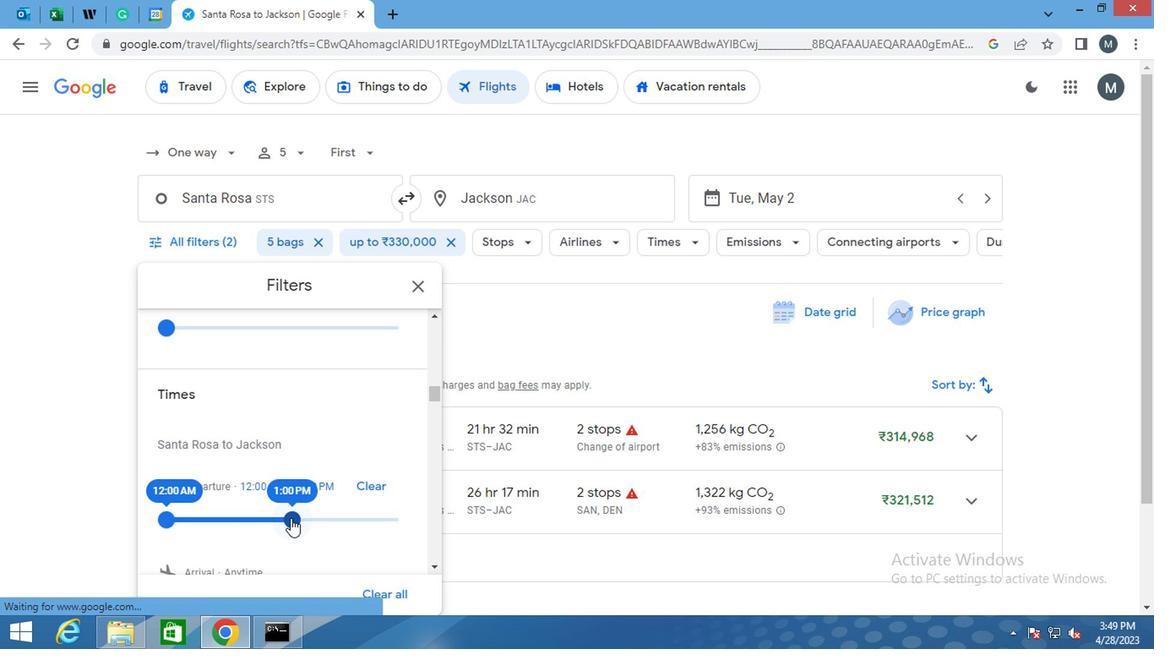 
Action: Mouse pressed left at (280, 518)
Screenshot: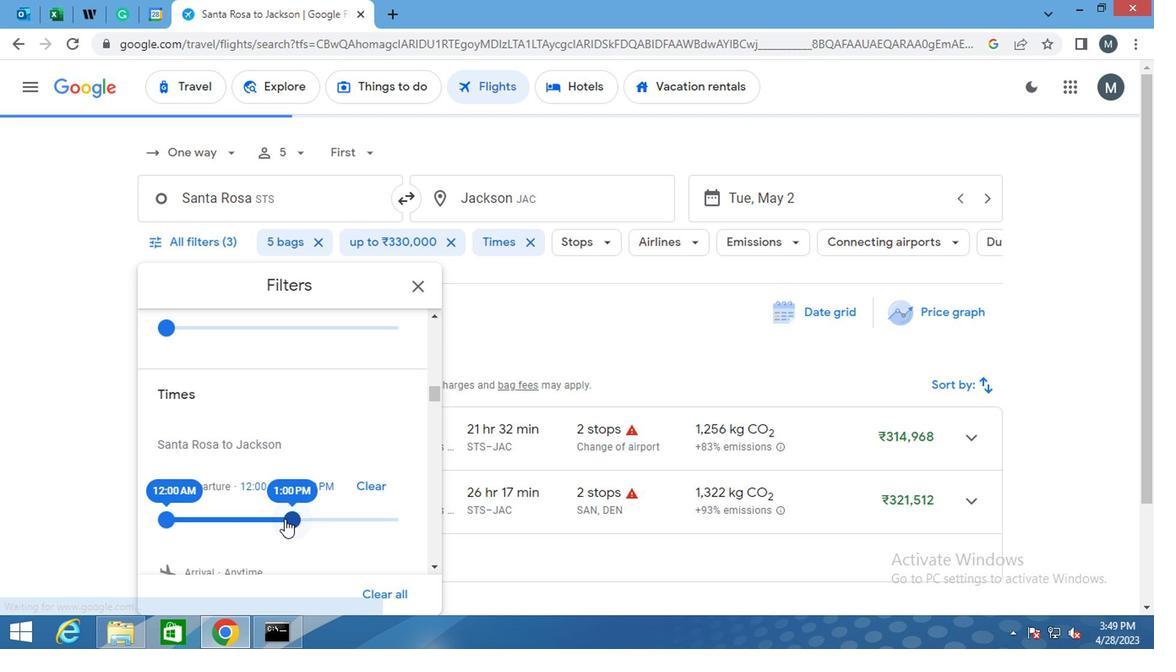 
Action: Mouse moved to (157, 512)
Screenshot: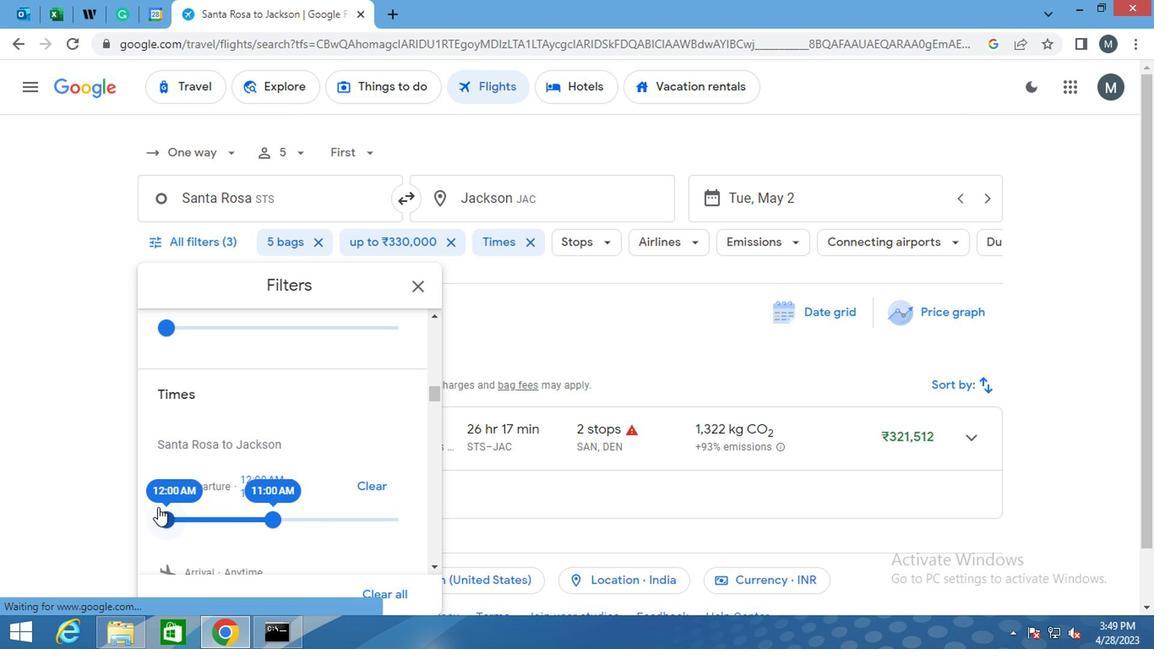 
Action: Mouse pressed left at (157, 512)
Screenshot: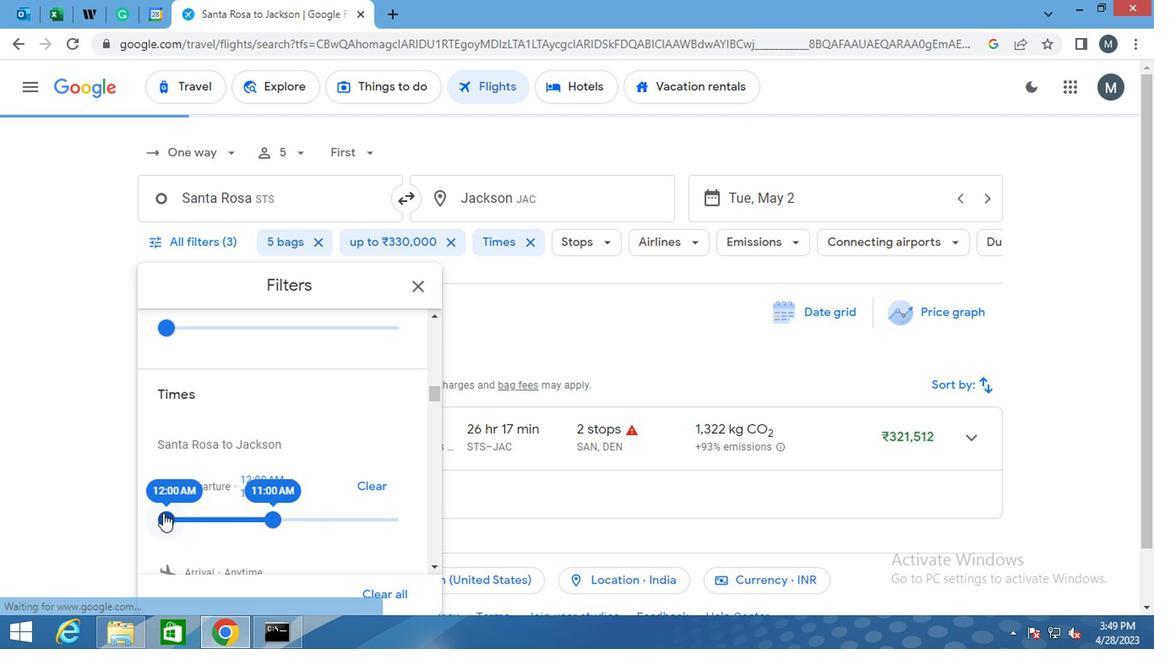 
Action: Mouse moved to (268, 514)
Screenshot: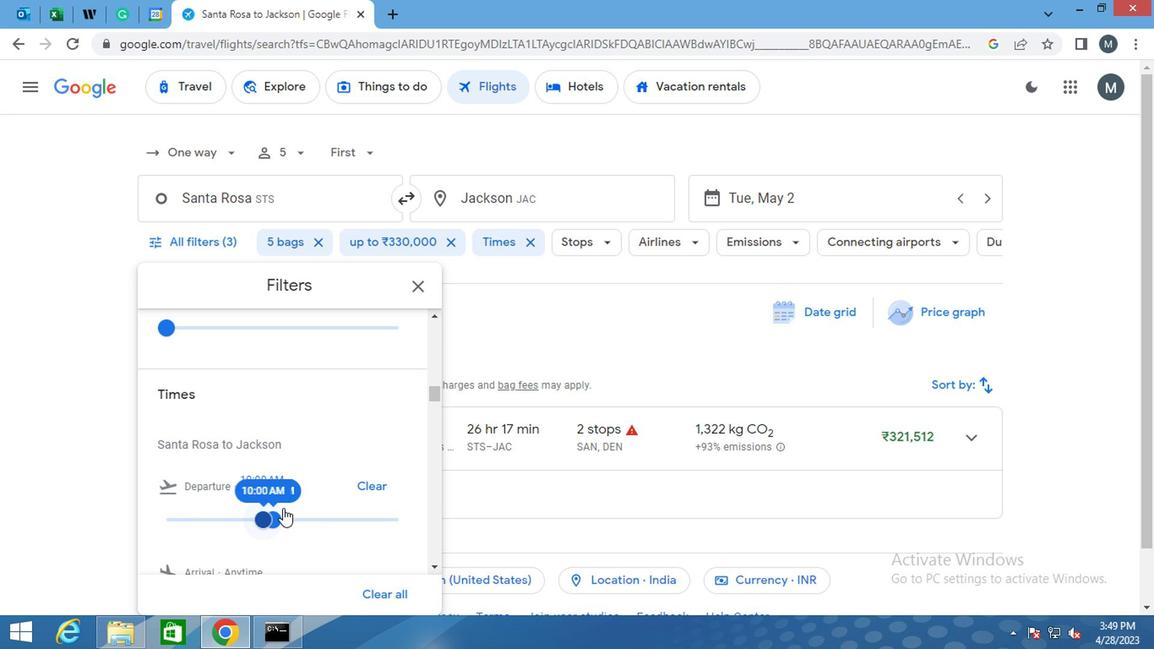 
Action: Mouse pressed left at (268, 514)
Screenshot: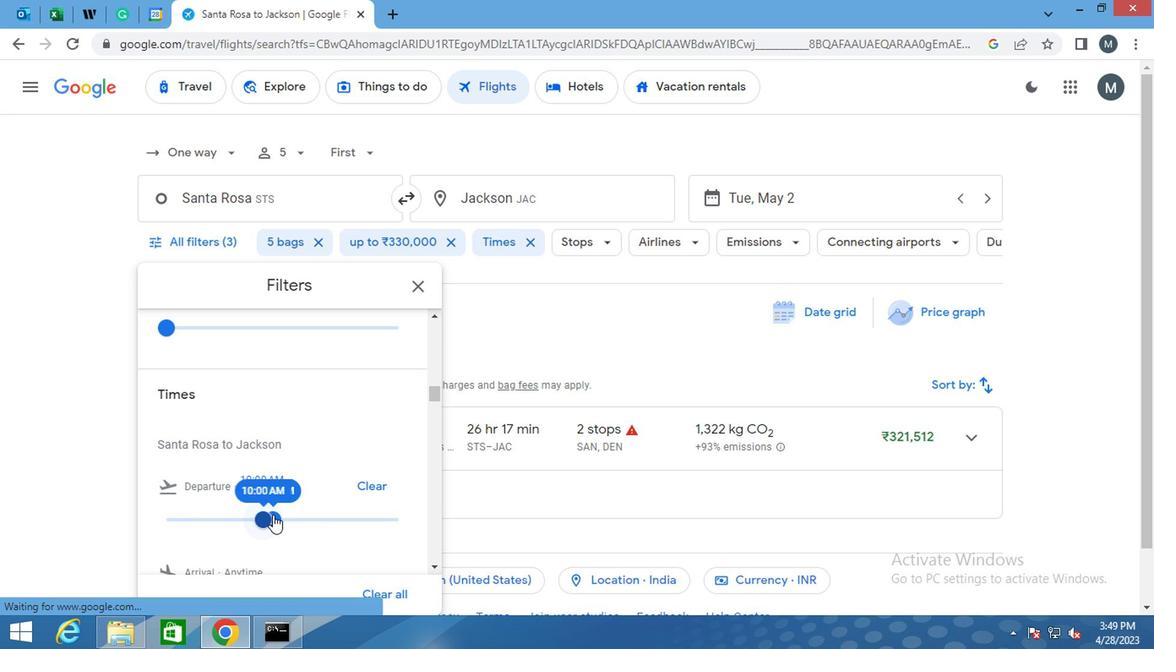 
Action: Mouse moved to (256, 510)
Screenshot: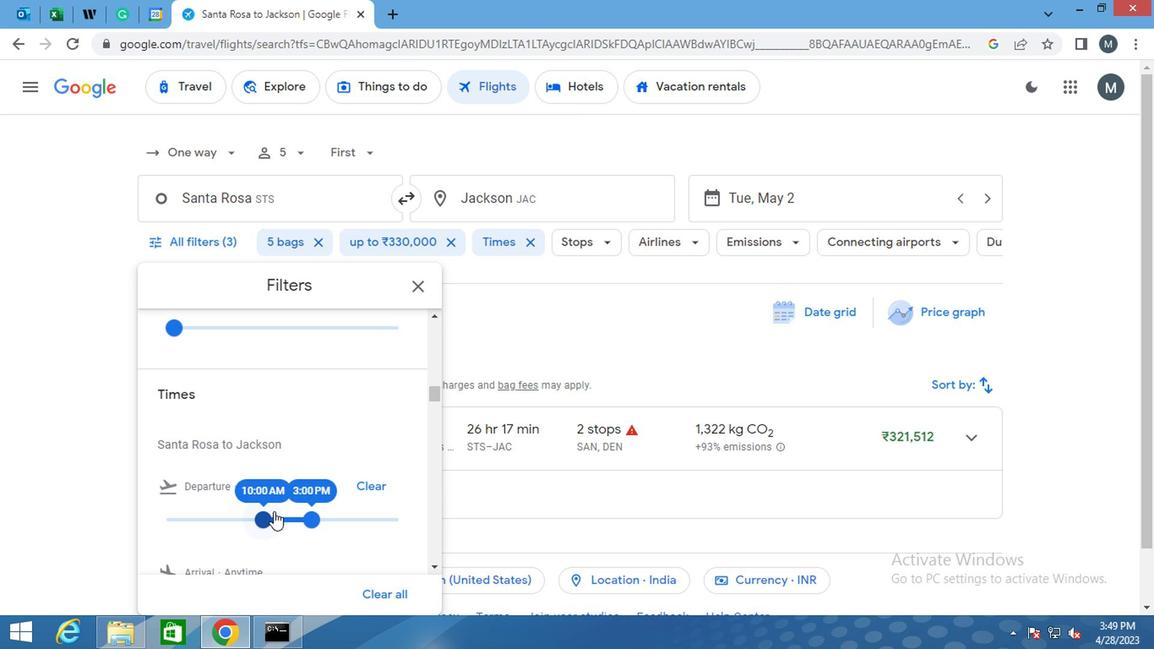 
Action: Mouse pressed left at (256, 510)
Screenshot: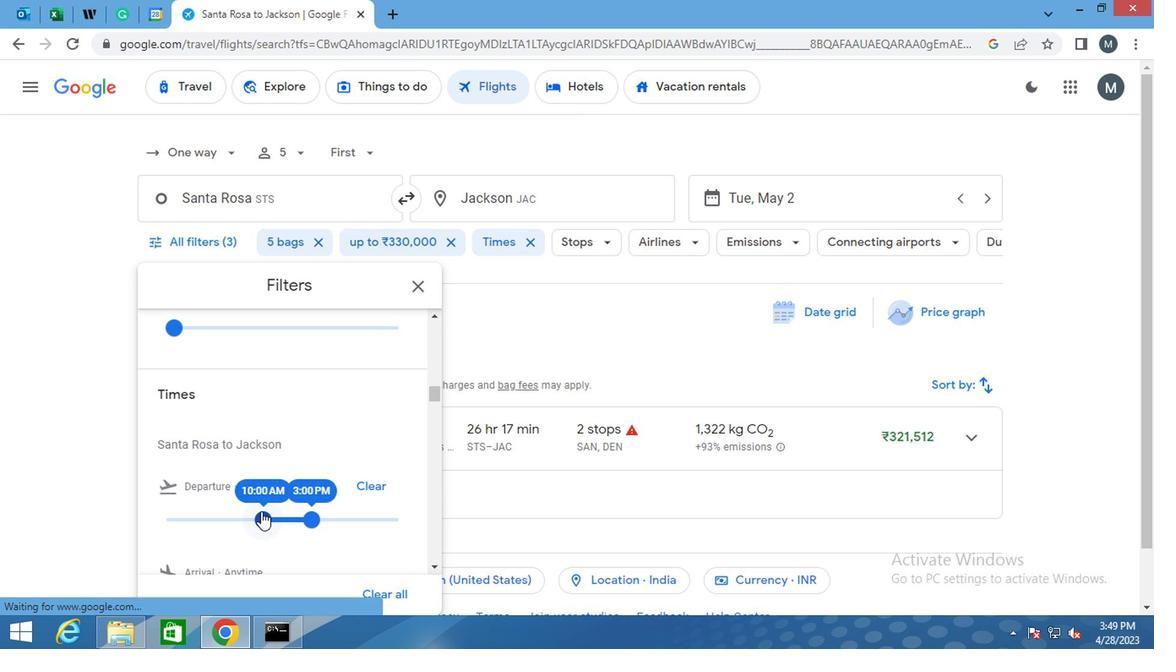 
Action: Mouse moved to (309, 507)
Screenshot: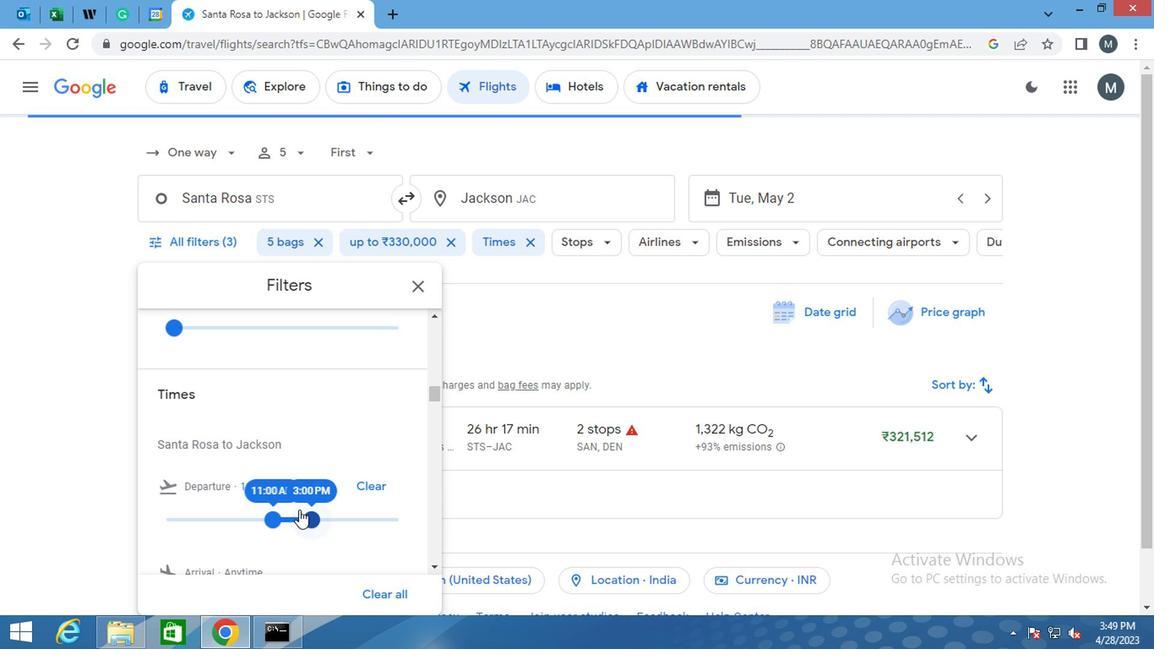 
Action: Mouse pressed left at (309, 507)
Screenshot: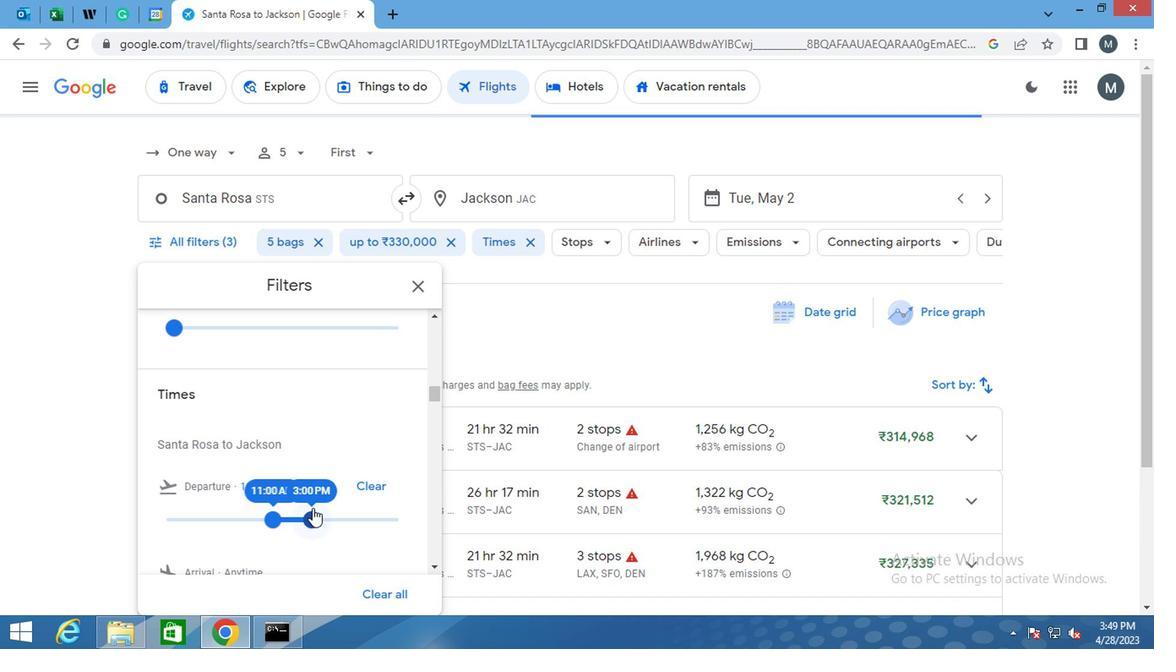 
Action: Mouse moved to (326, 495)
Screenshot: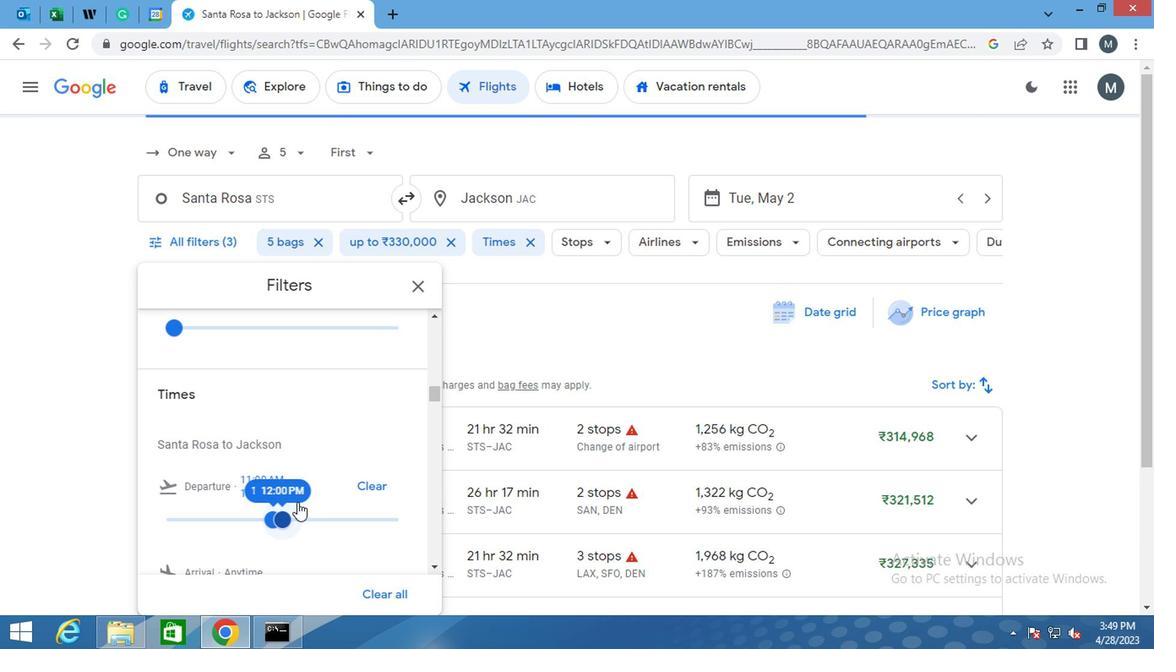 
Action: Mouse scrolled (326, 493) with delta (0, -1)
Screenshot: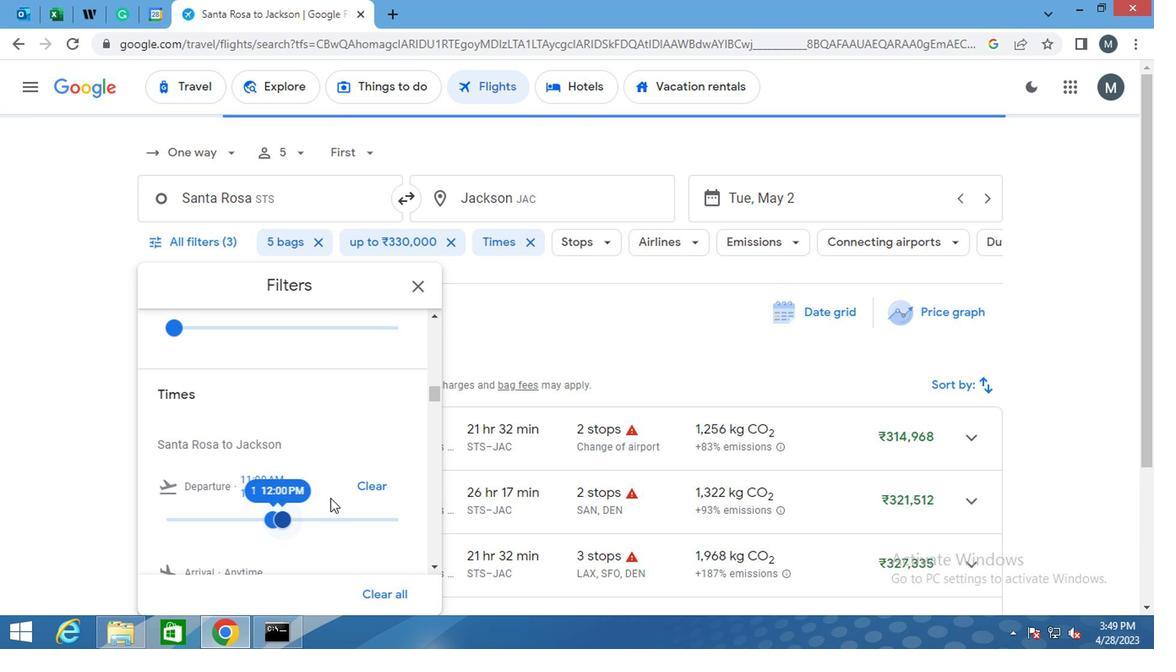 
Action: Mouse scrolled (326, 493) with delta (0, -1)
Screenshot: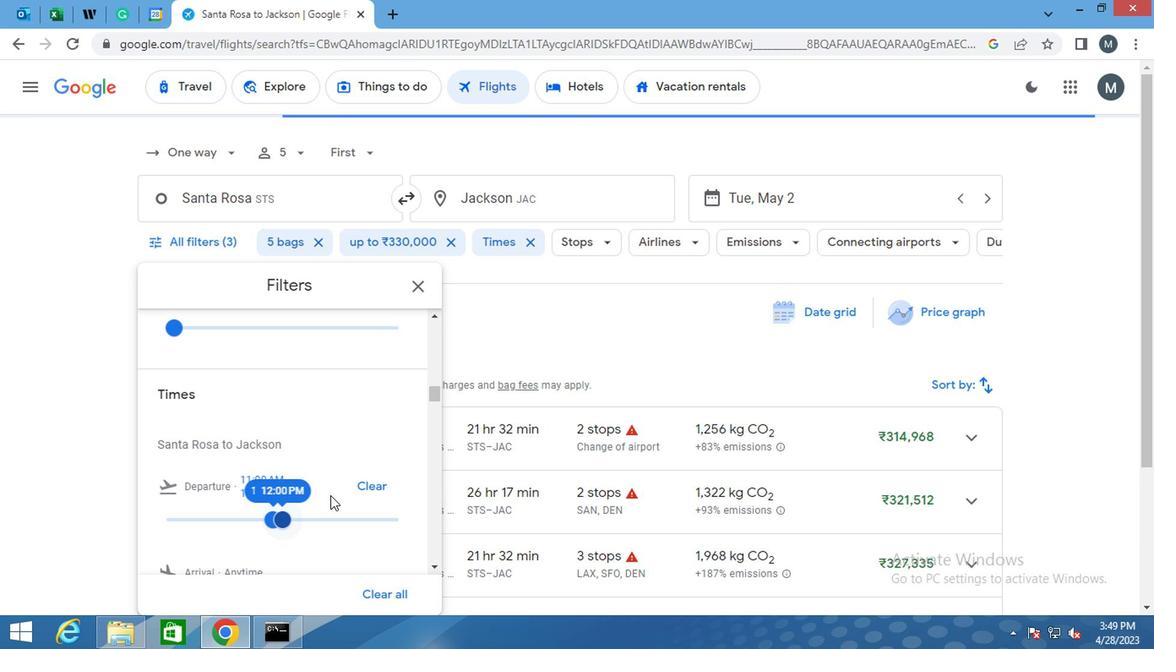
Action: Mouse scrolled (326, 493) with delta (0, -1)
Screenshot: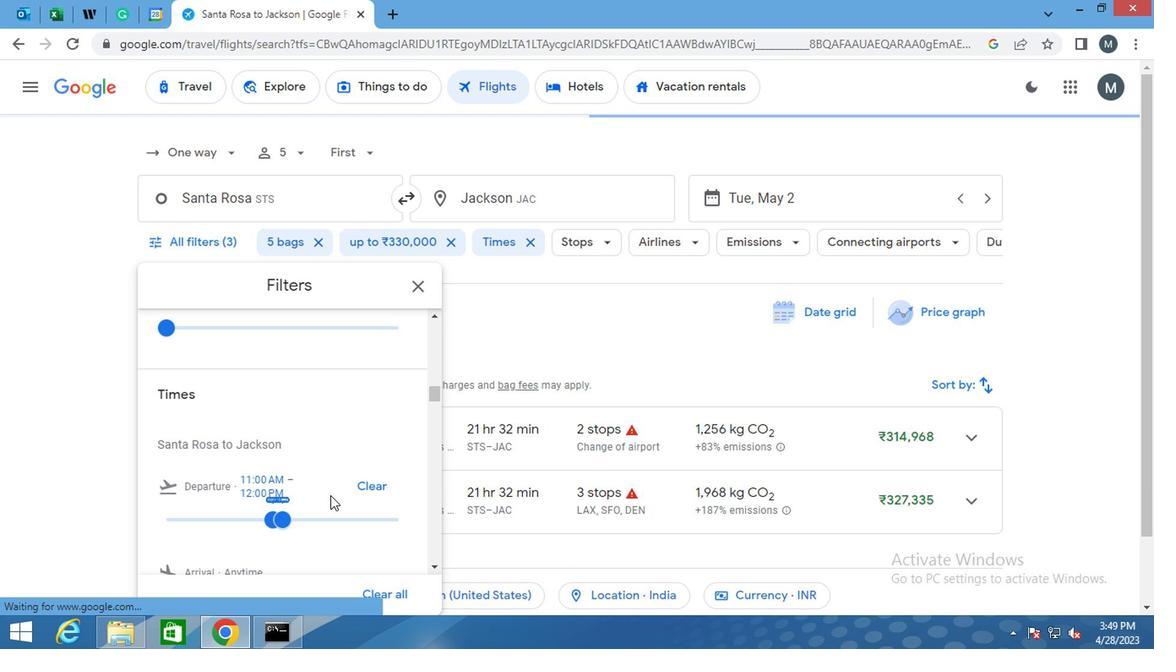 
Action: Mouse moved to (329, 497)
Screenshot: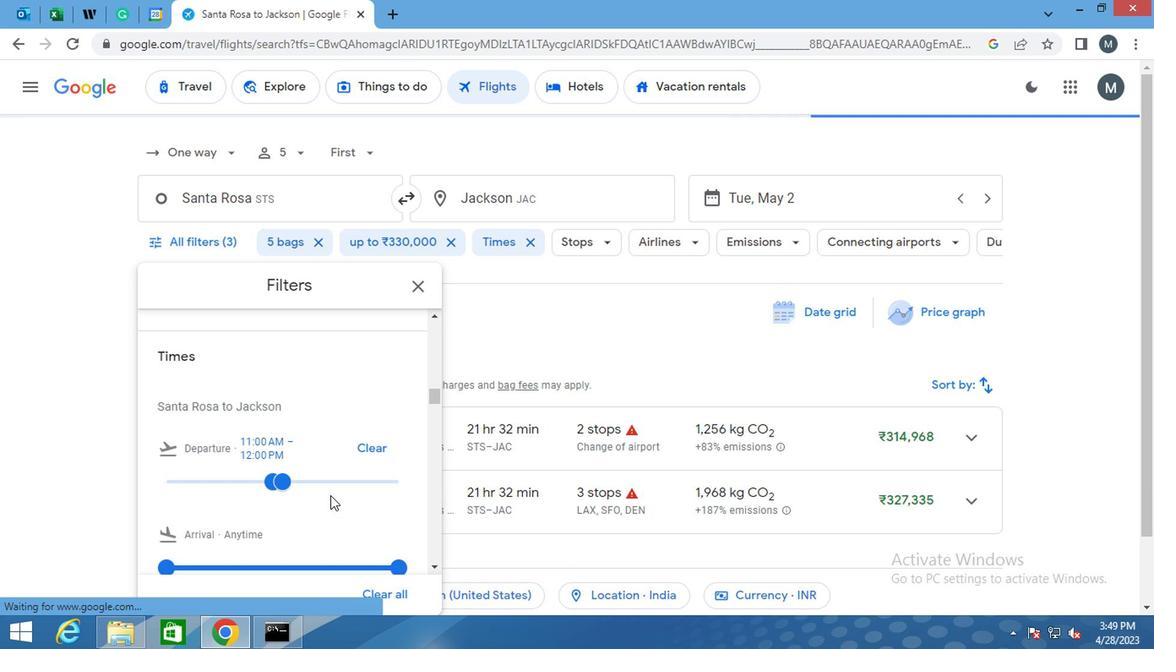 
Action: Mouse scrolled (327, 495) with delta (0, 0)
Screenshot: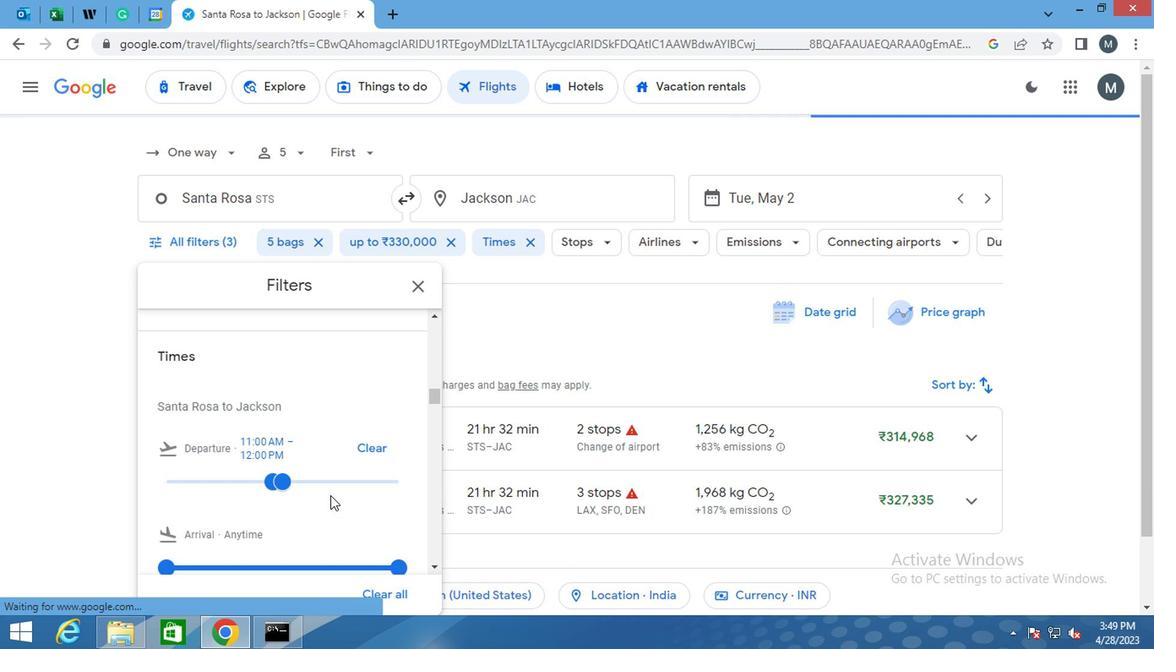 
Action: Mouse moved to (411, 294)
Screenshot: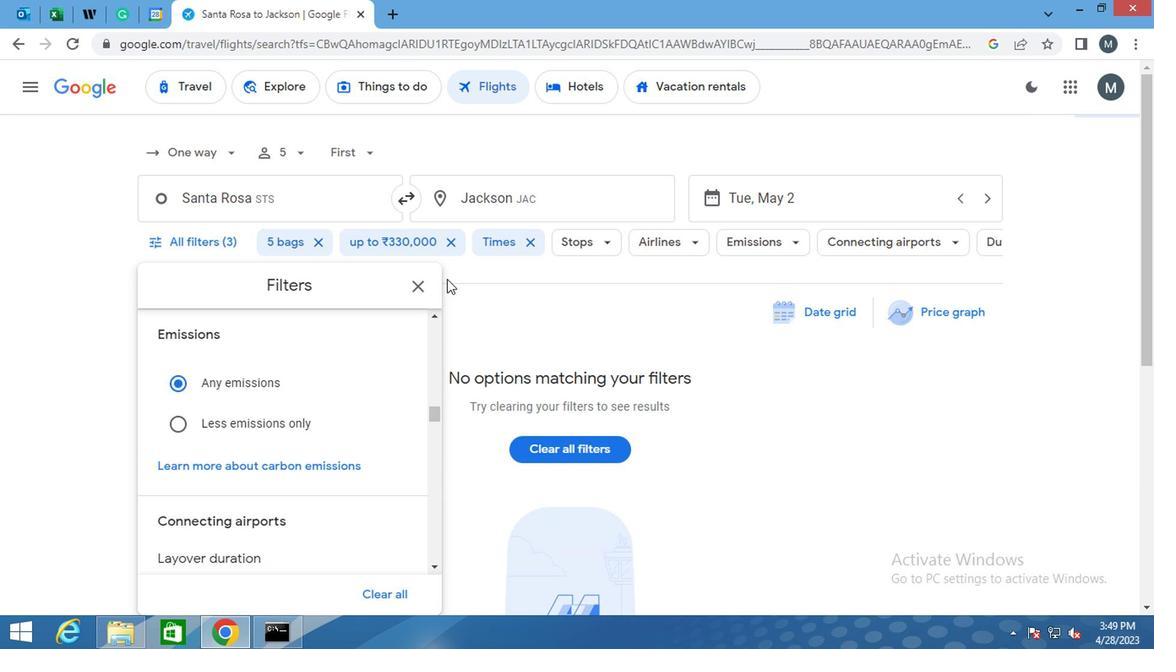 
Action: Mouse pressed left at (411, 294)
Screenshot: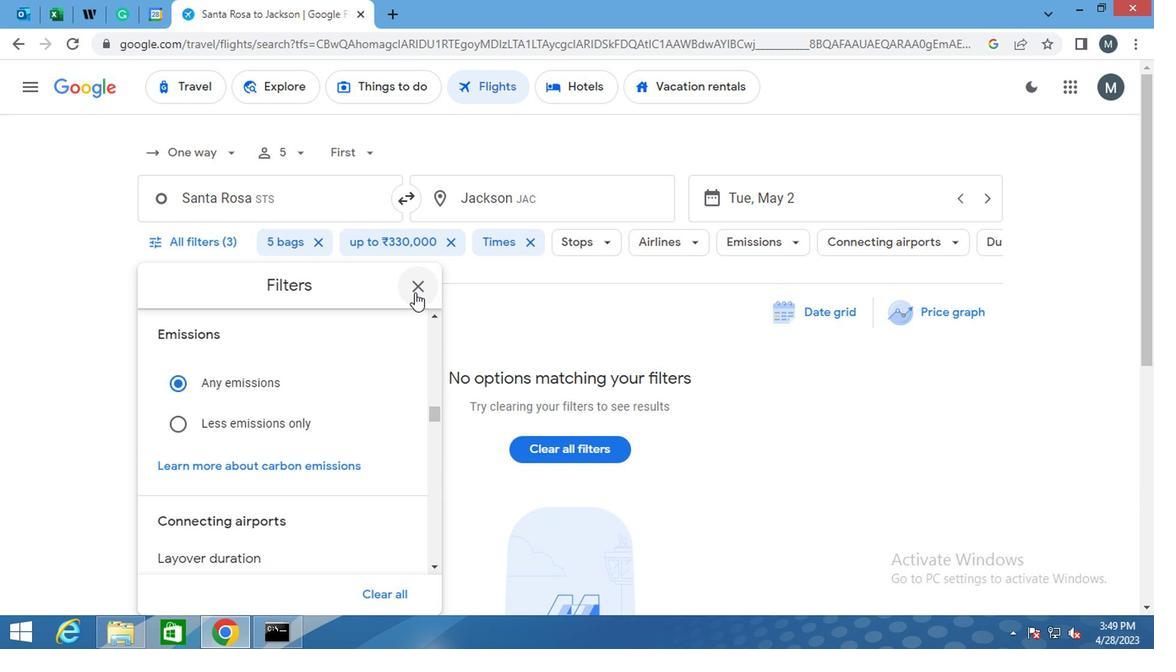 
